 Task: Find connections with filter location Velika Kladuša with filter topic #lifecoach with filter profile language German with filter current company Bennett Coleman and Co. Ltd. (Times Group) with filter school Patna University with filter industry Distilleries with filter service category Search Engine Marketing (SEM) with filter keywords title Finance Manager
Action: Mouse moved to (685, 135)
Screenshot: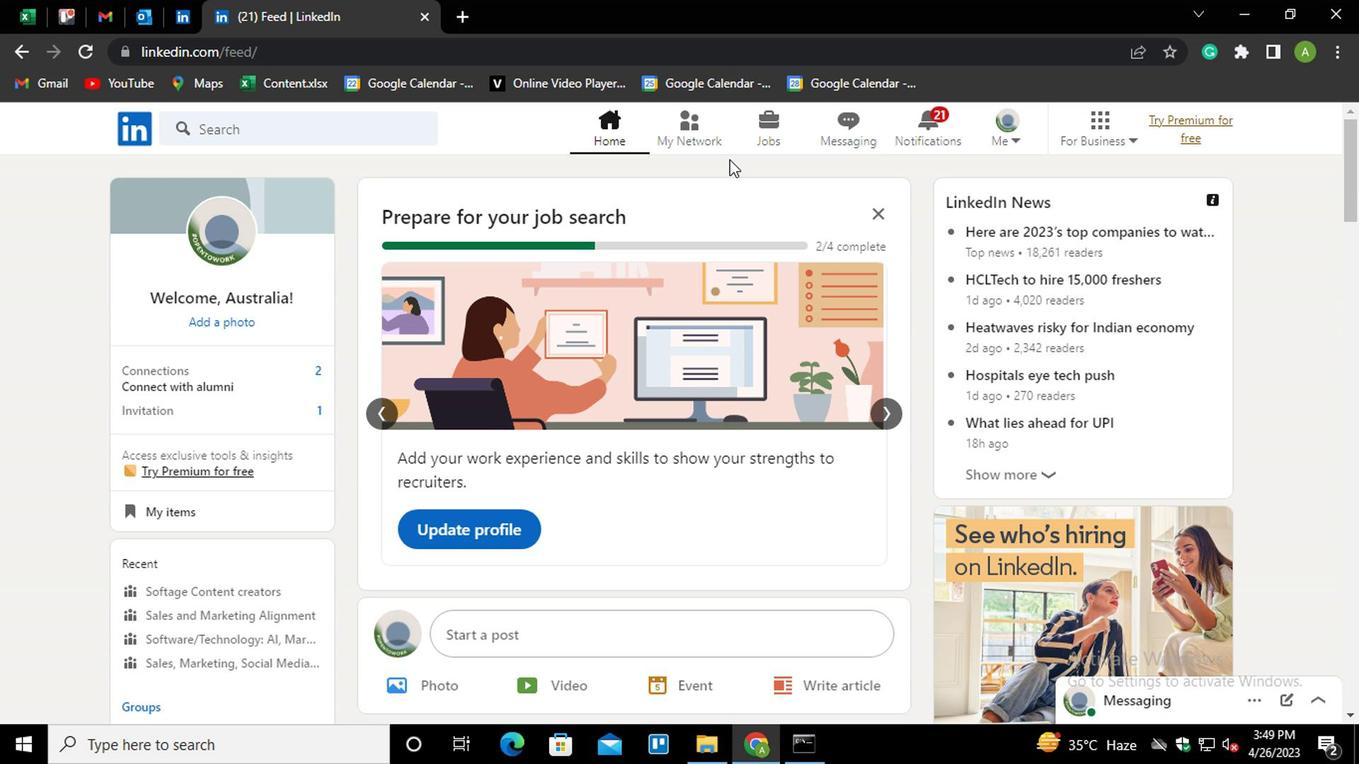 
Action: Mouse pressed left at (685, 135)
Screenshot: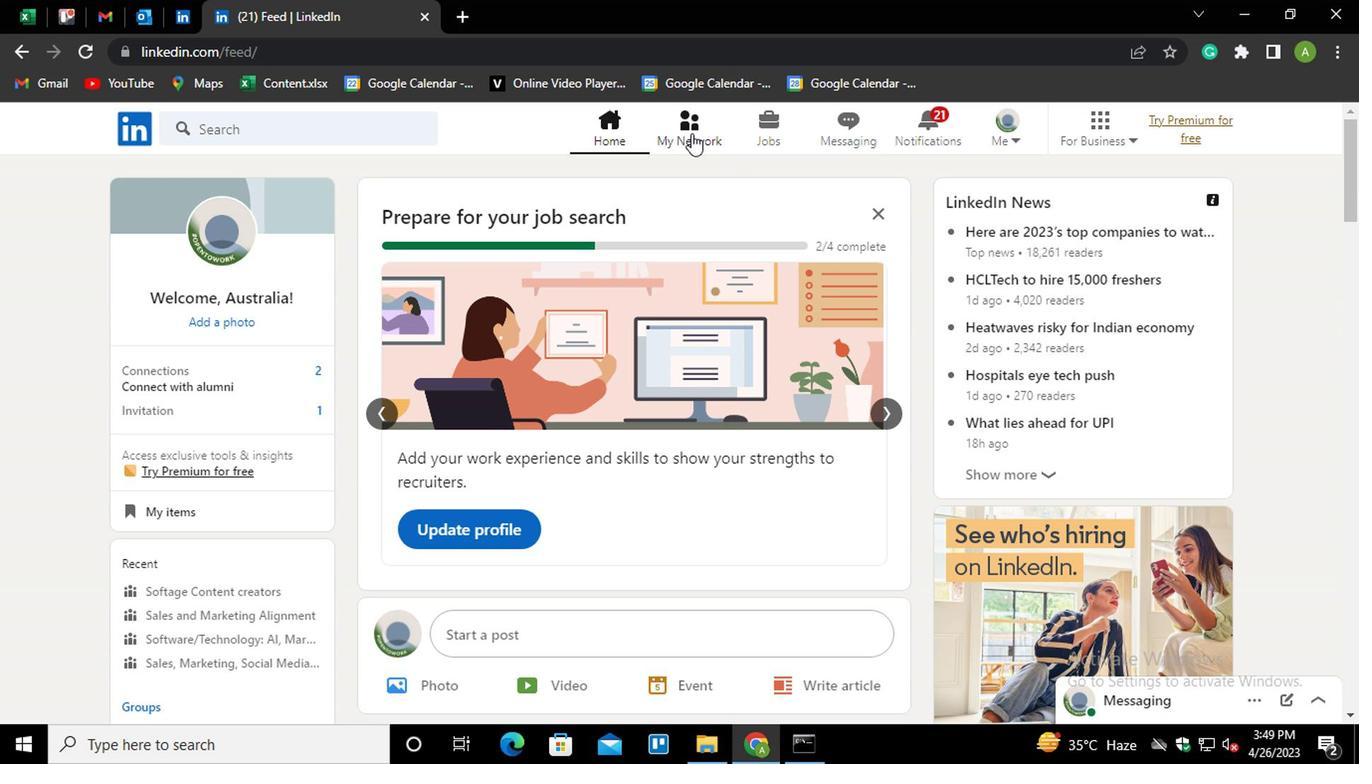 
Action: Mouse moved to (297, 239)
Screenshot: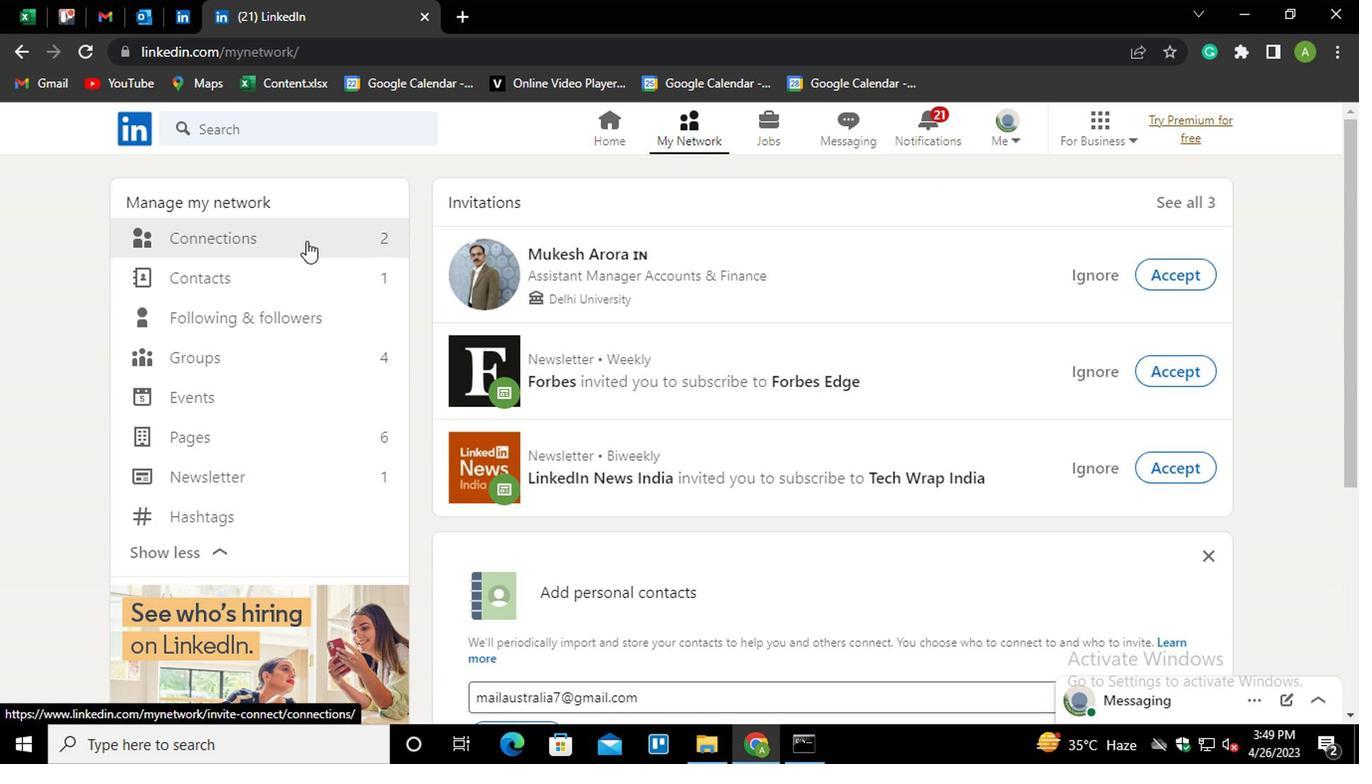 
Action: Mouse pressed left at (297, 239)
Screenshot: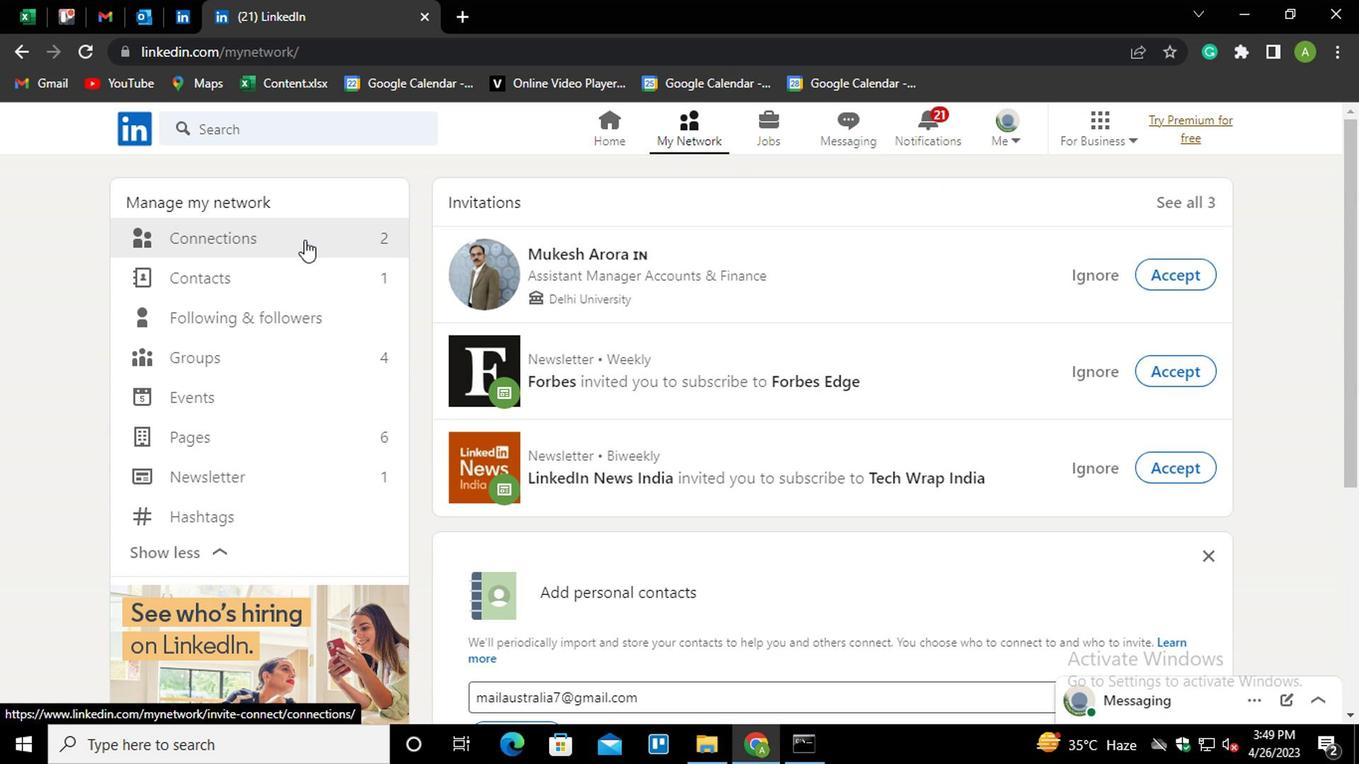 
Action: Mouse moved to (835, 231)
Screenshot: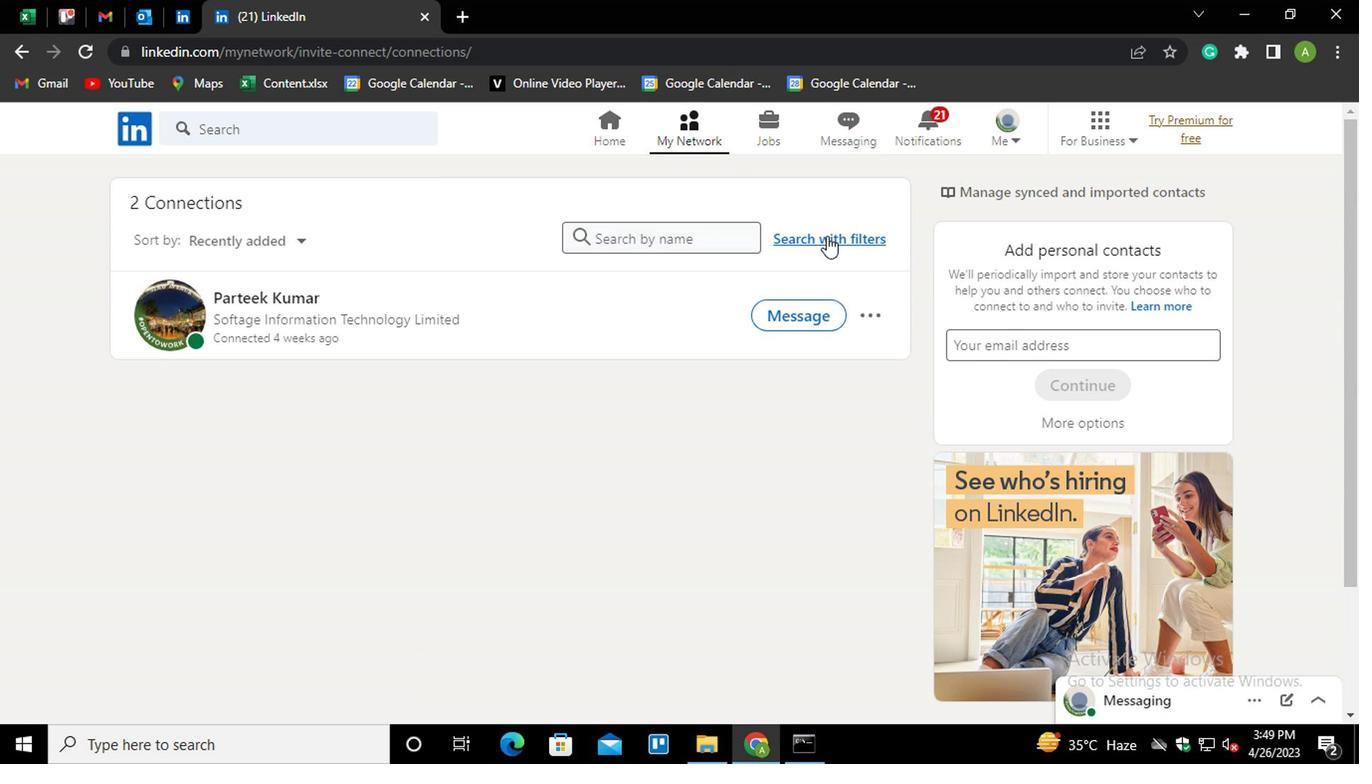 
Action: Mouse pressed left at (835, 231)
Screenshot: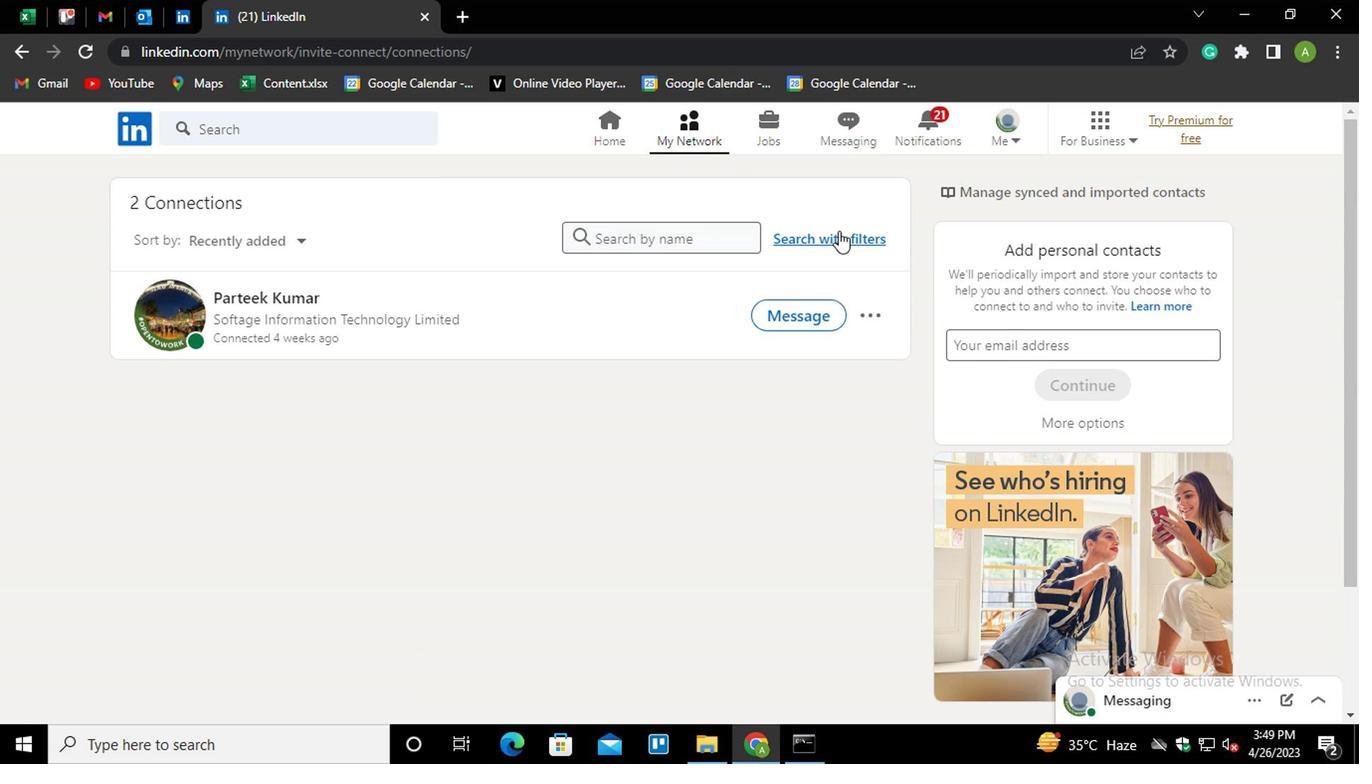 
Action: Mouse moved to (668, 184)
Screenshot: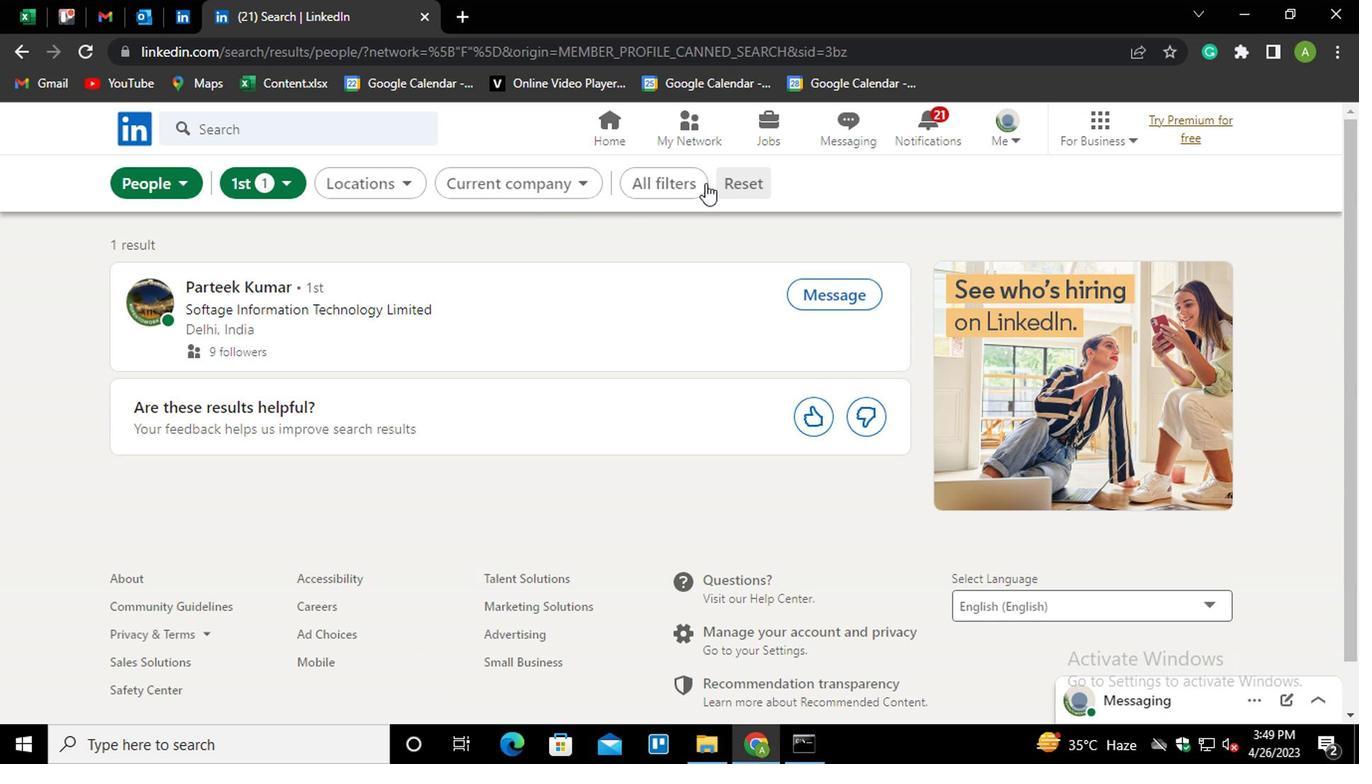 
Action: Mouse pressed left at (668, 184)
Screenshot: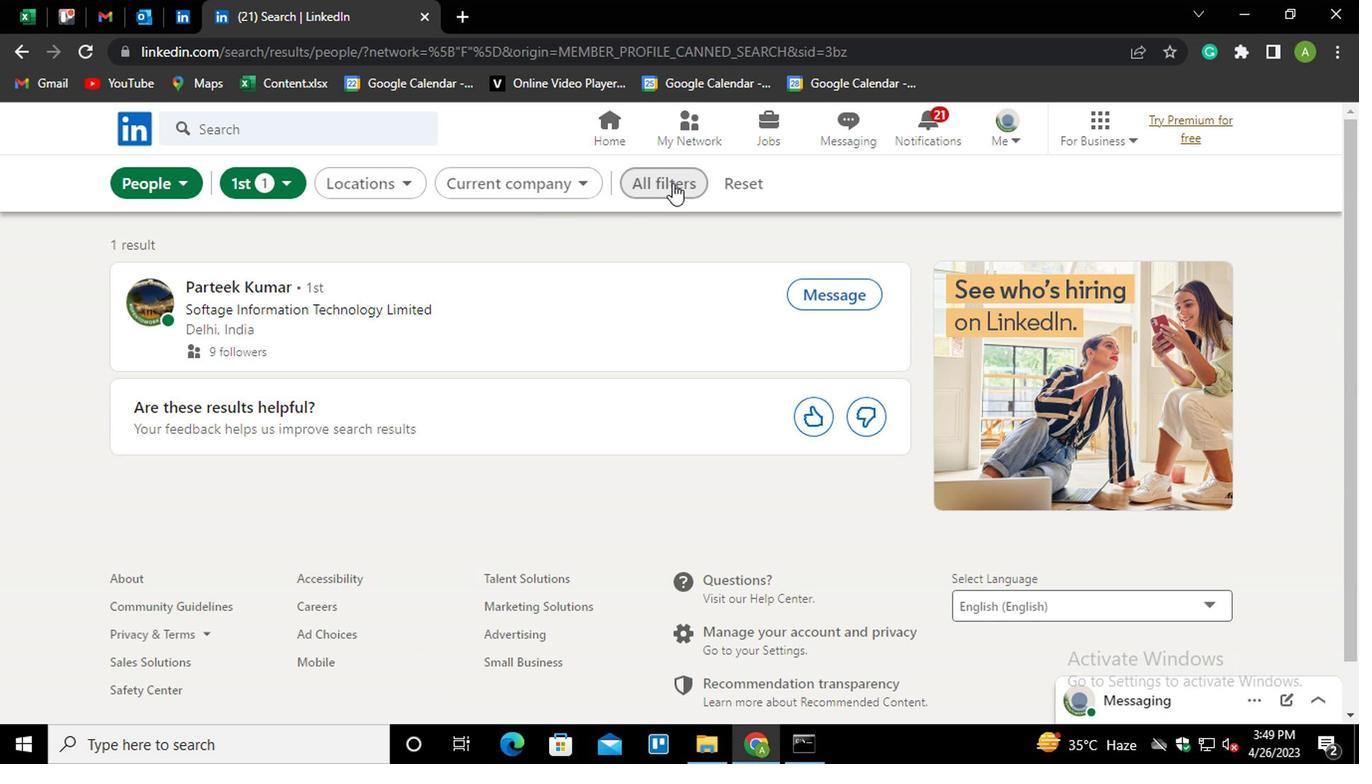 
Action: Mouse moved to (988, 388)
Screenshot: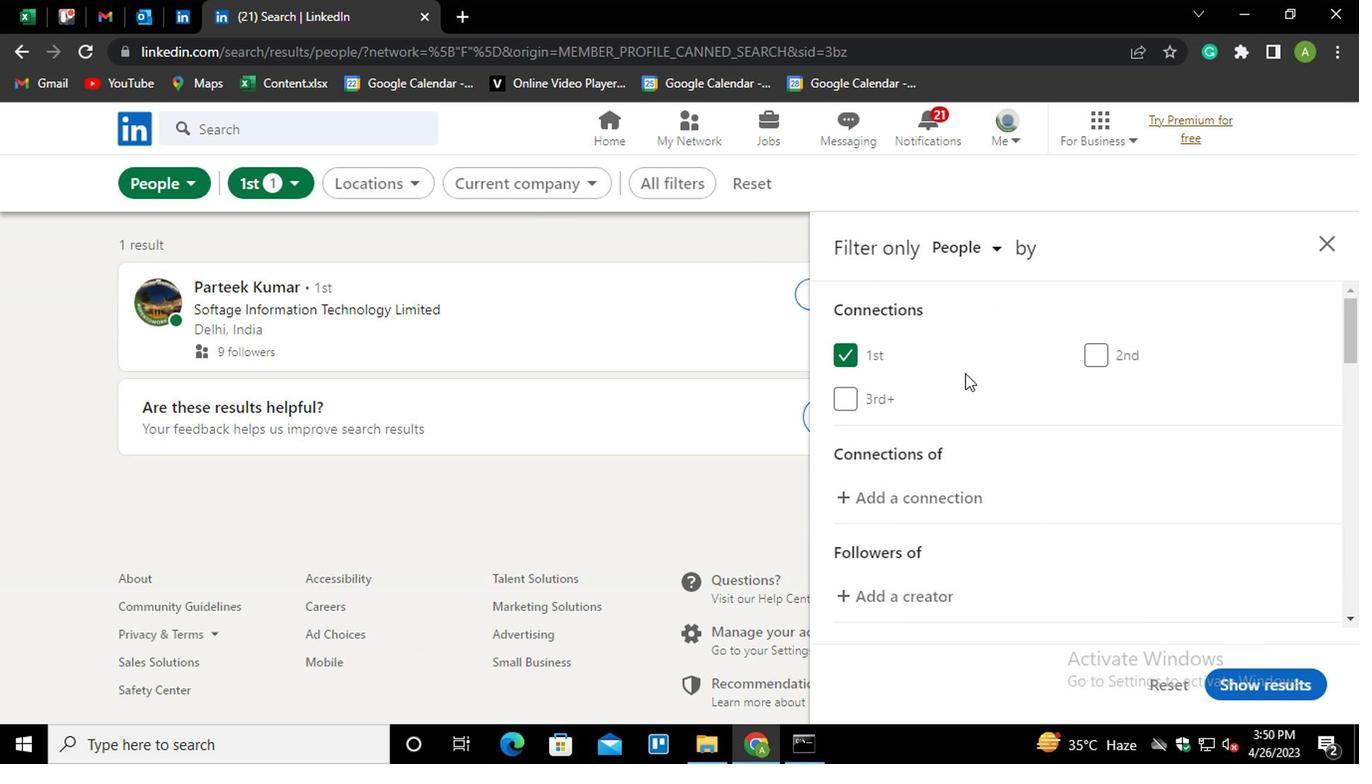 
Action: Mouse scrolled (988, 388) with delta (0, 0)
Screenshot: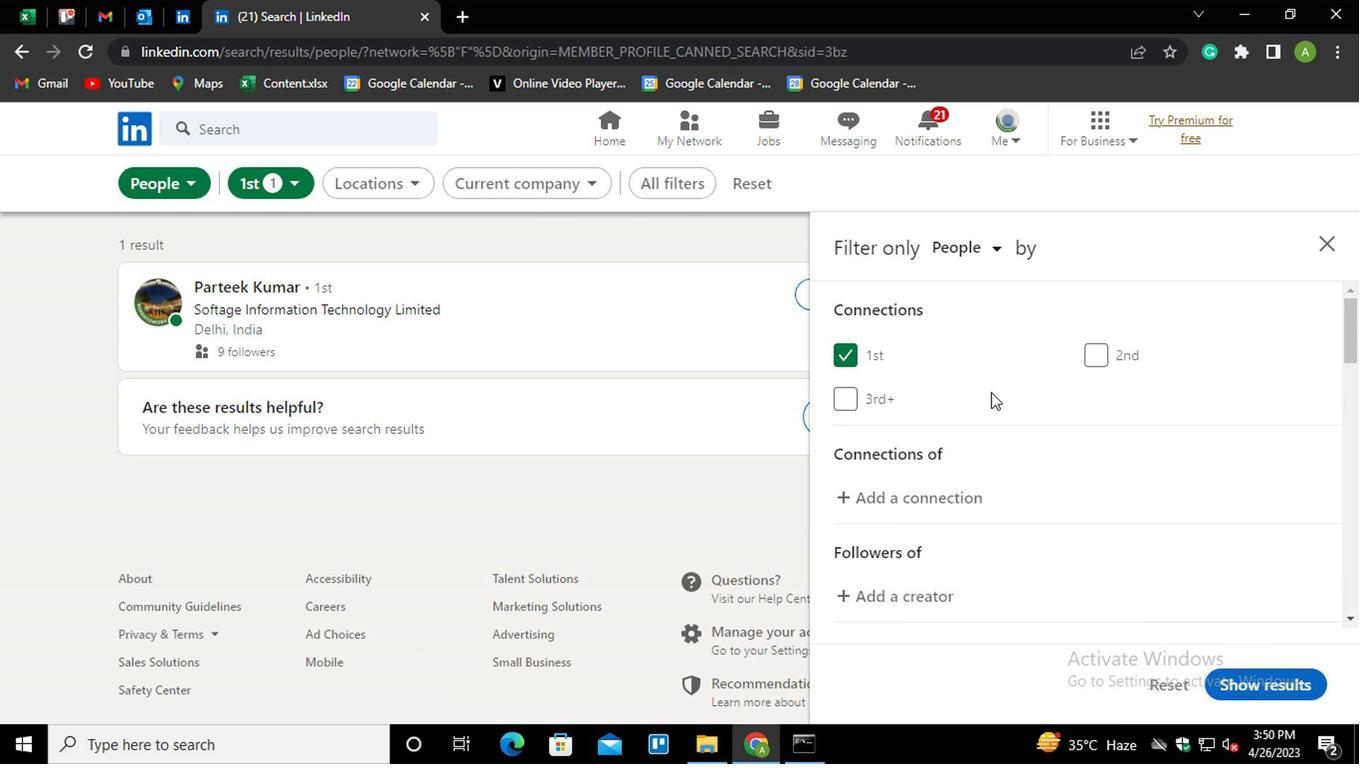 
Action: Mouse scrolled (988, 388) with delta (0, 0)
Screenshot: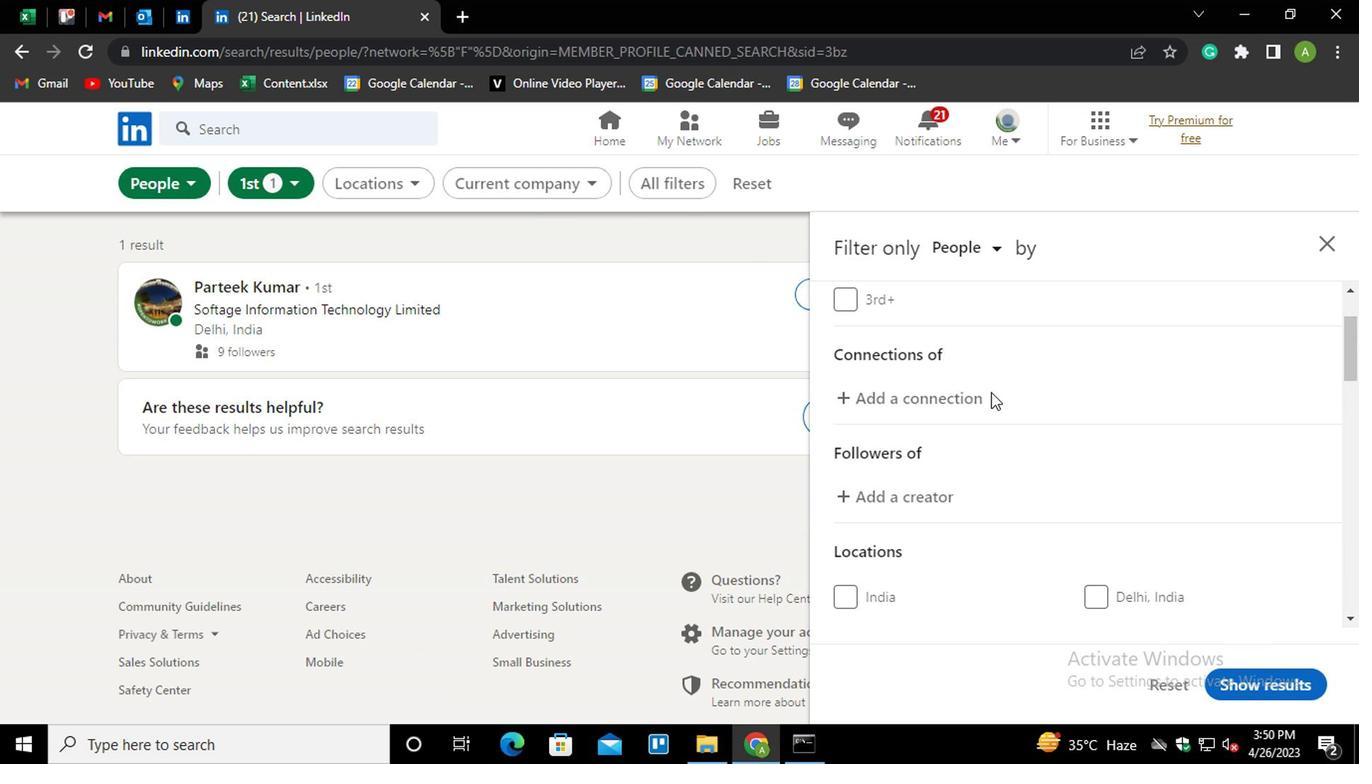 
Action: Mouse scrolled (988, 388) with delta (0, 0)
Screenshot: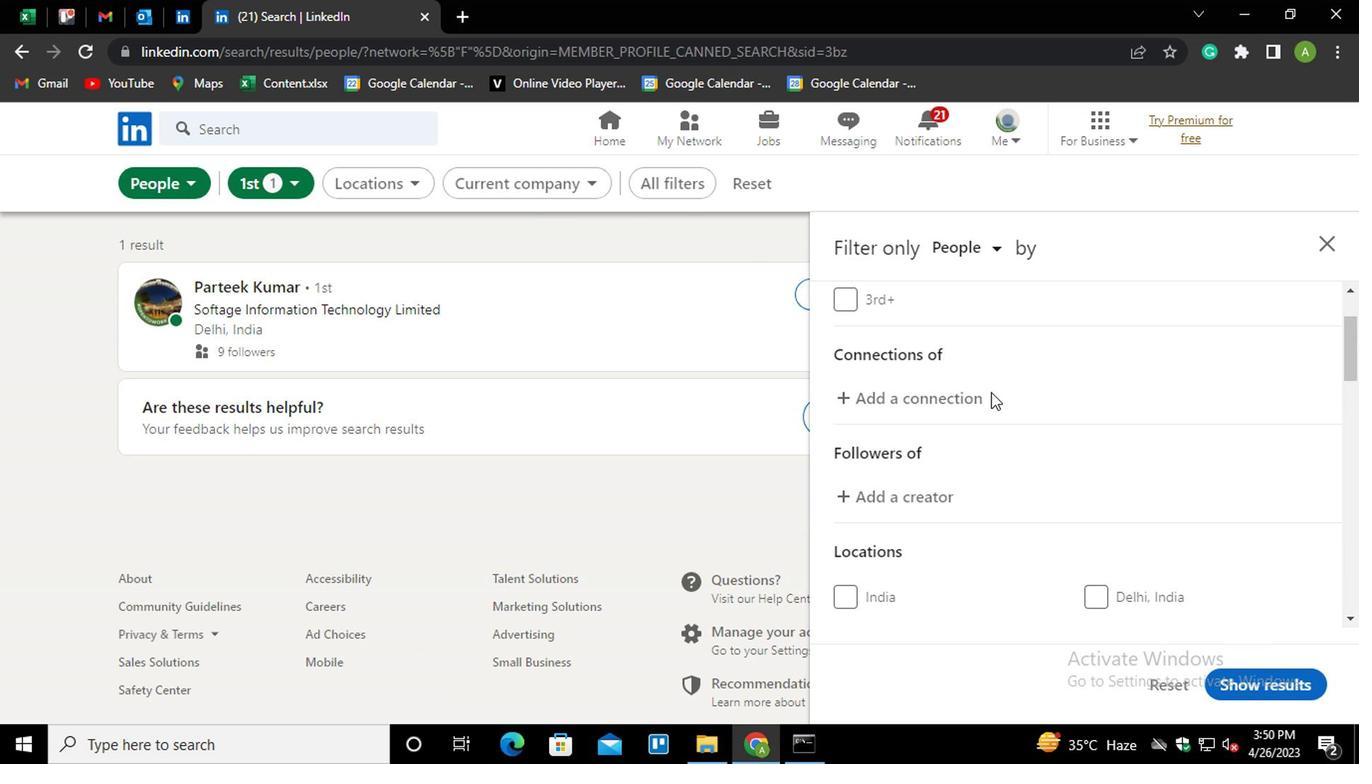 
Action: Mouse scrolled (988, 388) with delta (0, 0)
Screenshot: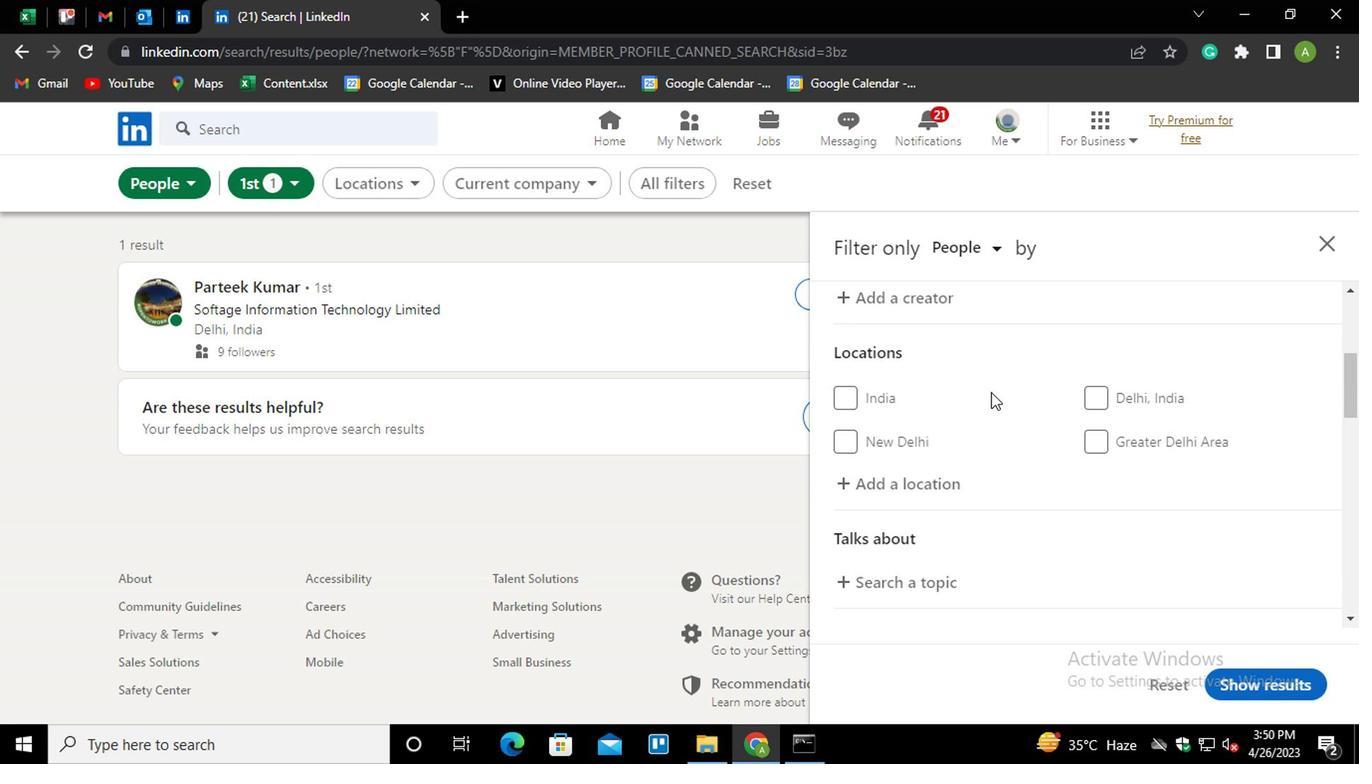
Action: Mouse moved to (896, 372)
Screenshot: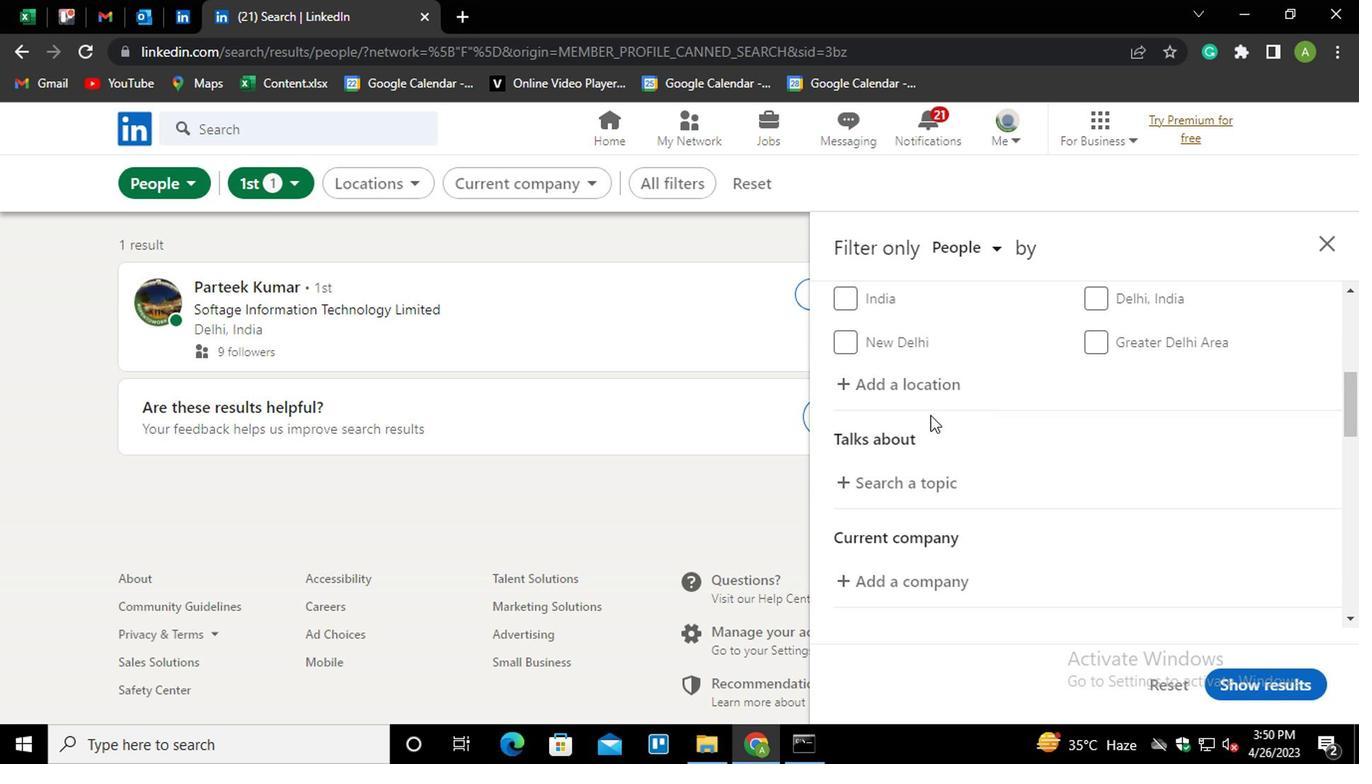 
Action: Mouse pressed left at (896, 372)
Screenshot: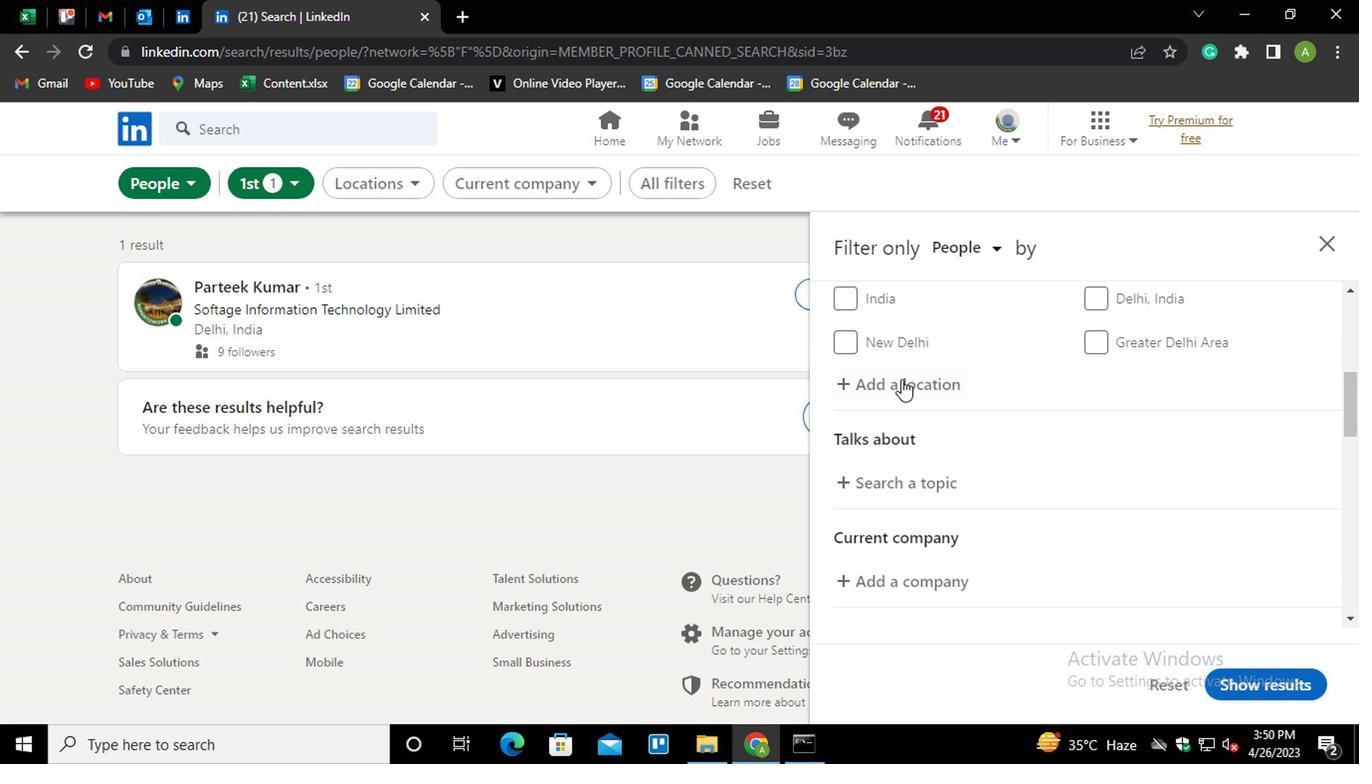 
Action: Mouse moved to (903, 385)
Screenshot: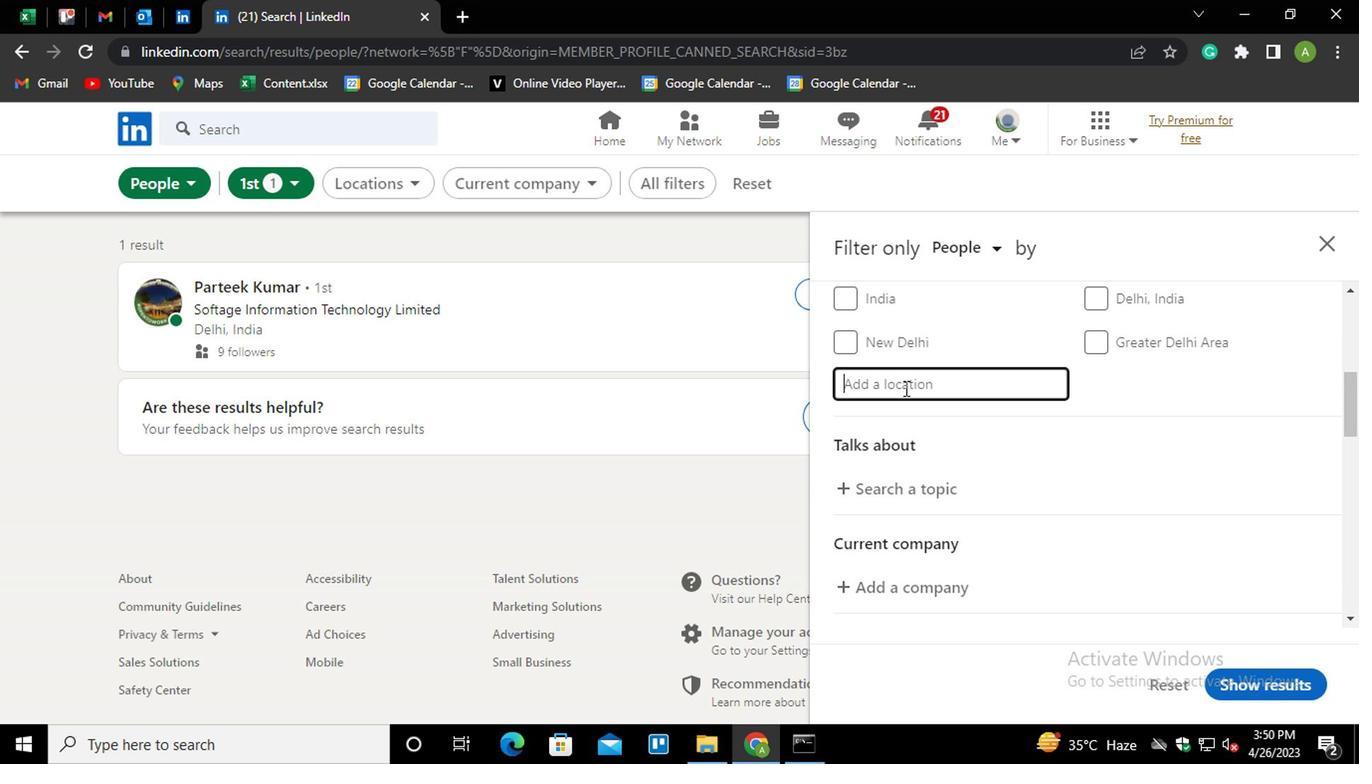 
Action: Mouse pressed left at (903, 385)
Screenshot: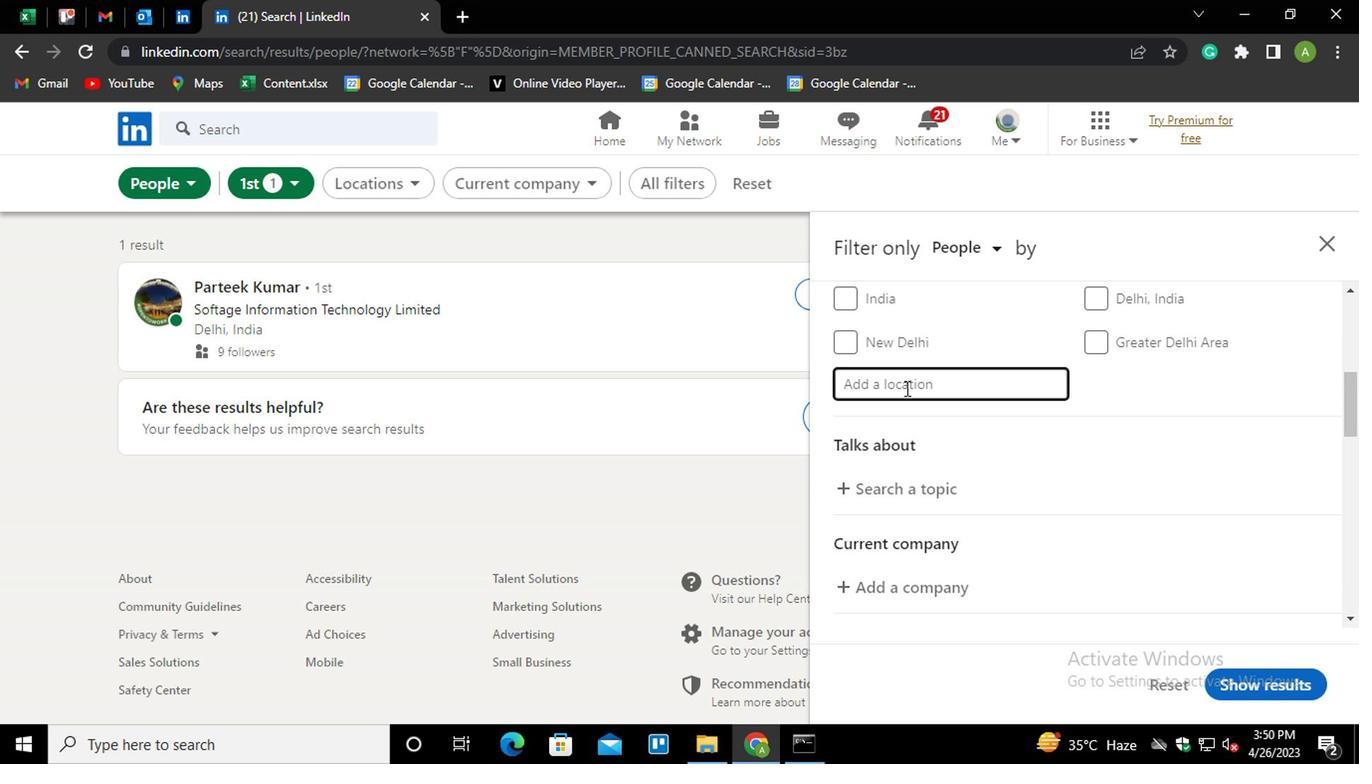 
Action: Mouse moved to (923, 368)
Screenshot: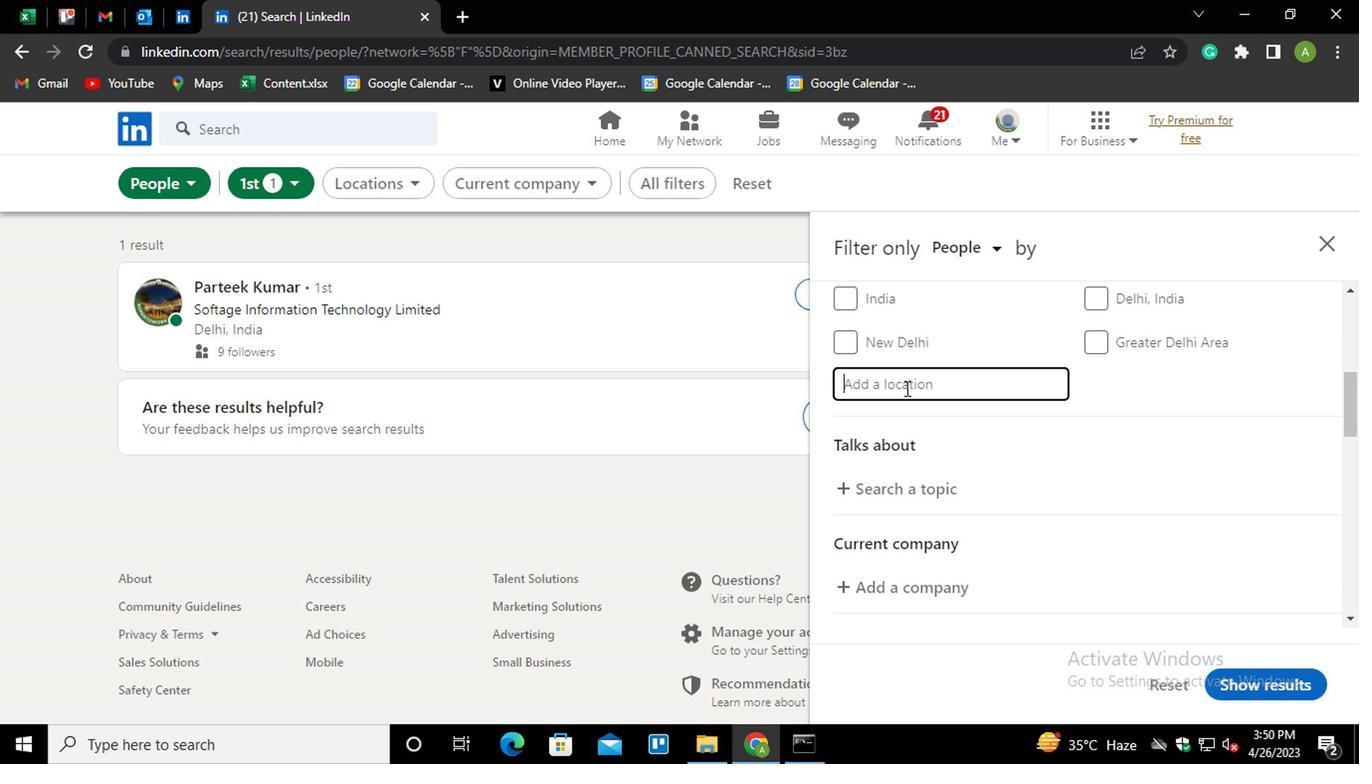 
Action: Key pressed <Key.shift>VELIKA<Key.space><Key.shift_r>KLADUSA<Key.down><Key.enter>
Screenshot: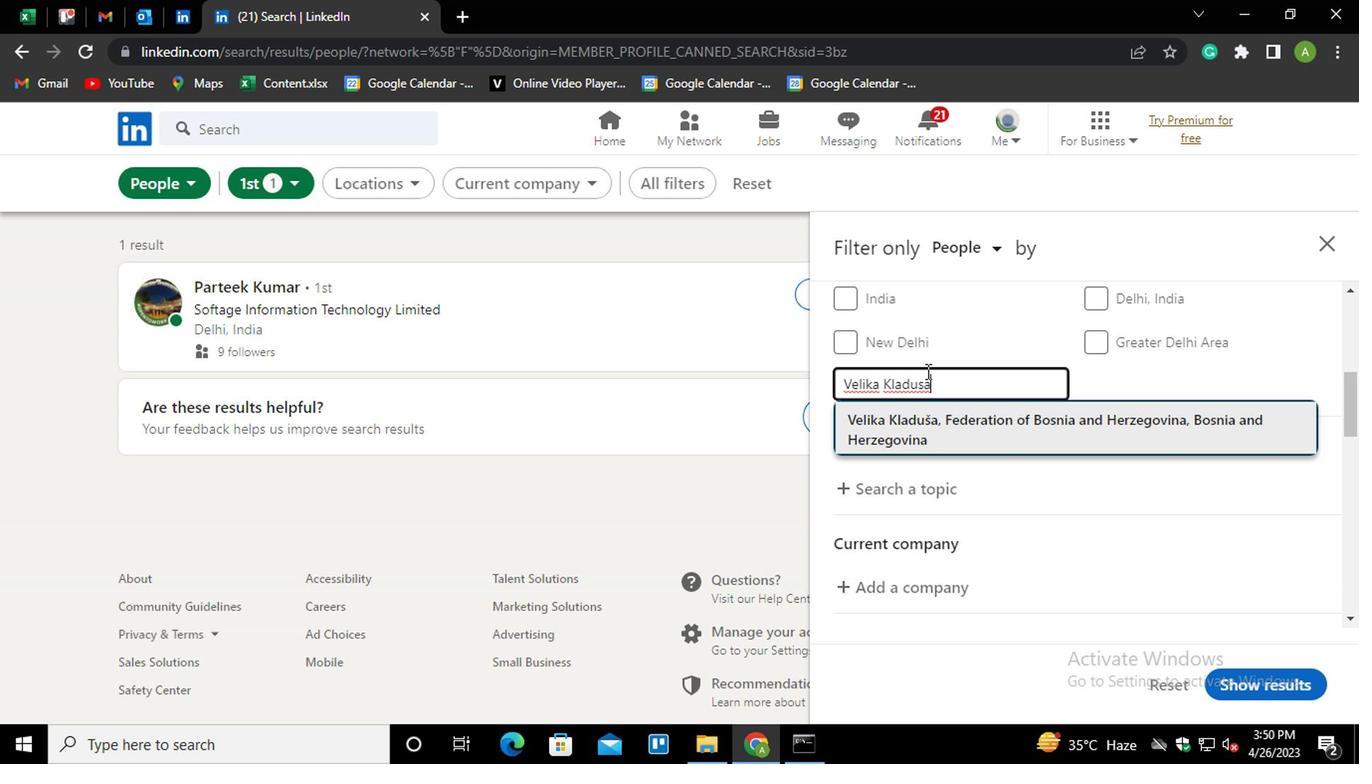 
Action: Mouse moved to (1012, 437)
Screenshot: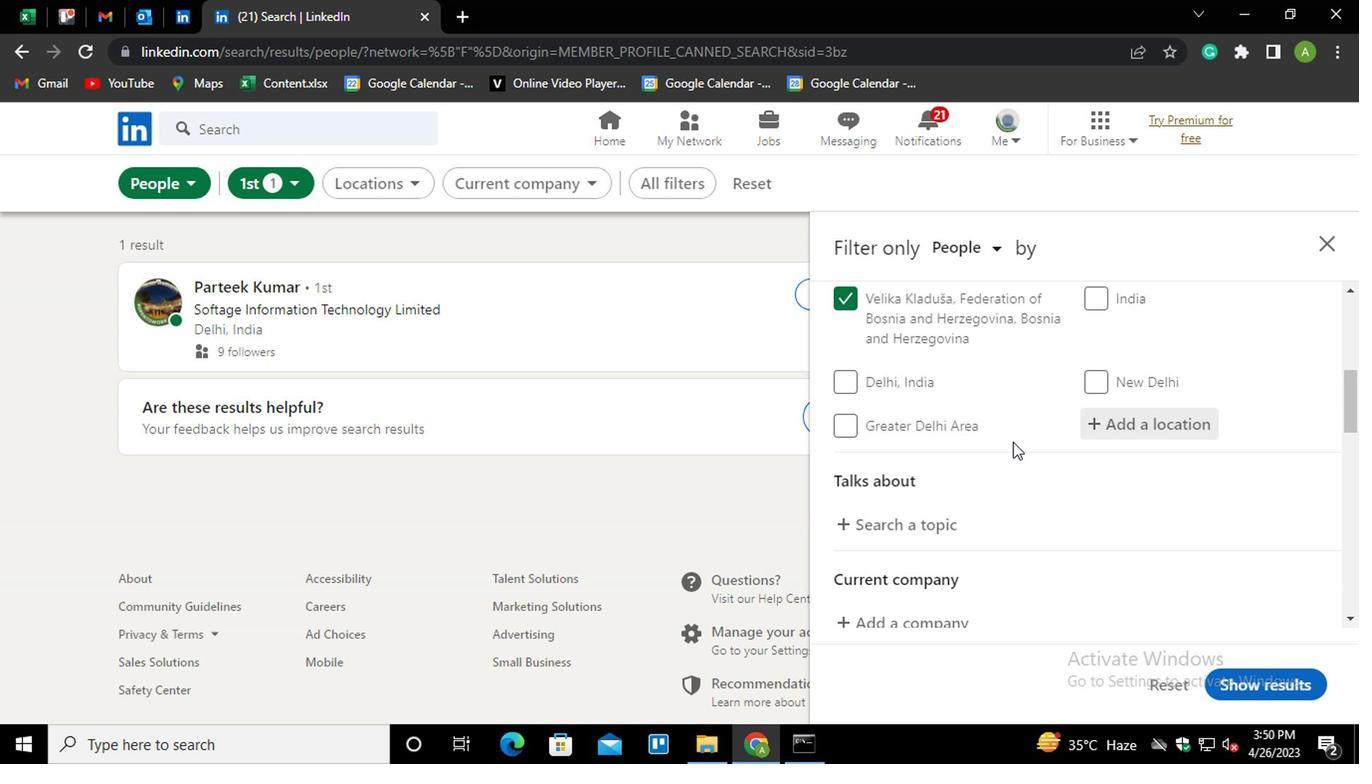 
Action: Mouse scrolled (1012, 436) with delta (0, -1)
Screenshot: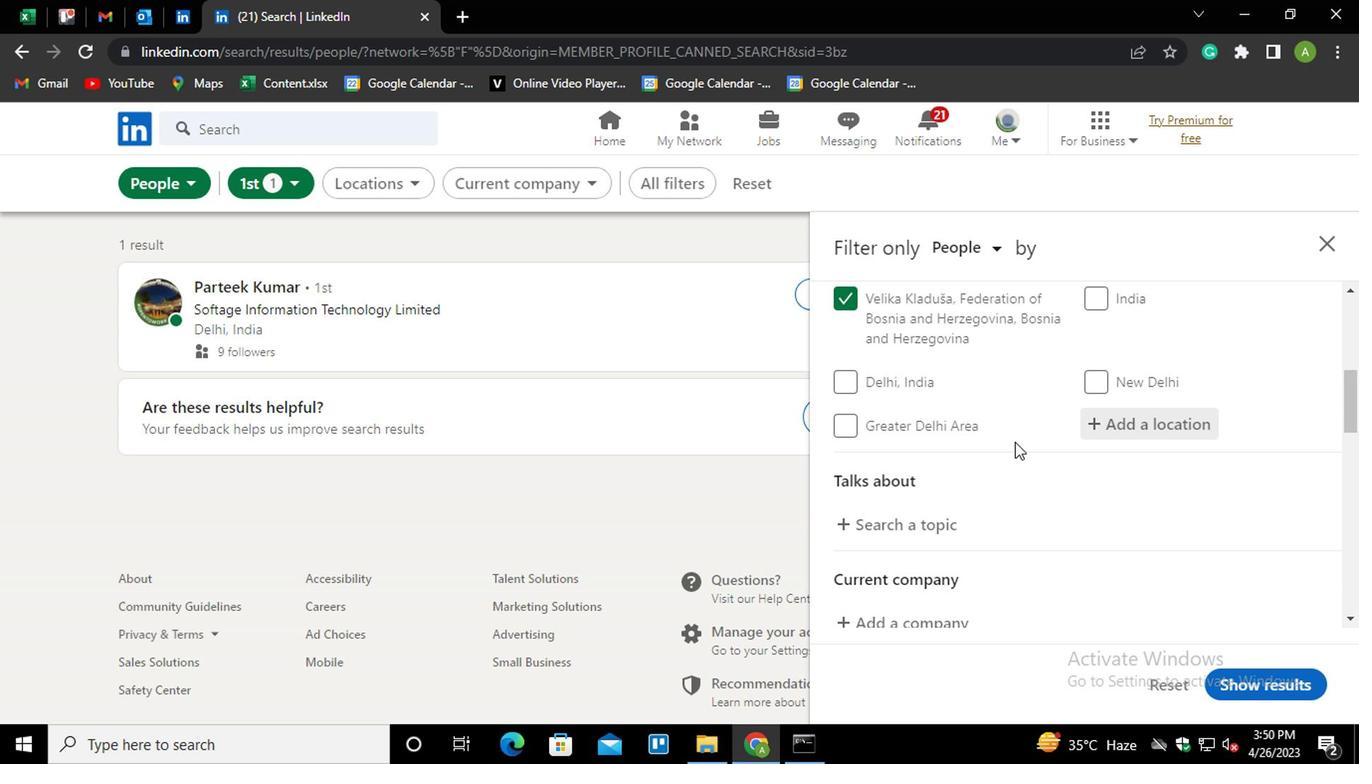 
Action: Mouse moved to (949, 423)
Screenshot: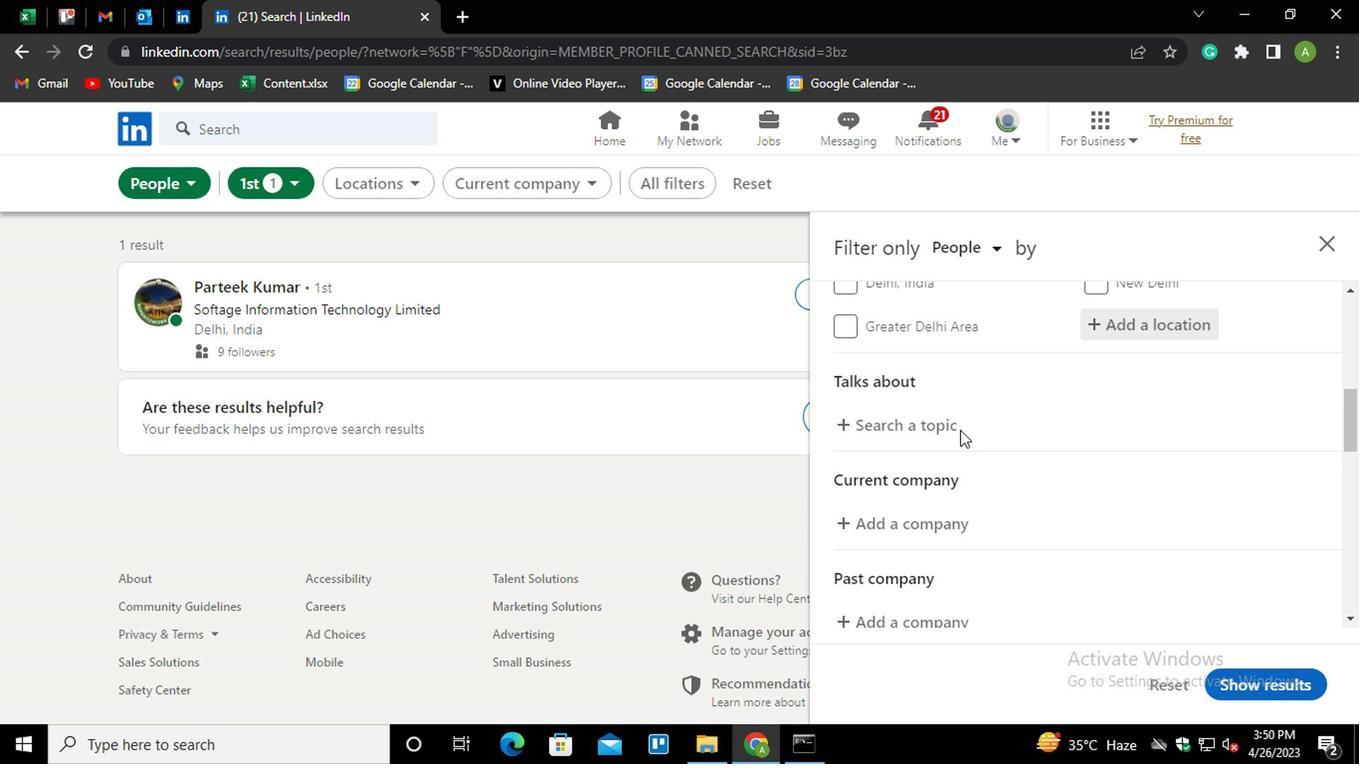 
Action: Mouse pressed left at (949, 423)
Screenshot: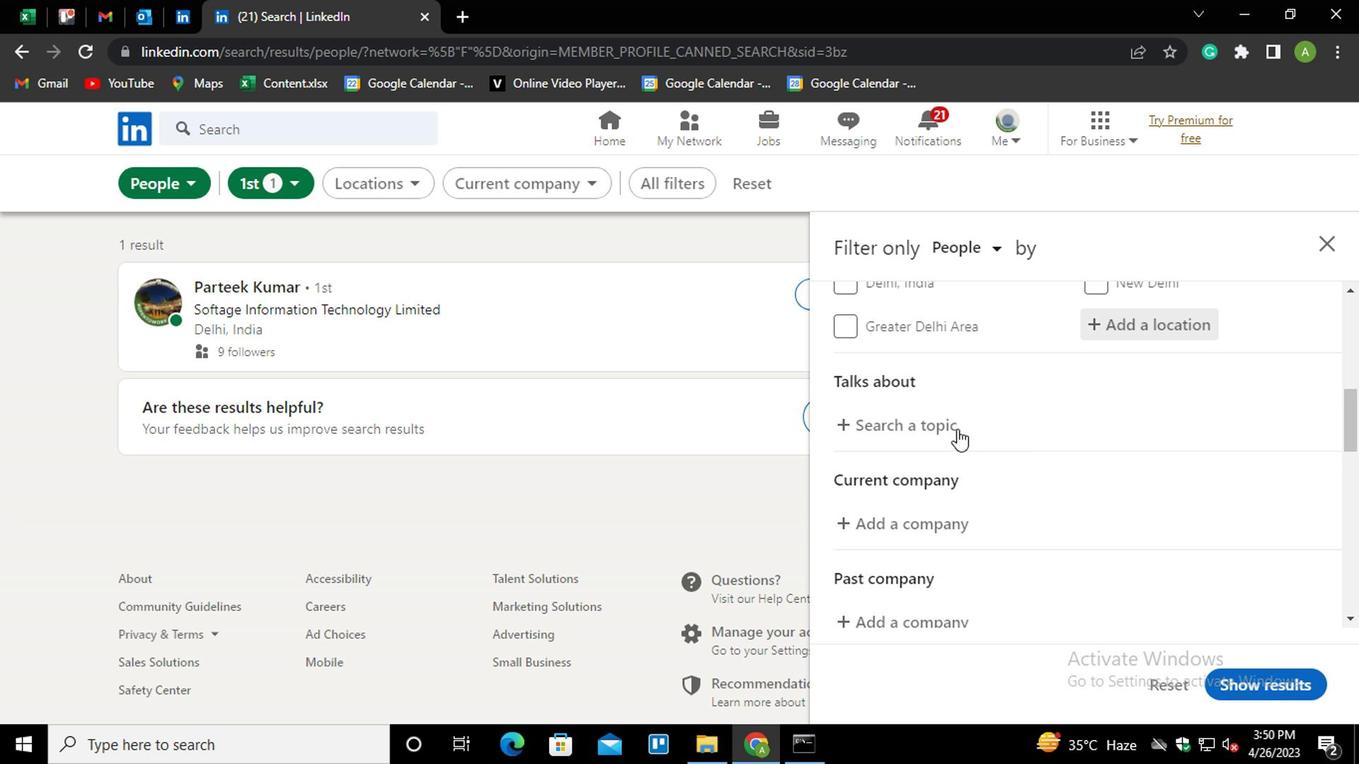 
Action: Key pressed <Key.shift>#LIFECOACH
Screenshot: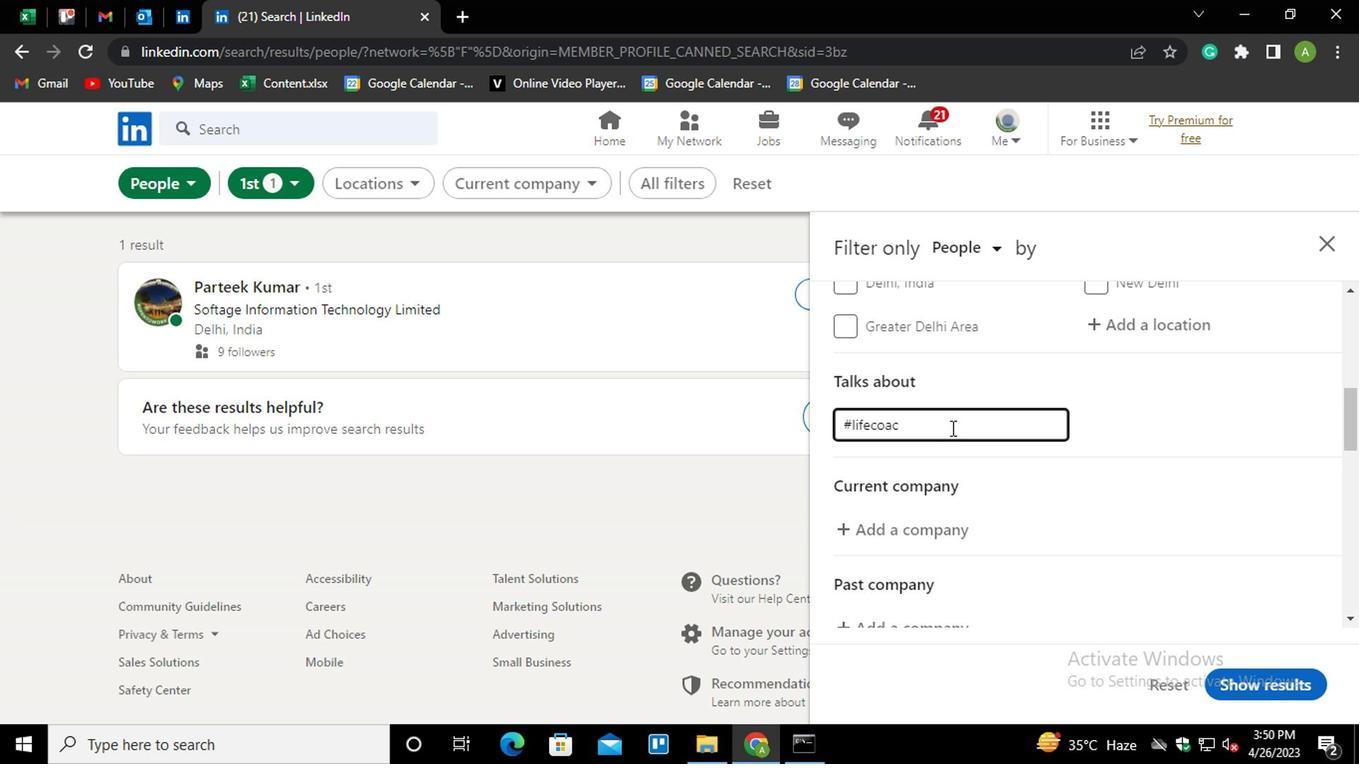 
Action: Mouse moved to (1126, 425)
Screenshot: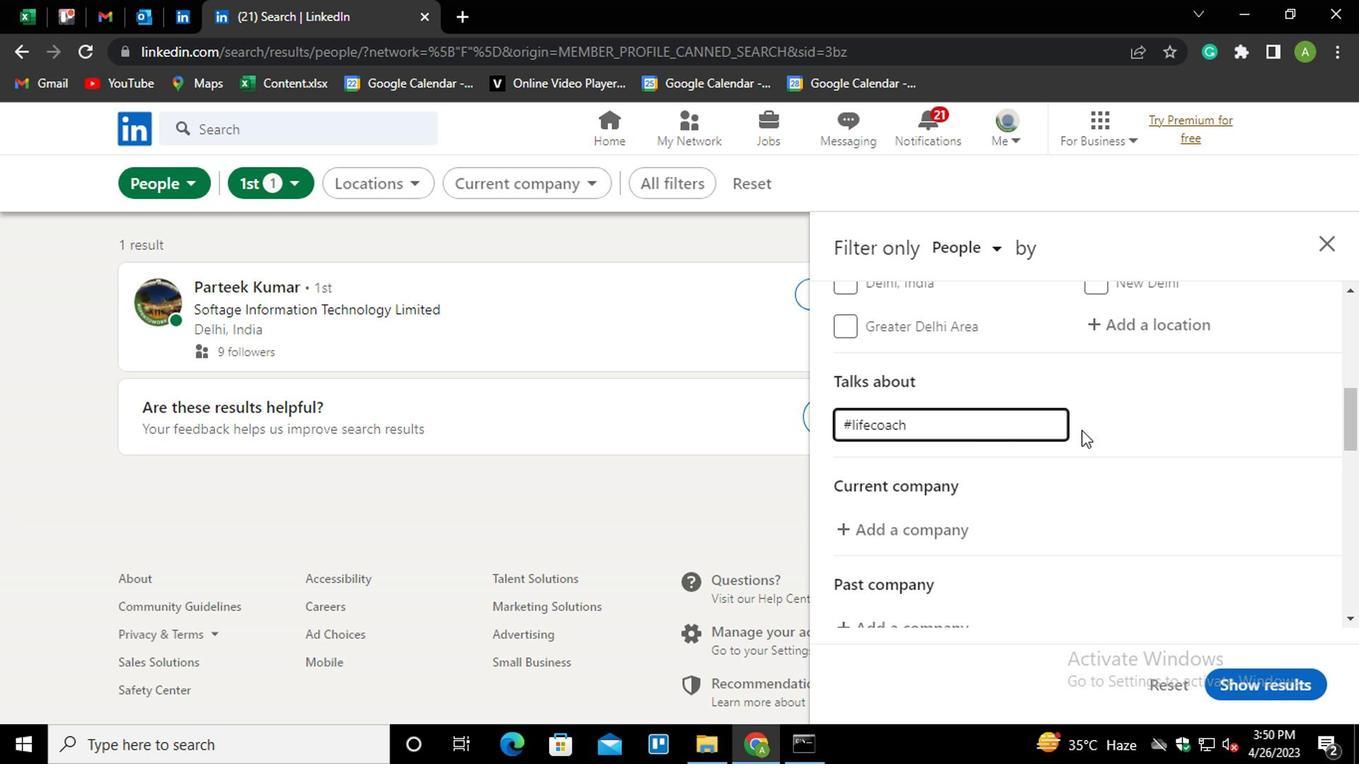 
Action: Mouse pressed left at (1126, 425)
Screenshot: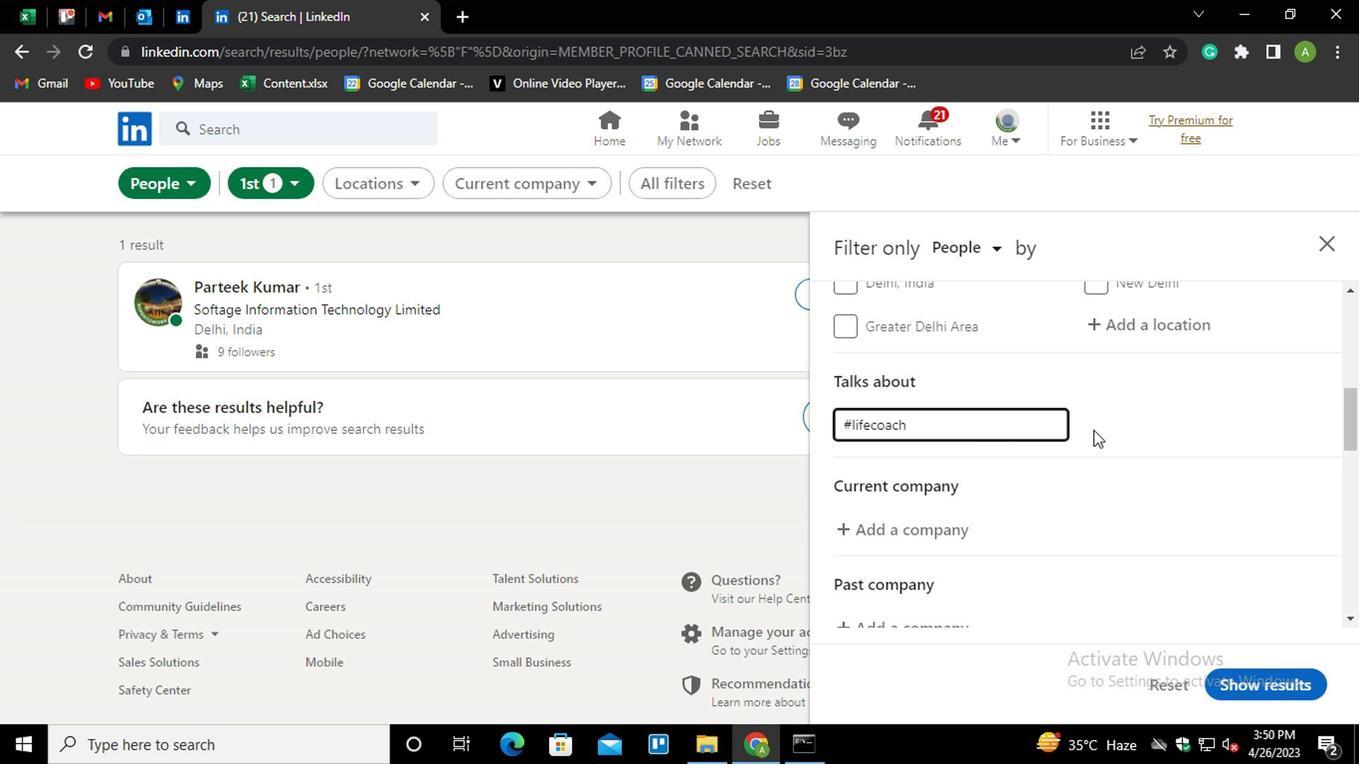 
Action: Mouse moved to (1139, 424)
Screenshot: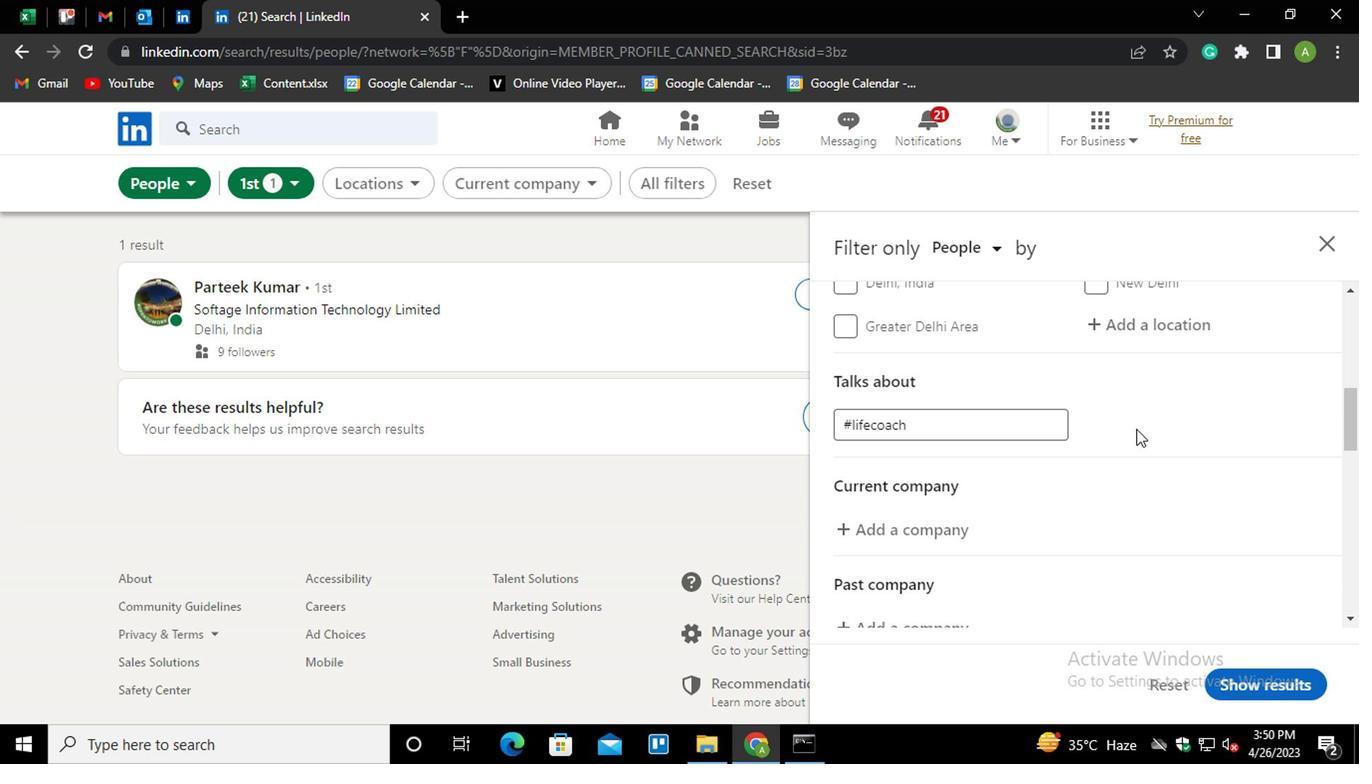 
Action: Mouse scrolled (1139, 423) with delta (0, -1)
Screenshot: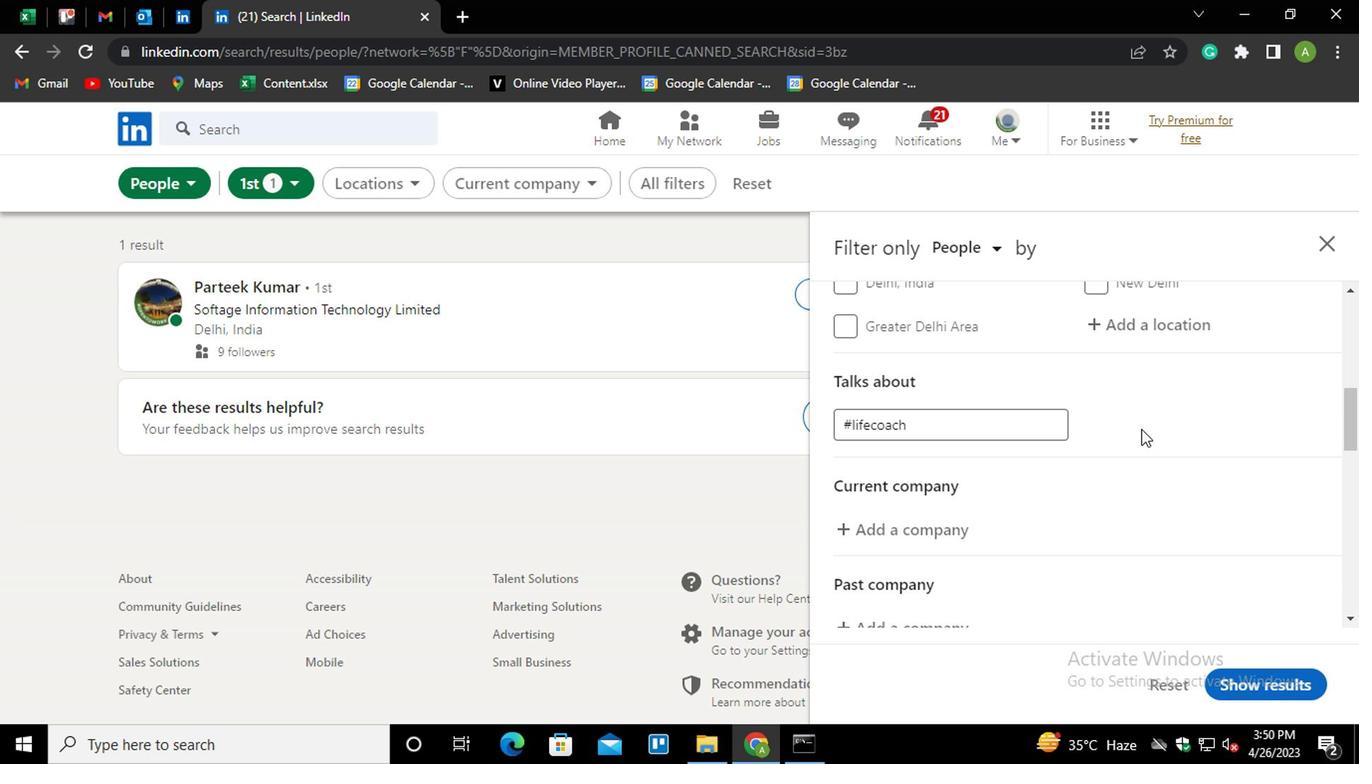 
Action: Mouse moved to (932, 432)
Screenshot: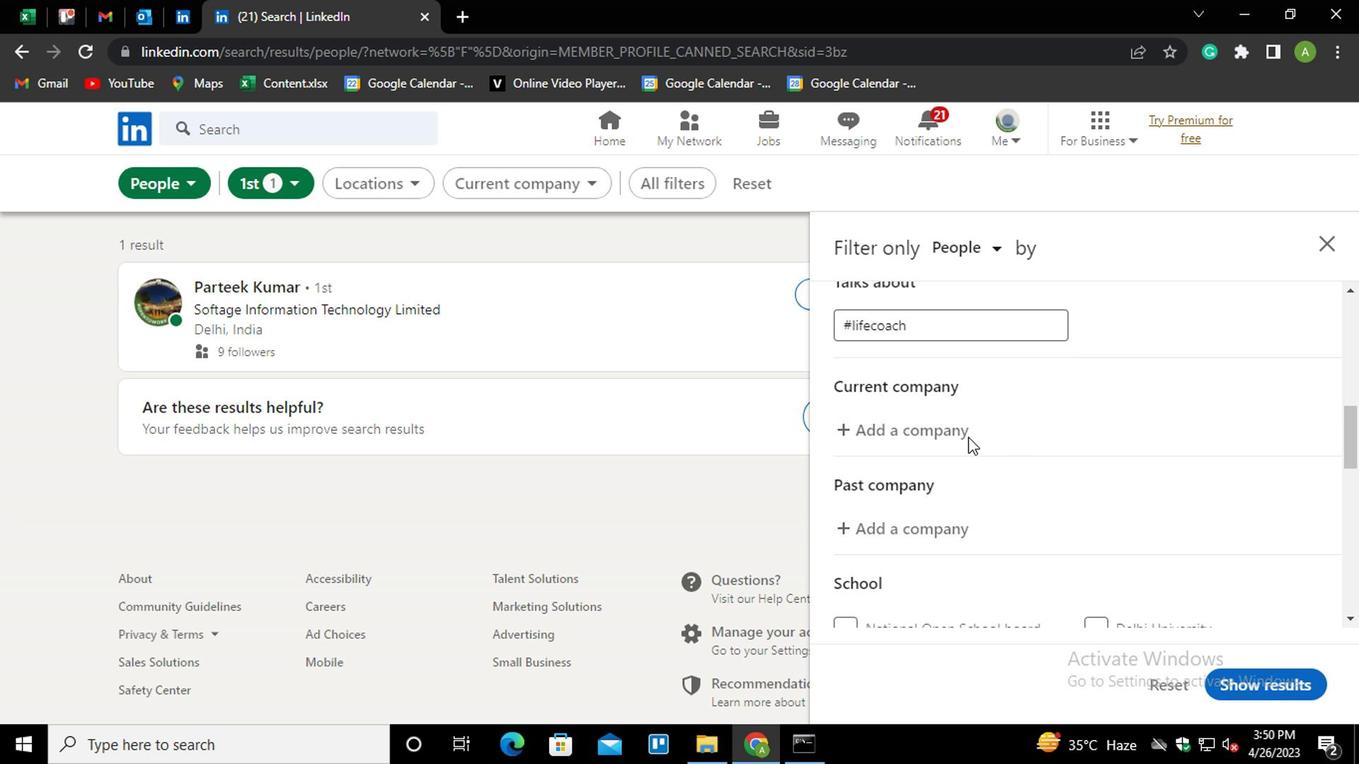 
Action: Mouse pressed left at (932, 432)
Screenshot: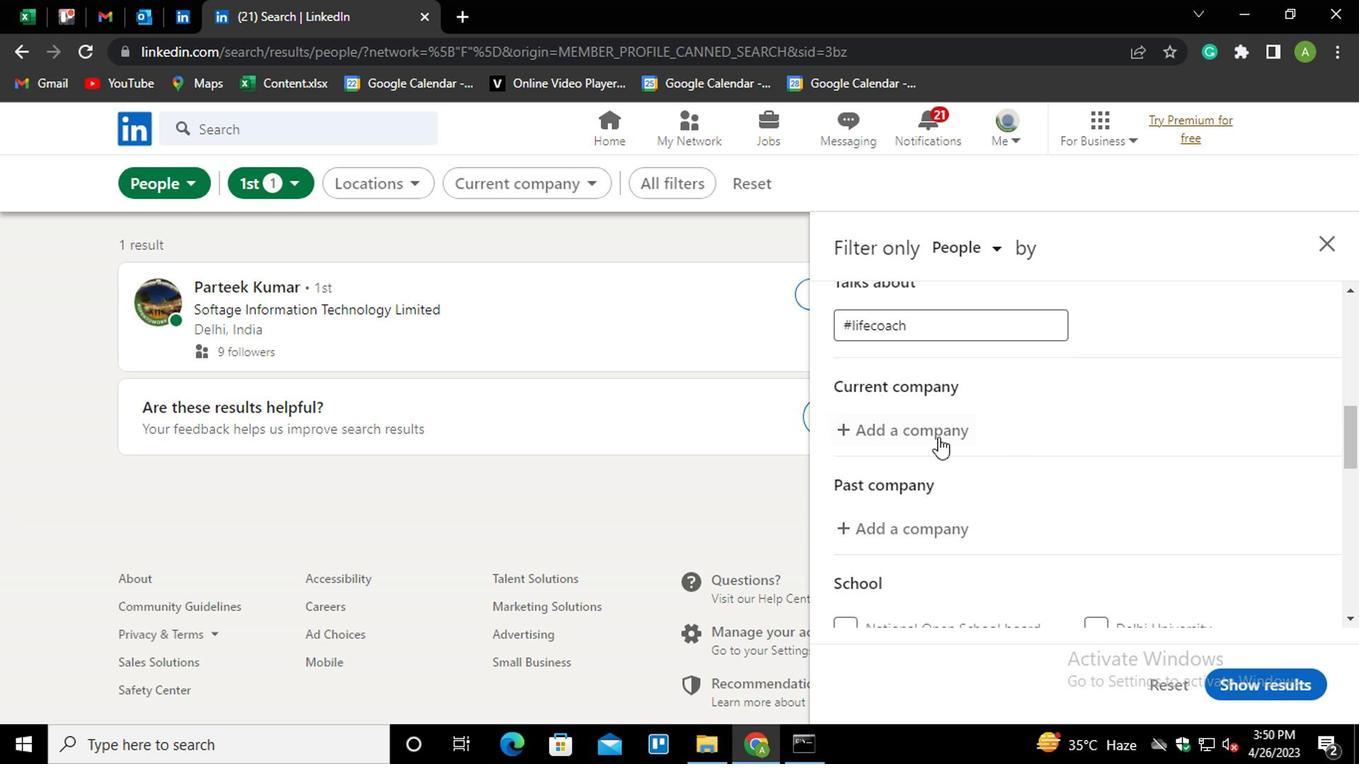 
Action: Mouse moved to (940, 430)
Screenshot: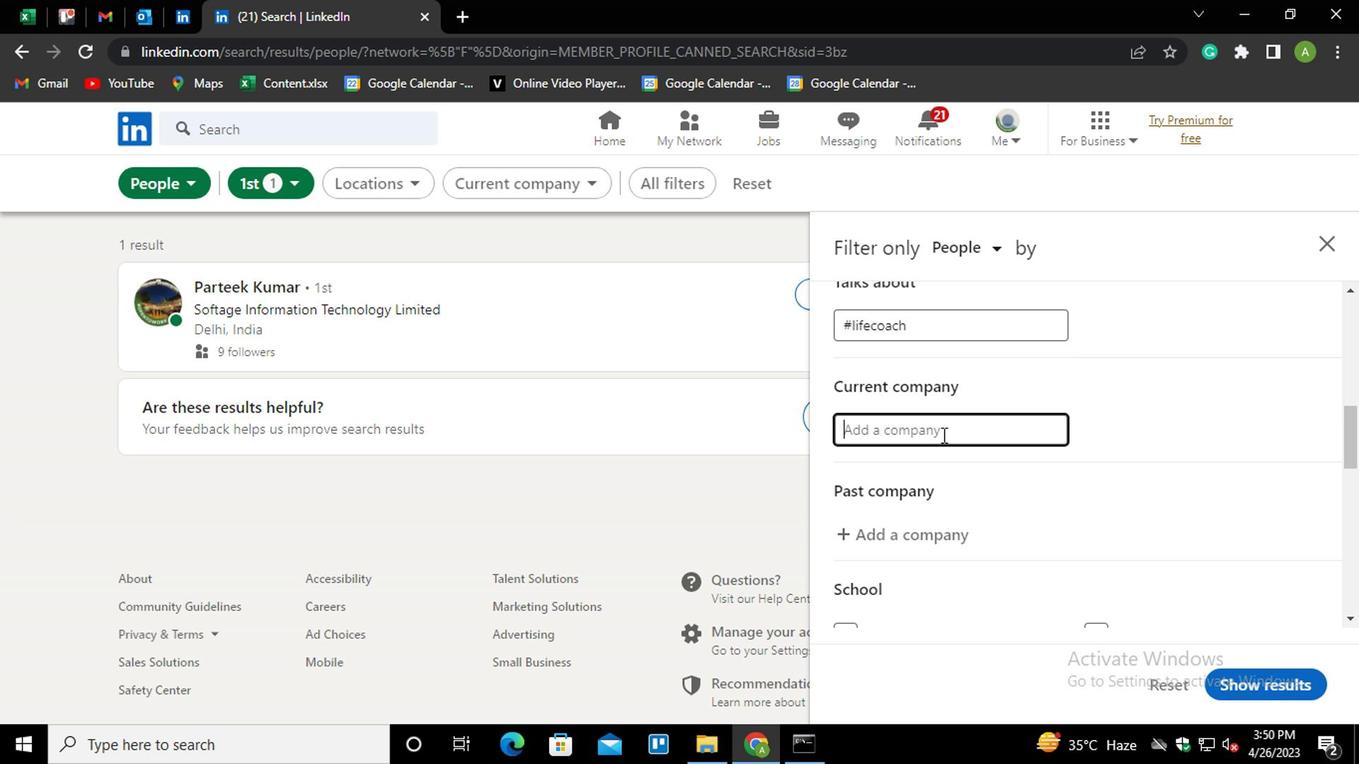 
Action: Mouse pressed left at (940, 430)
Screenshot: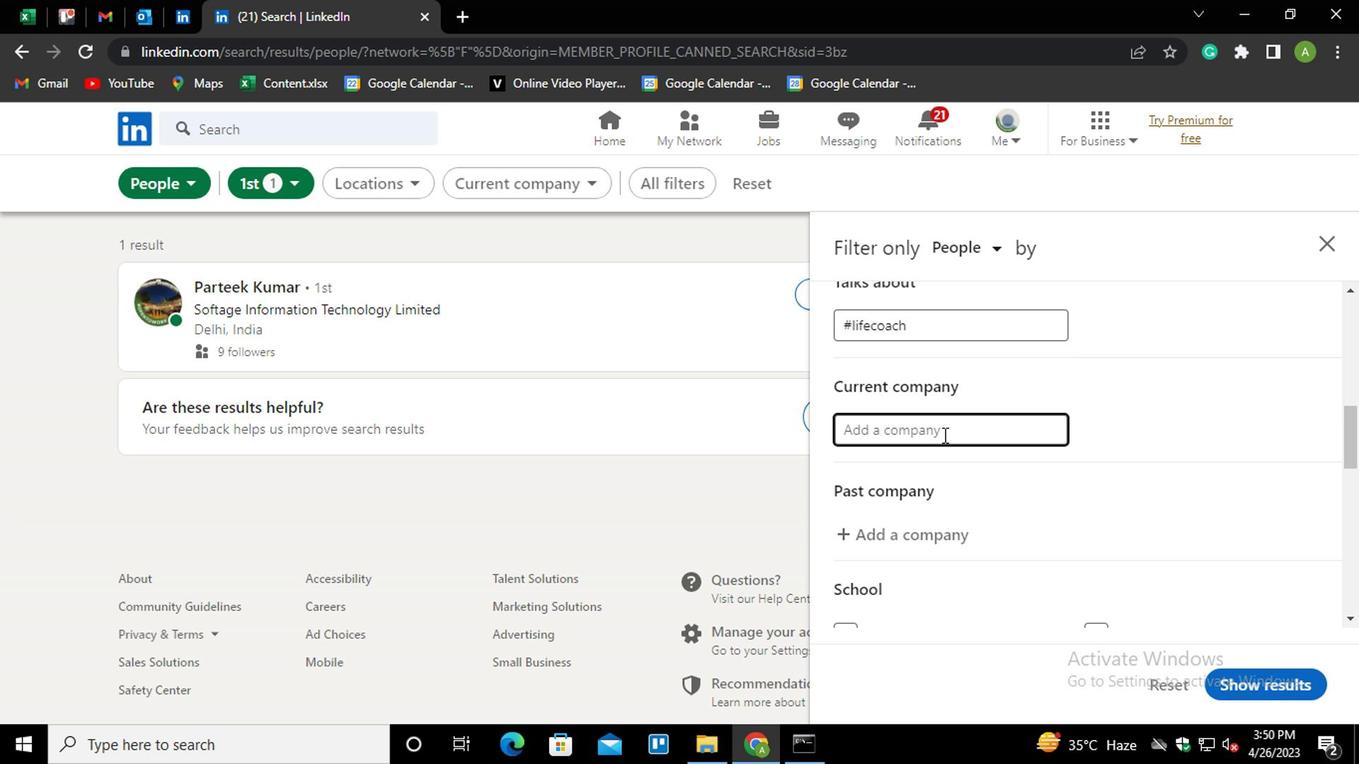 
Action: Key pressed <Key.shift>BENNETT<Key.down><Key.down><Key.down><Key.enter>
Screenshot: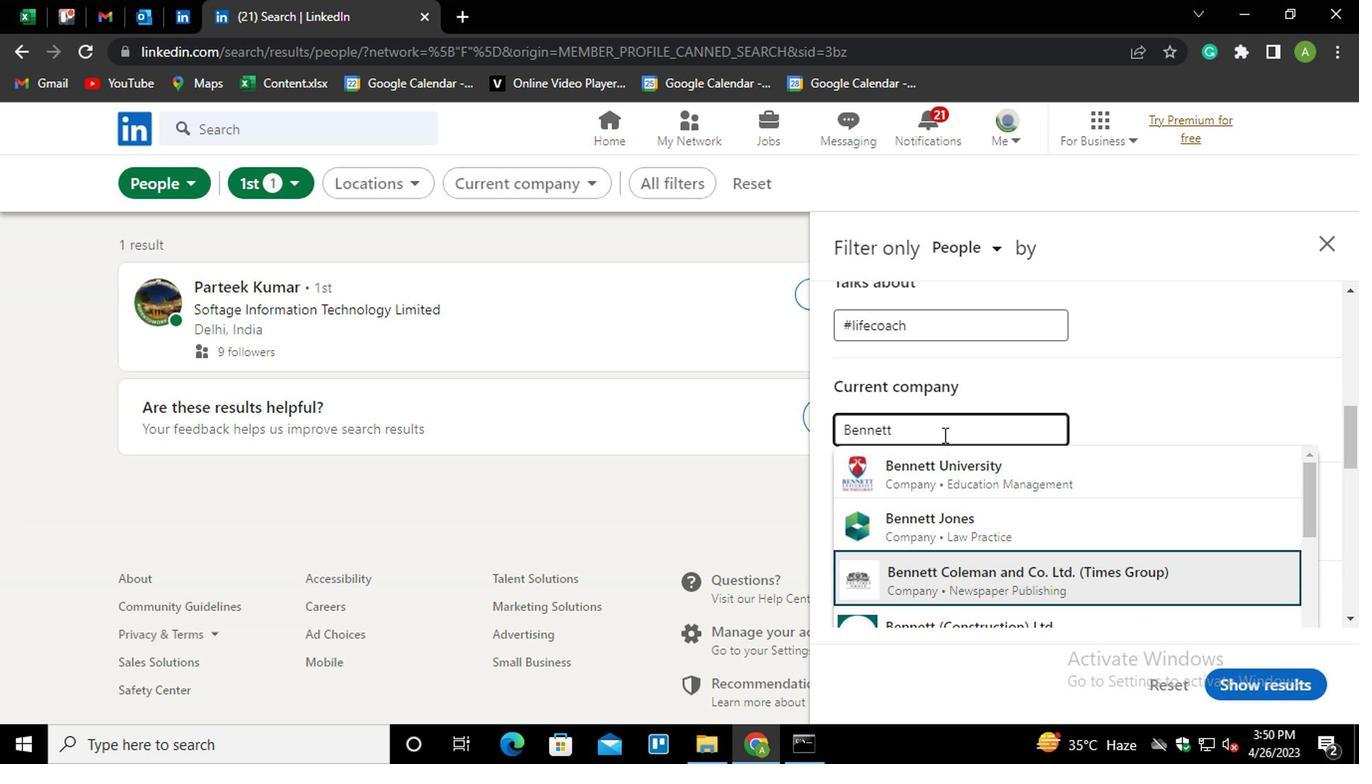 
Action: Mouse moved to (1098, 440)
Screenshot: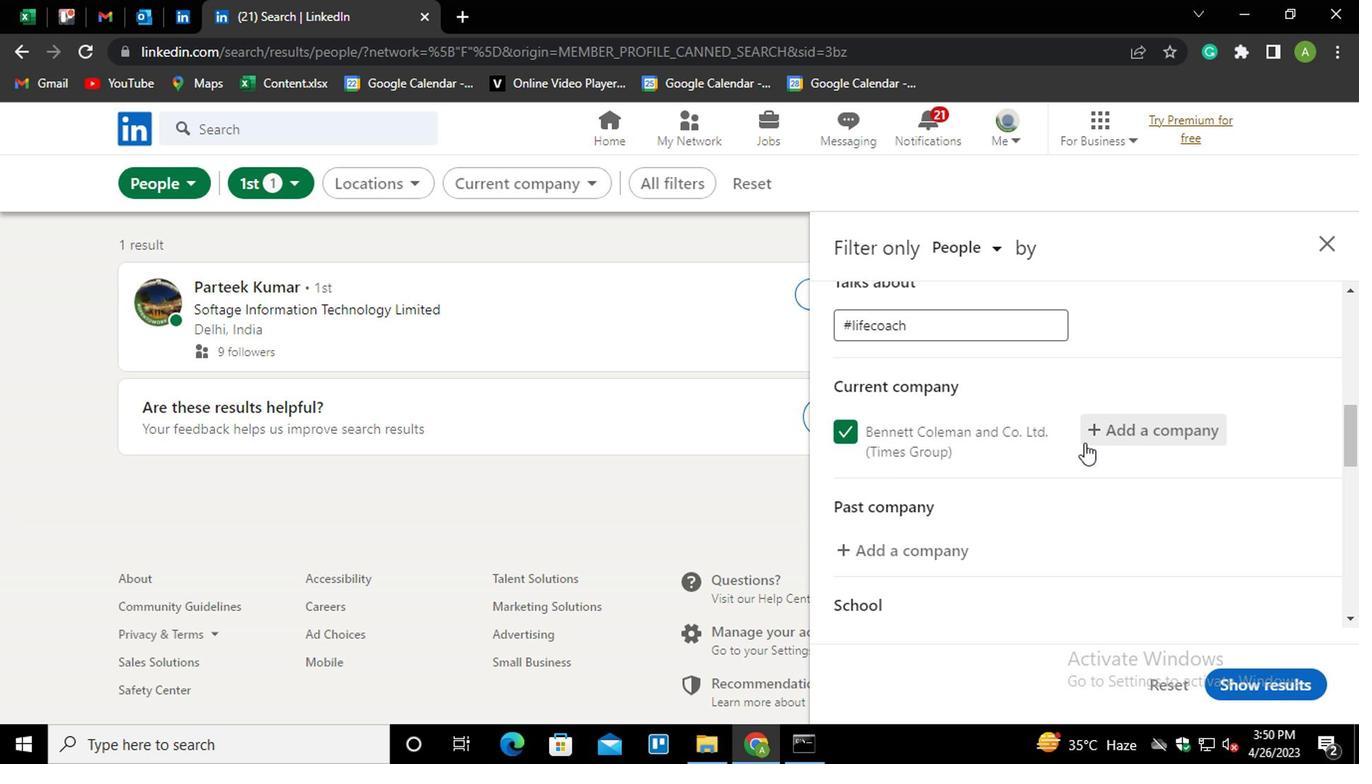 
Action: Mouse scrolled (1098, 439) with delta (0, -1)
Screenshot: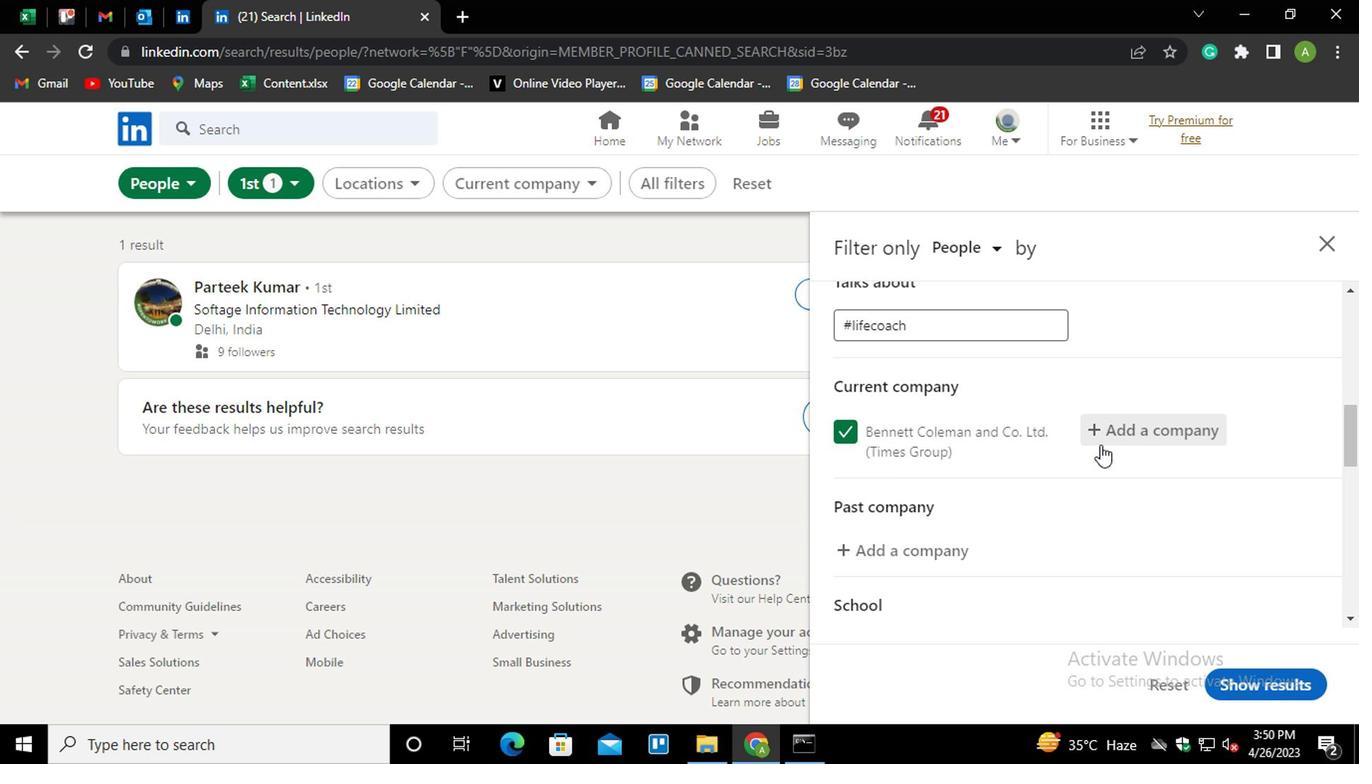 
Action: Mouse moved to (1081, 440)
Screenshot: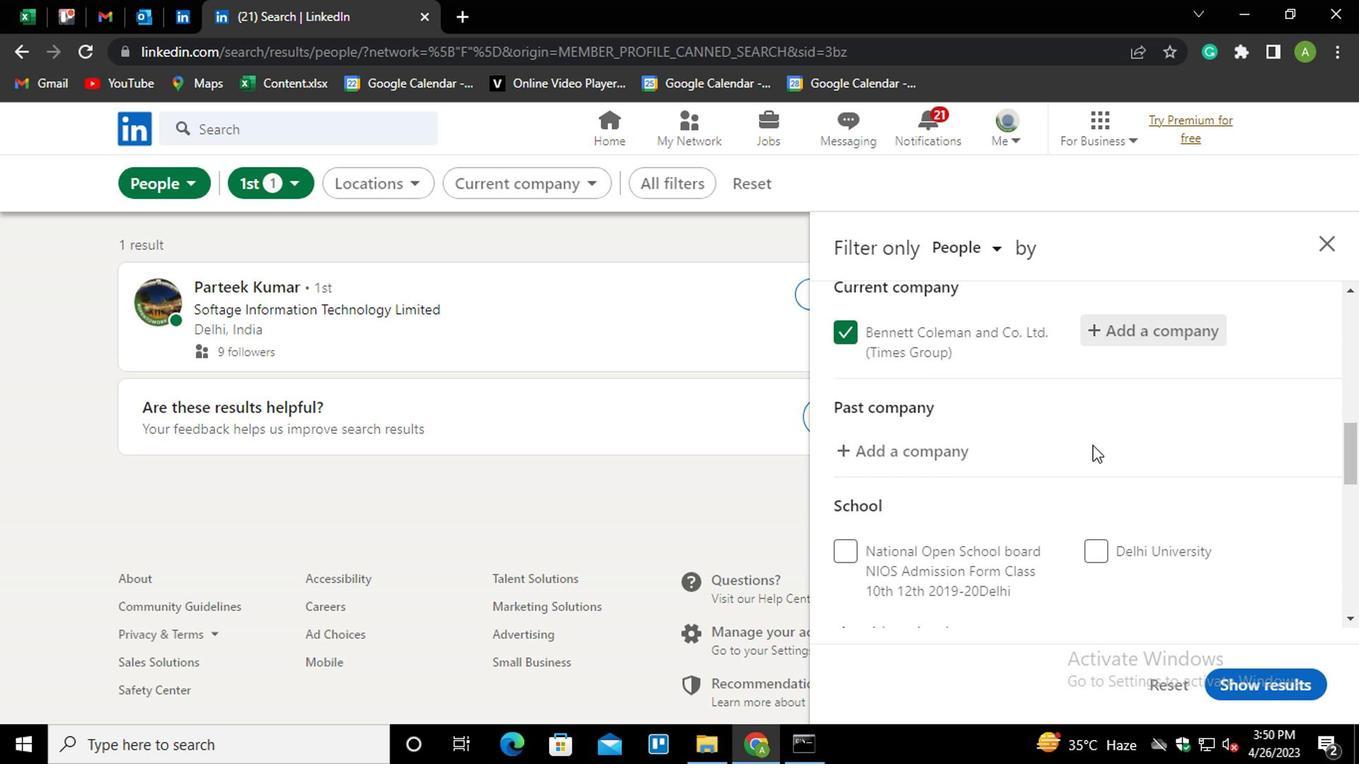 
Action: Mouse scrolled (1081, 439) with delta (0, -1)
Screenshot: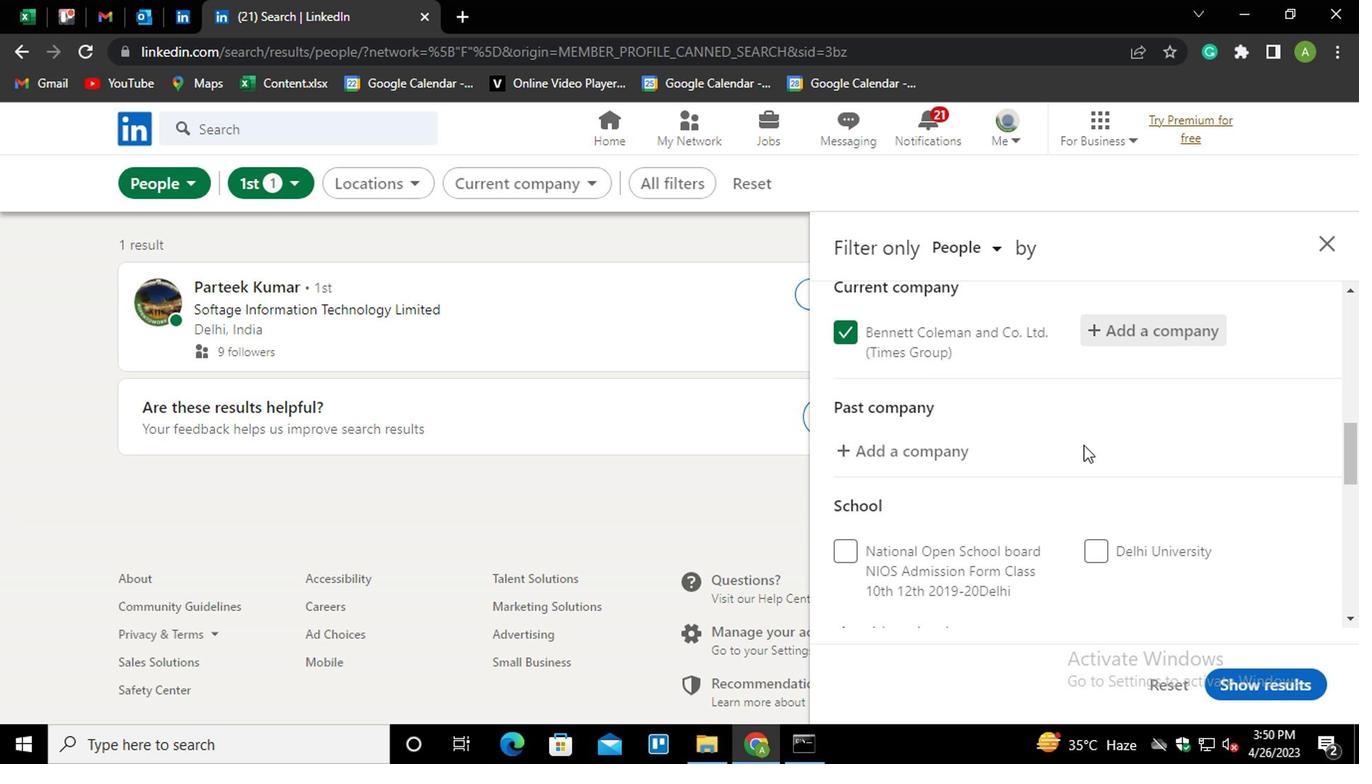 
Action: Mouse moved to (1037, 441)
Screenshot: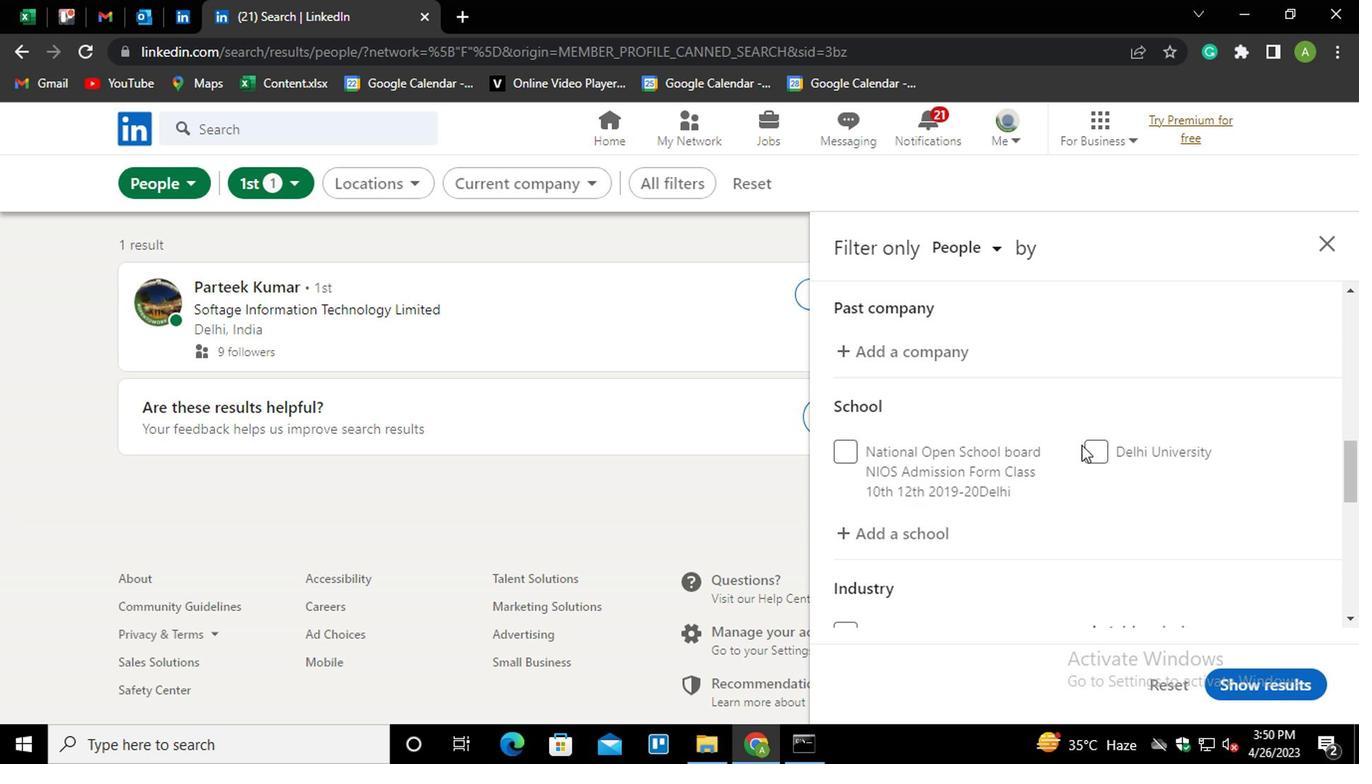 
Action: Mouse scrolled (1037, 440) with delta (0, 0)
Screenshot: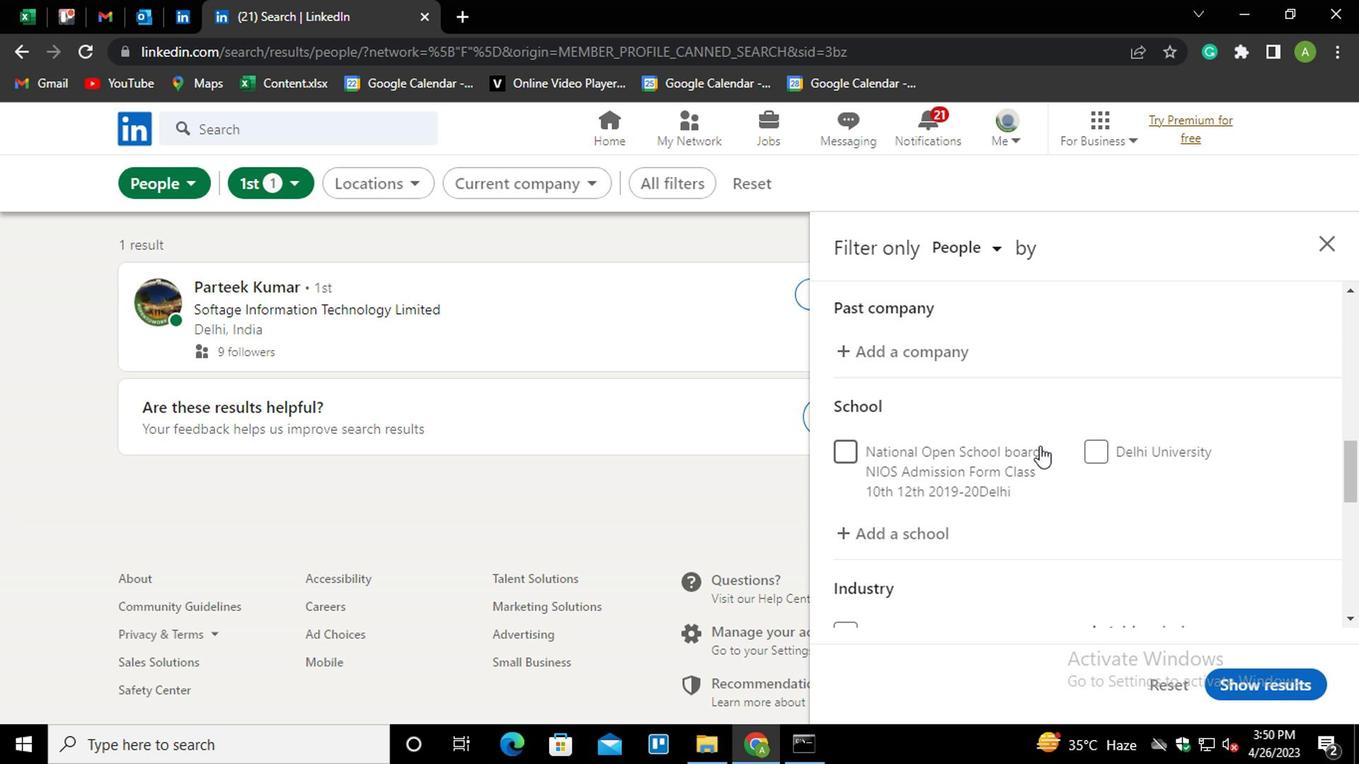 
Action: Mouse moved to (892, 436)
Screenshot: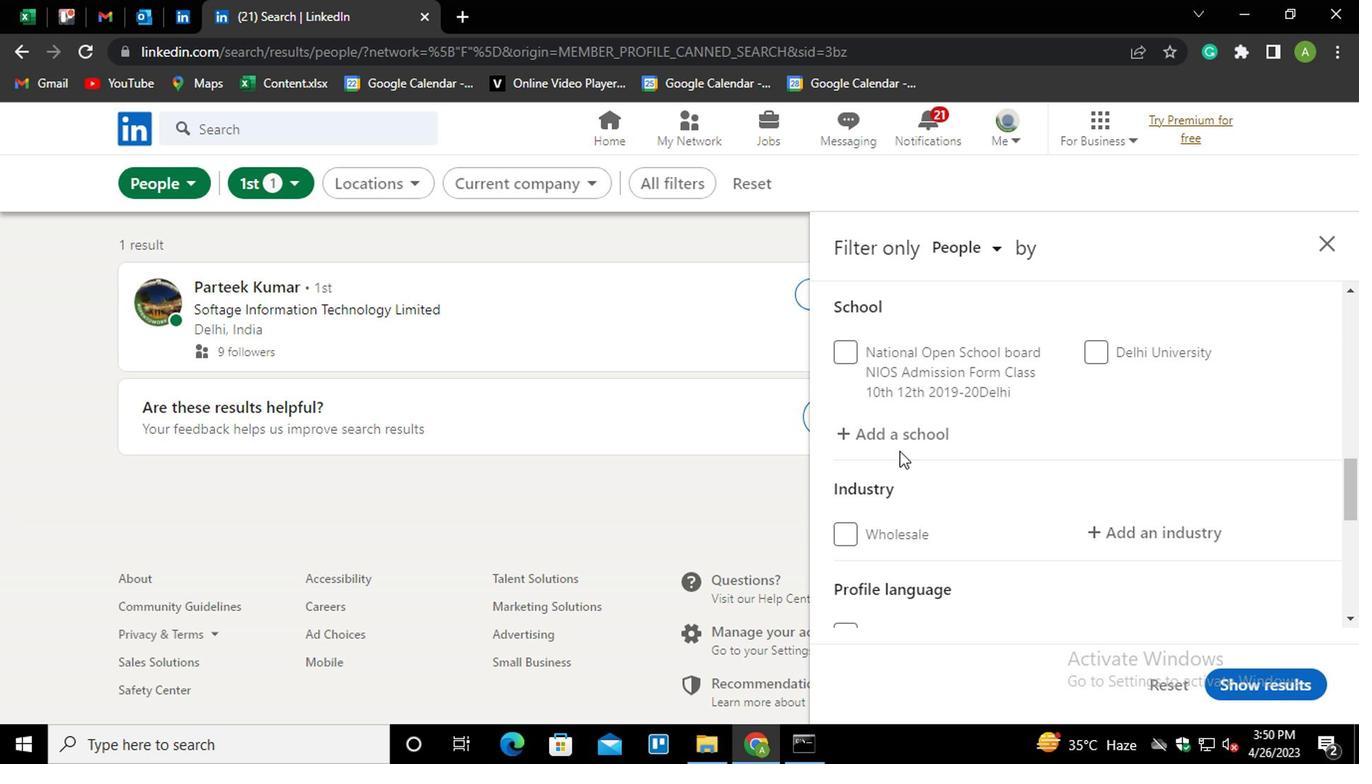 
Action: Mouse pressed left at (892, 436)
Screenshot: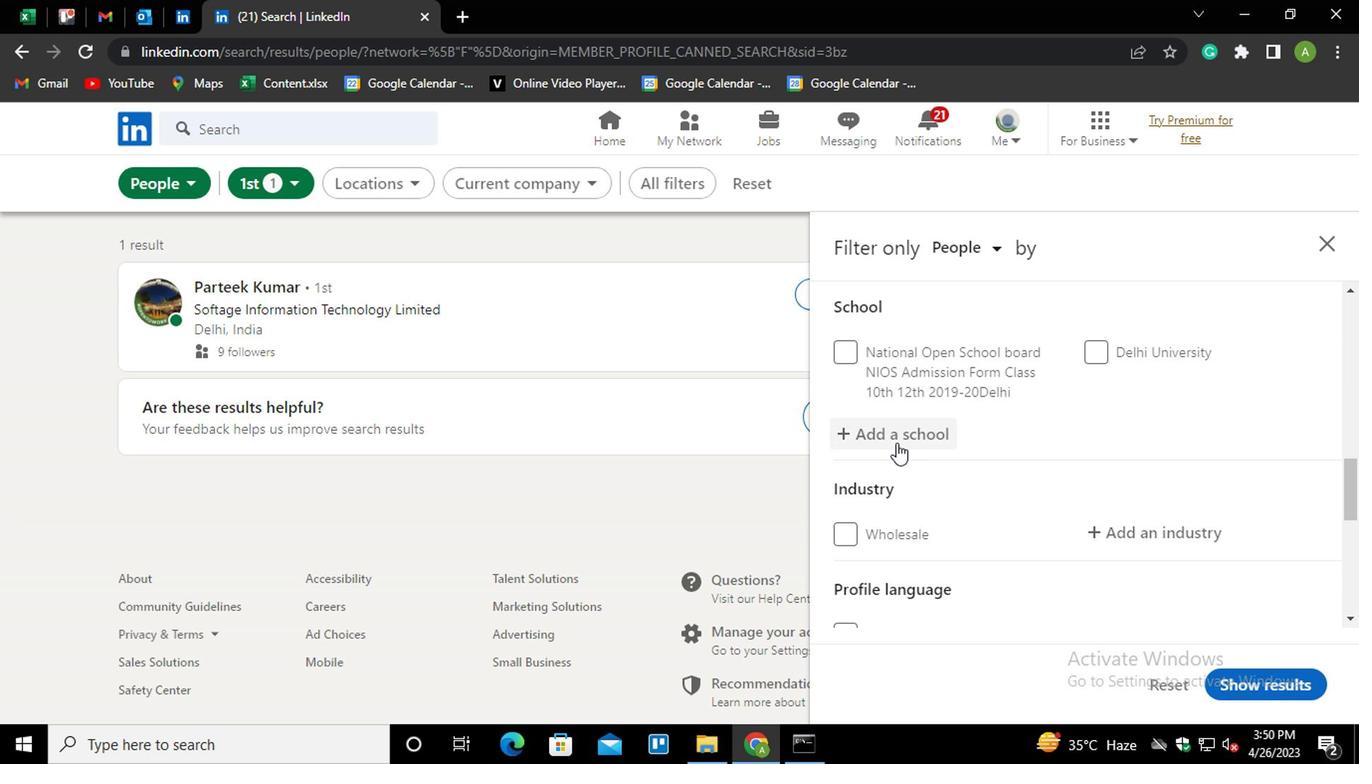 
Action: Mouse moved to (913, 434)
Screenshot: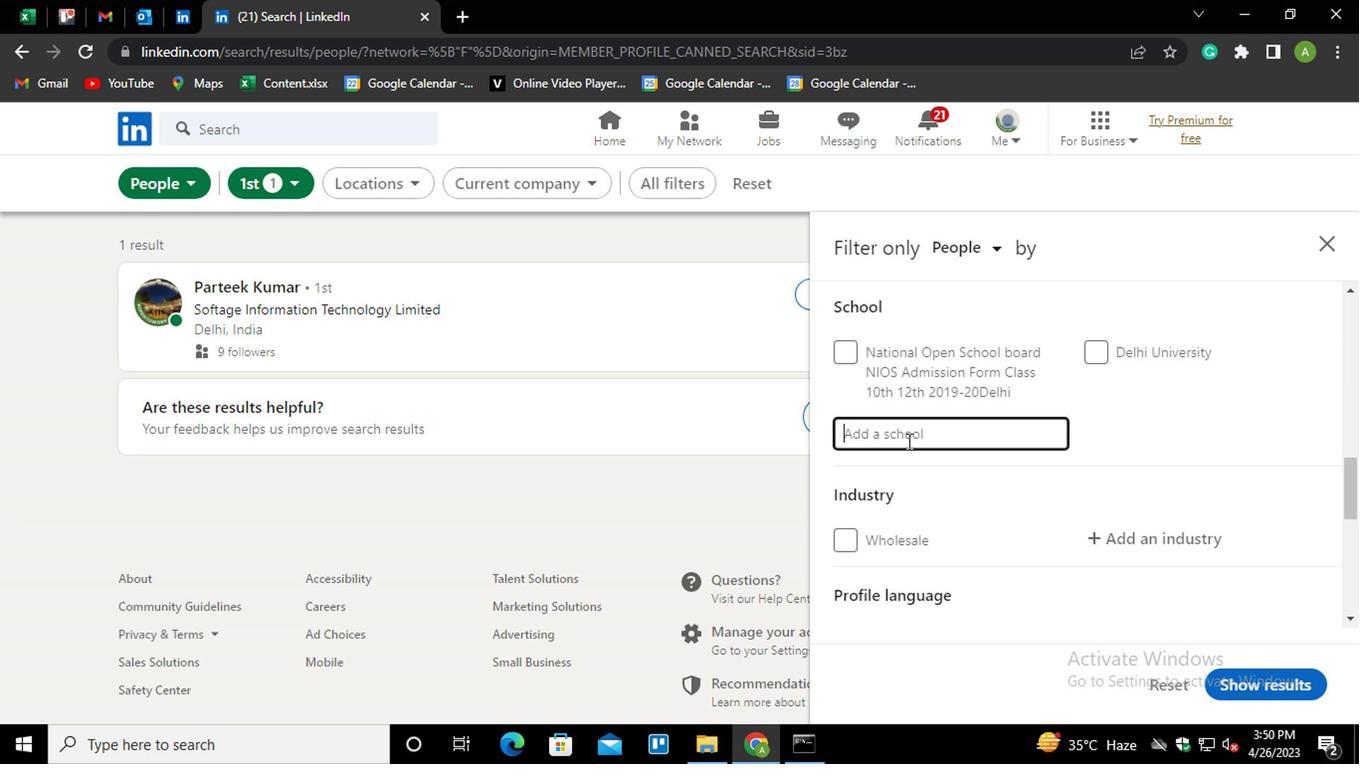 
Action: Mouse pressed left at (913, 434)
Screenshot: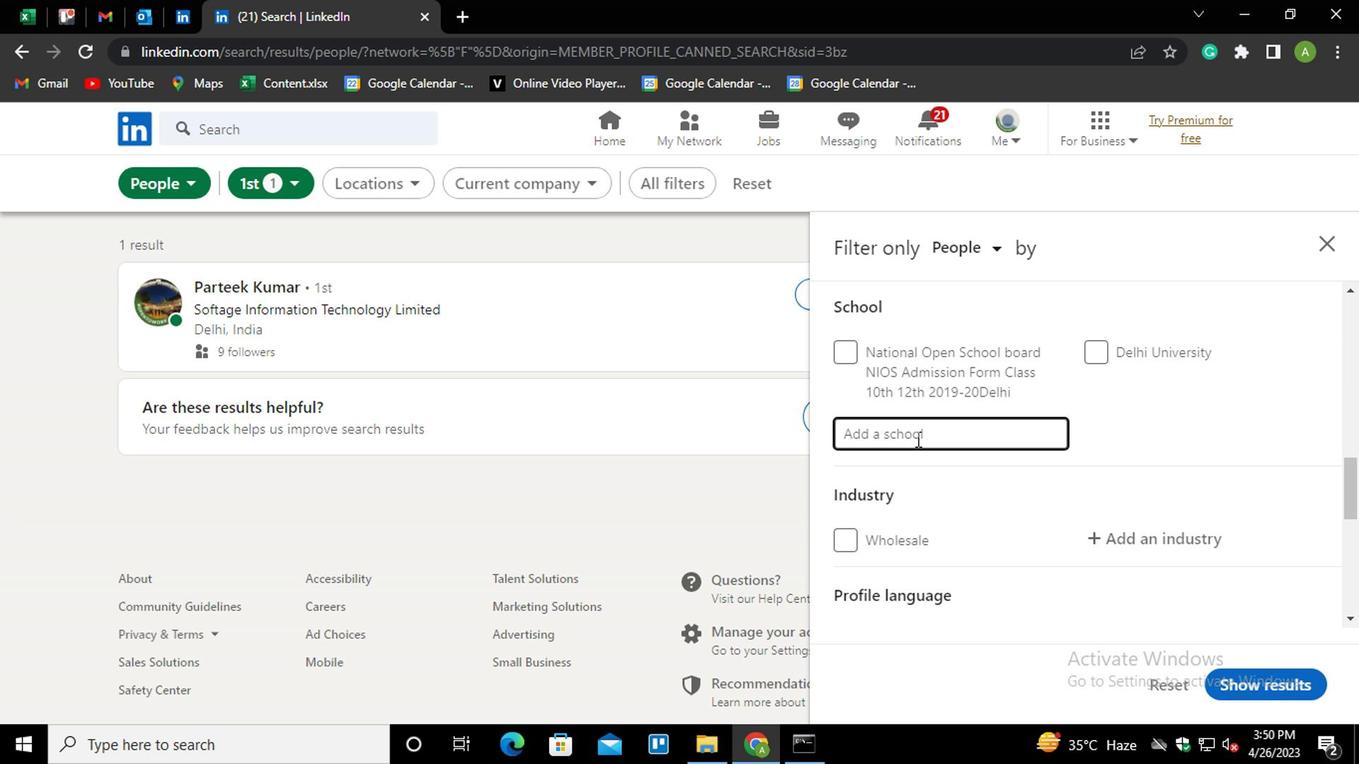 
Action: Key pressed <Key.shift_r>PATNA<Key.space><Key.down><Key.enter>
Screenshot: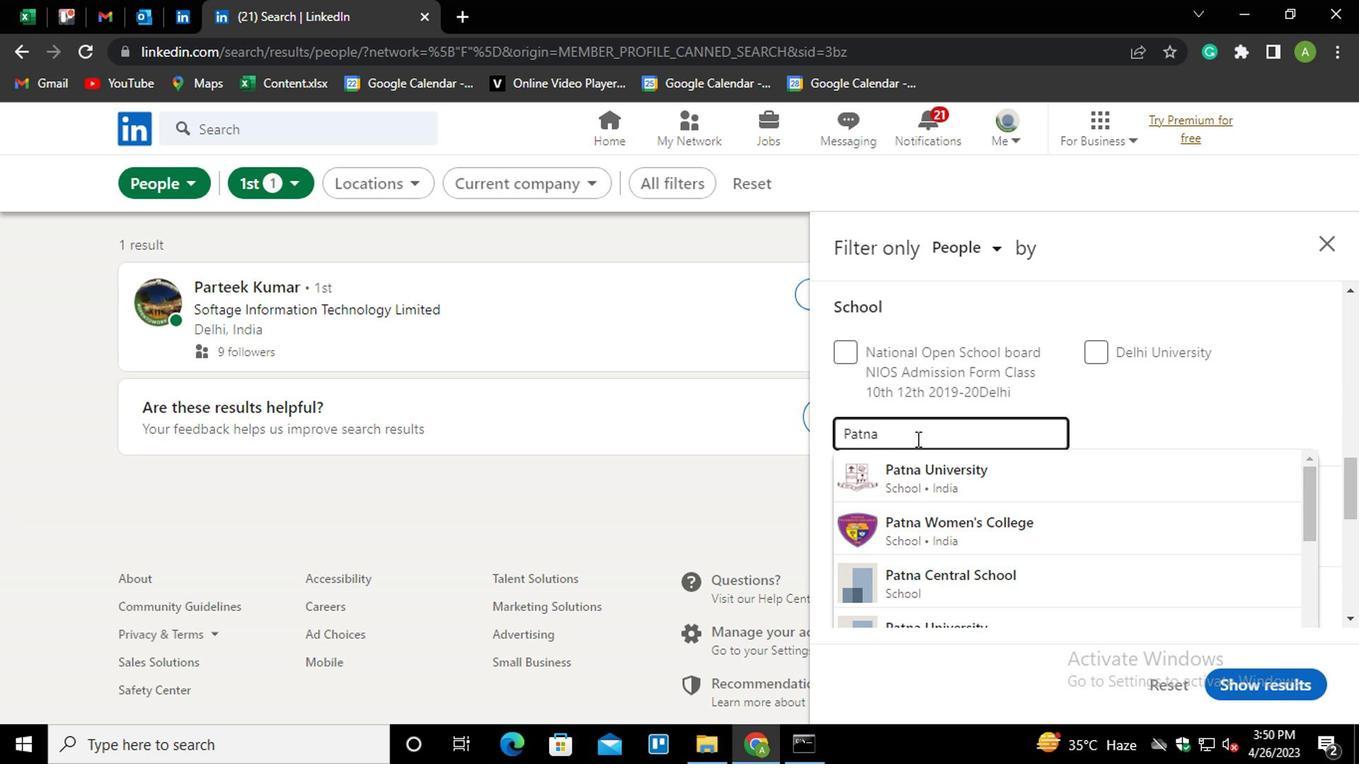 
Action: Mouse moved to (951, 465)
Screenshot: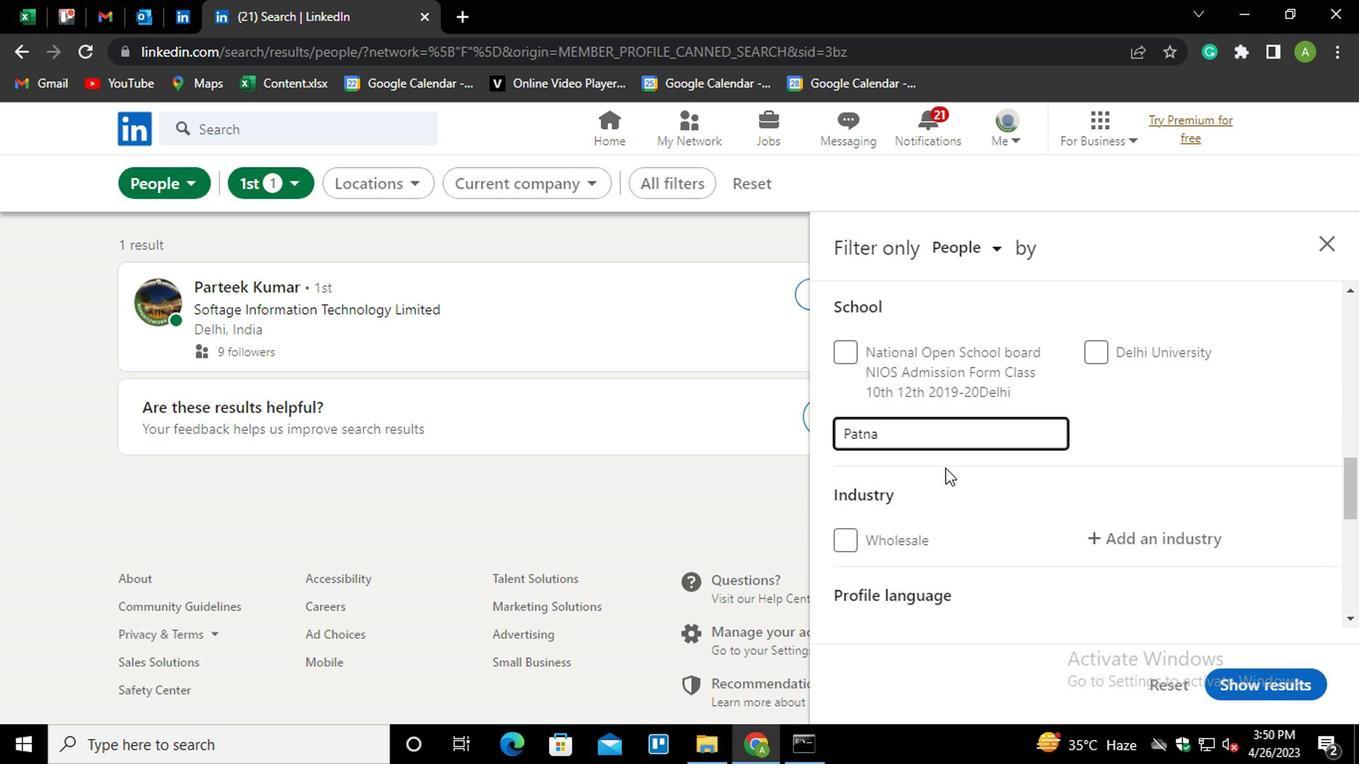 
Action: Mouse scrolled (951, 464) with delta (0, 0)
Screenshot: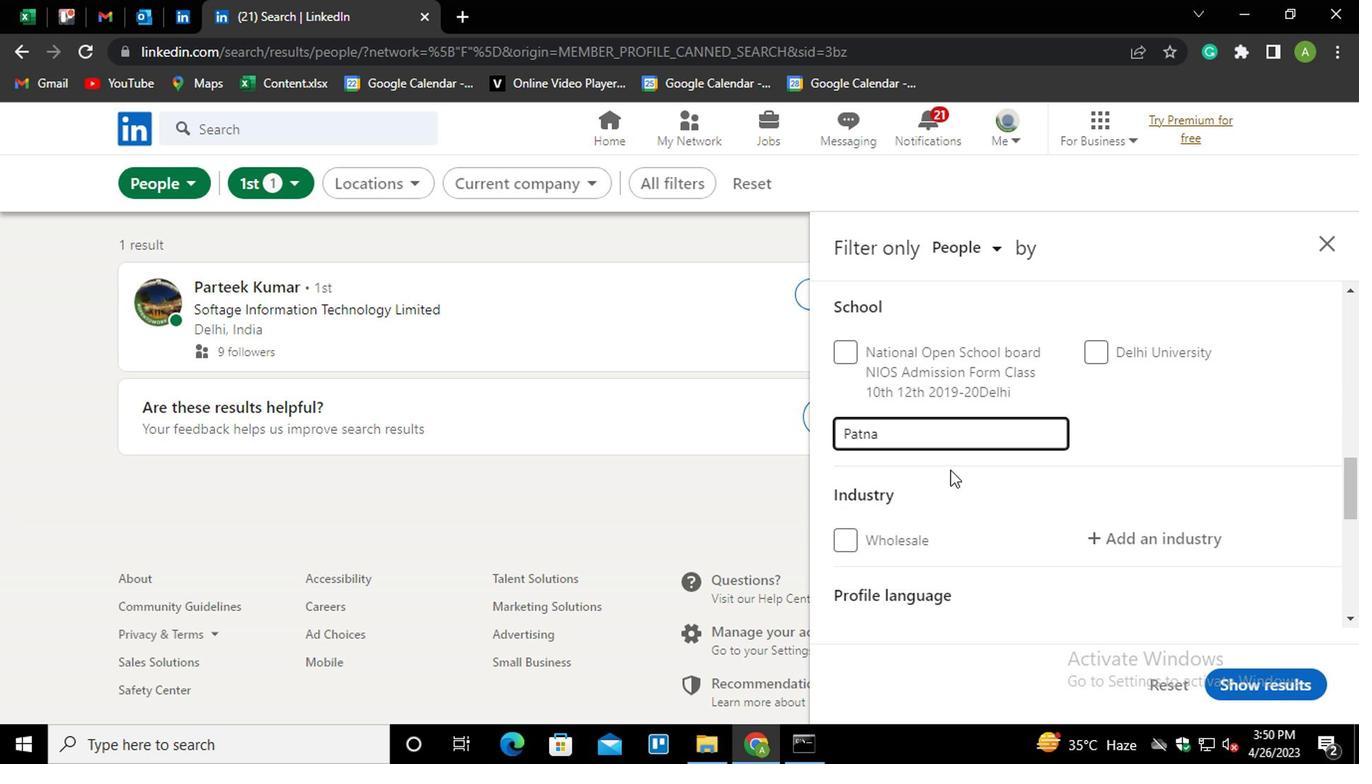 
Action: Mouse moved to (1107, 429)
Screenshot: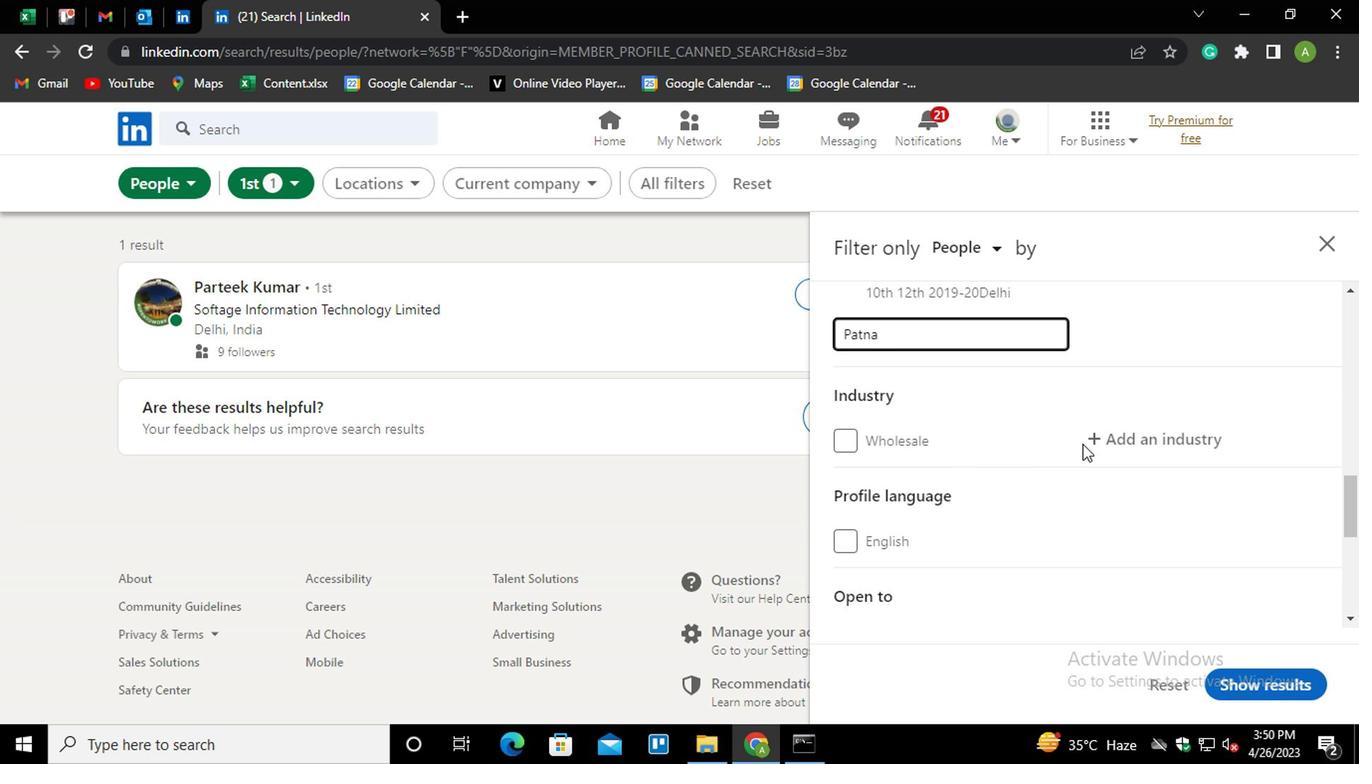 
Action: Mouse pressed left at (1107, 429)
Screenshot: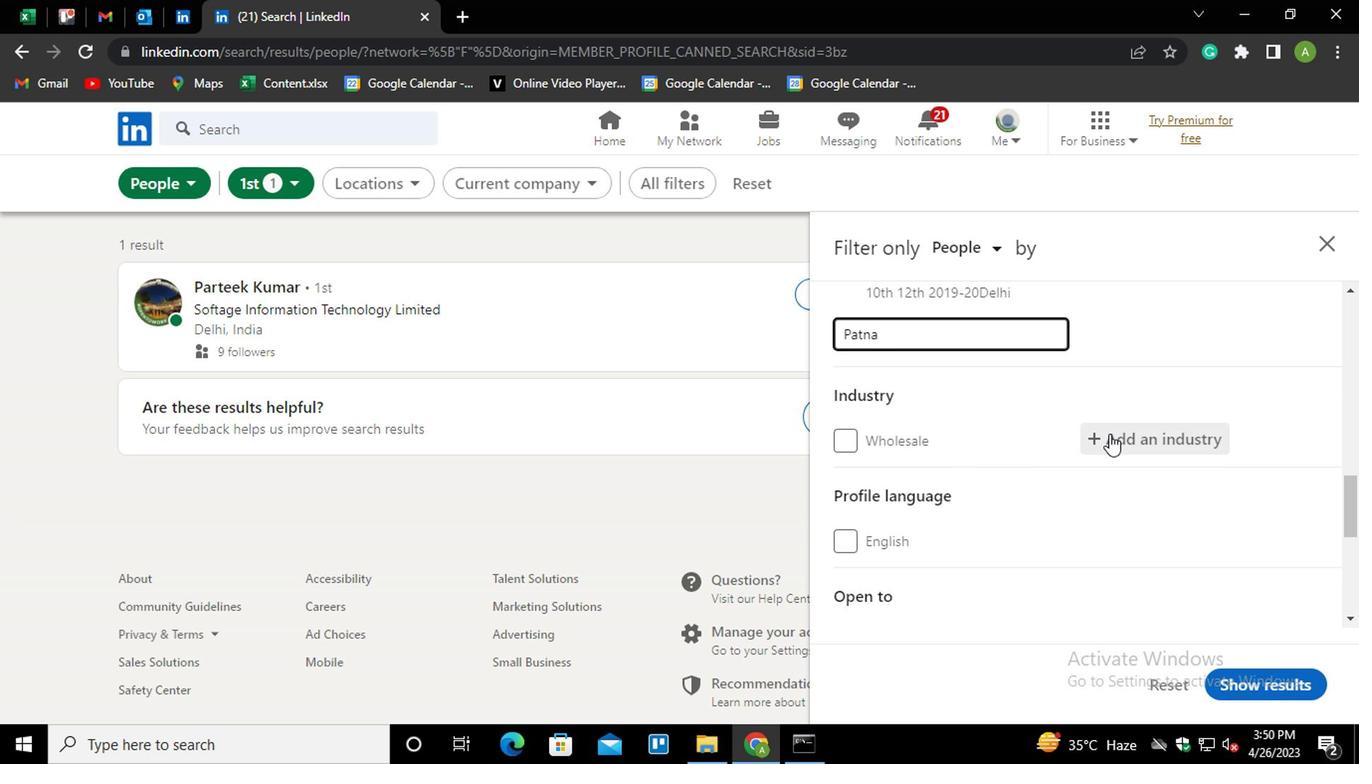 
Action: Mouse moved to (1109, 434)
Screenshot: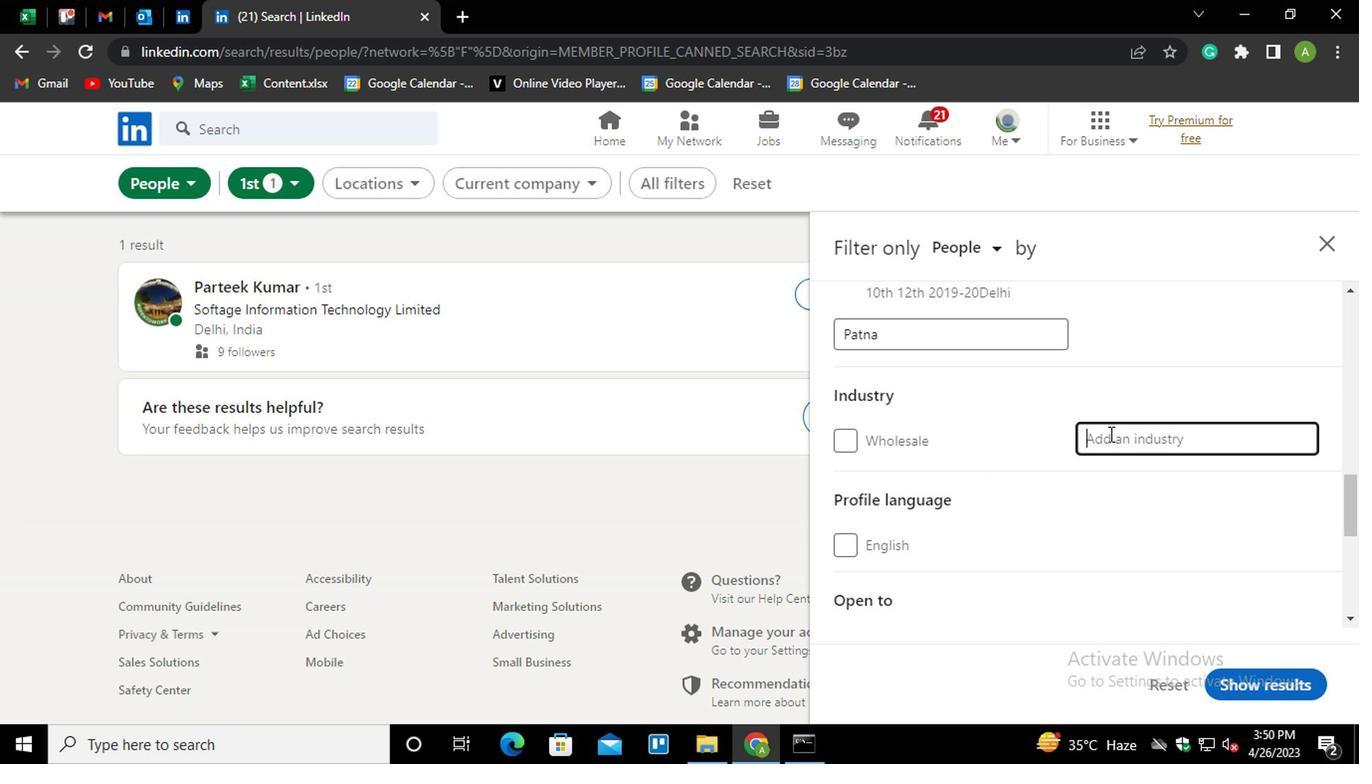 
Action: Mouse pressed left at (1109, 434)
Screenshot: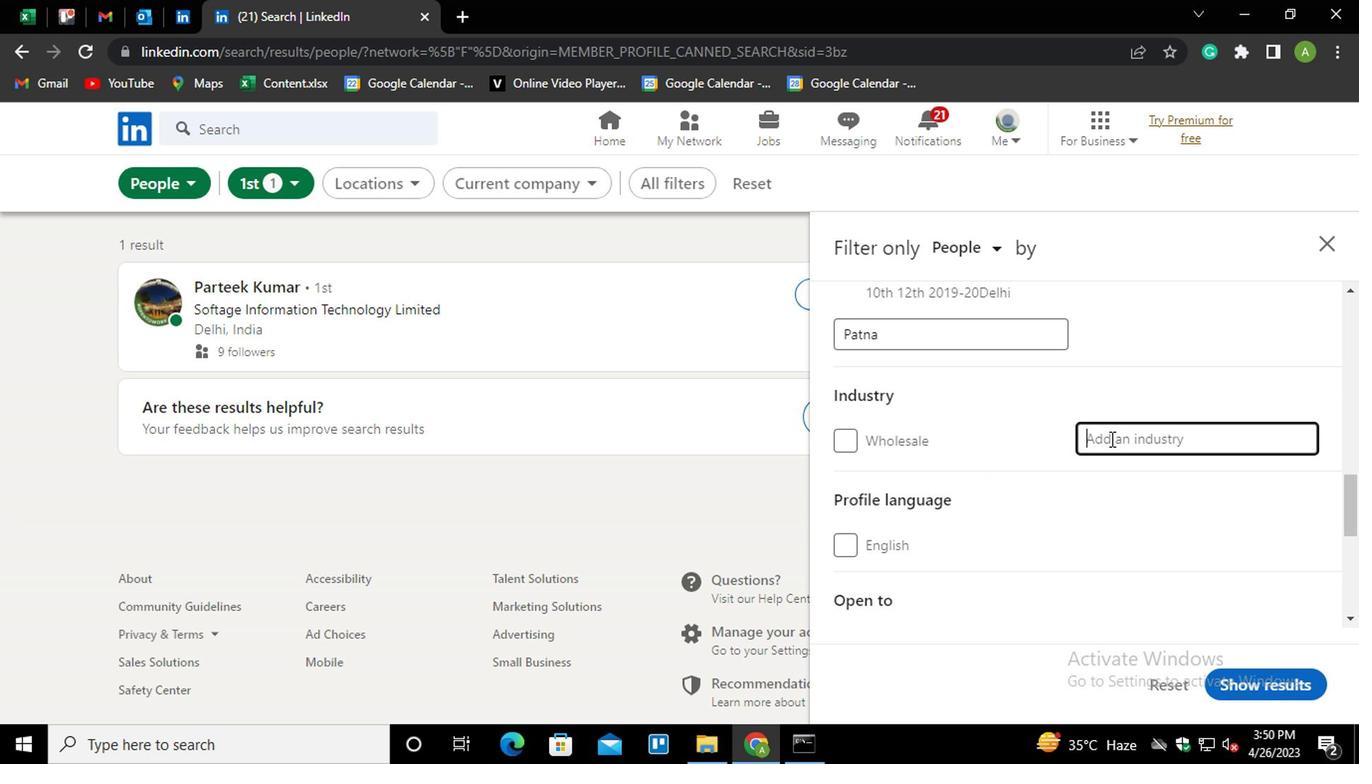 
Action: Mouse moved to (1158, 352)
Screenshot: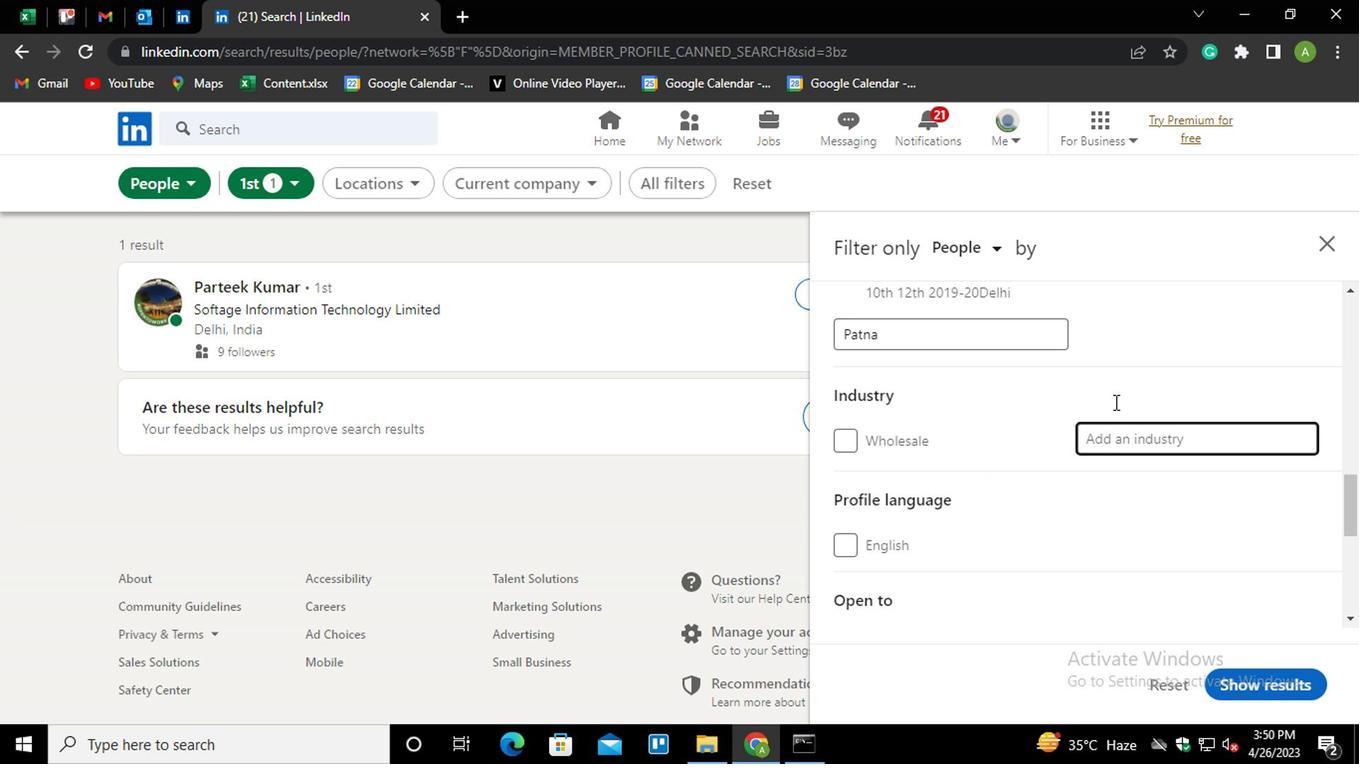 
Action: Key pressed <Key.shift>DIST<Key.down><Key.down><Key.enter>
Screenshot: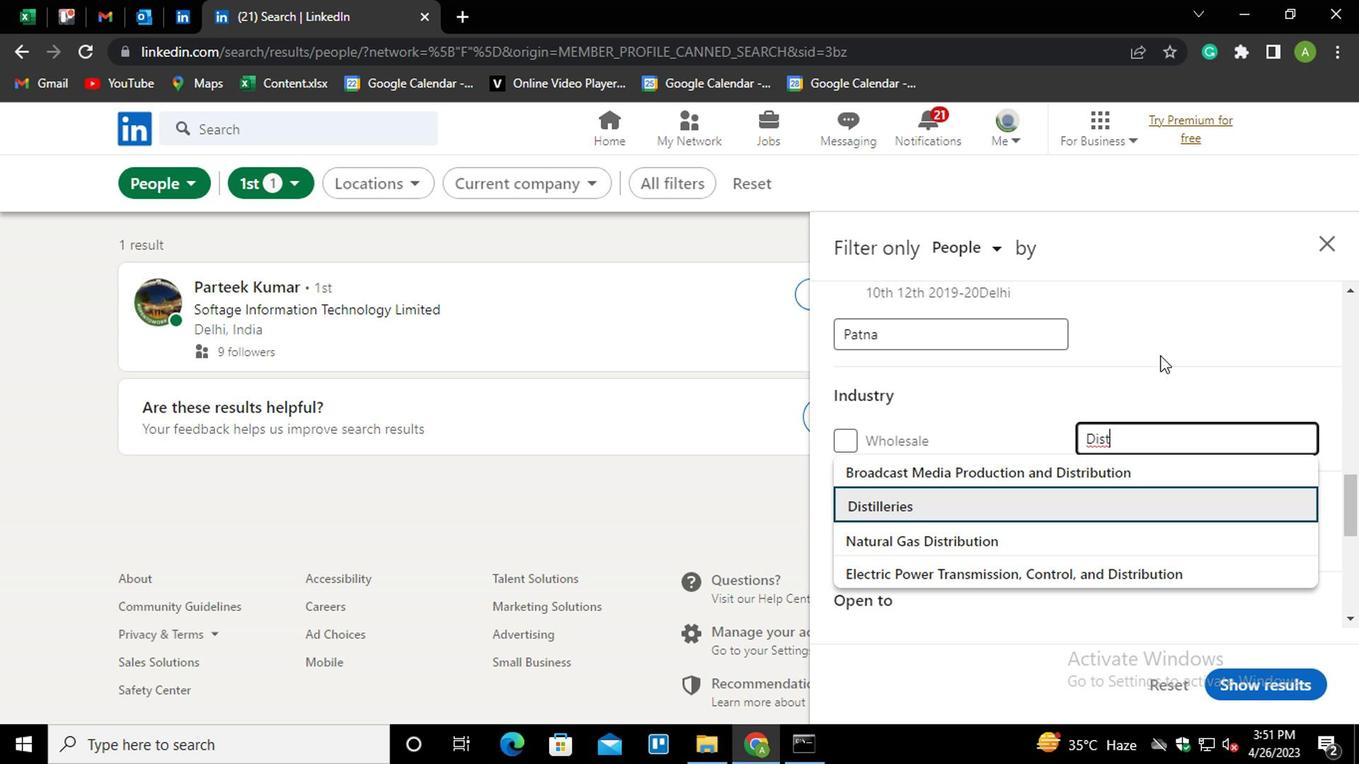 
Action: Mouse moved to (1131, 512)
Screenshot: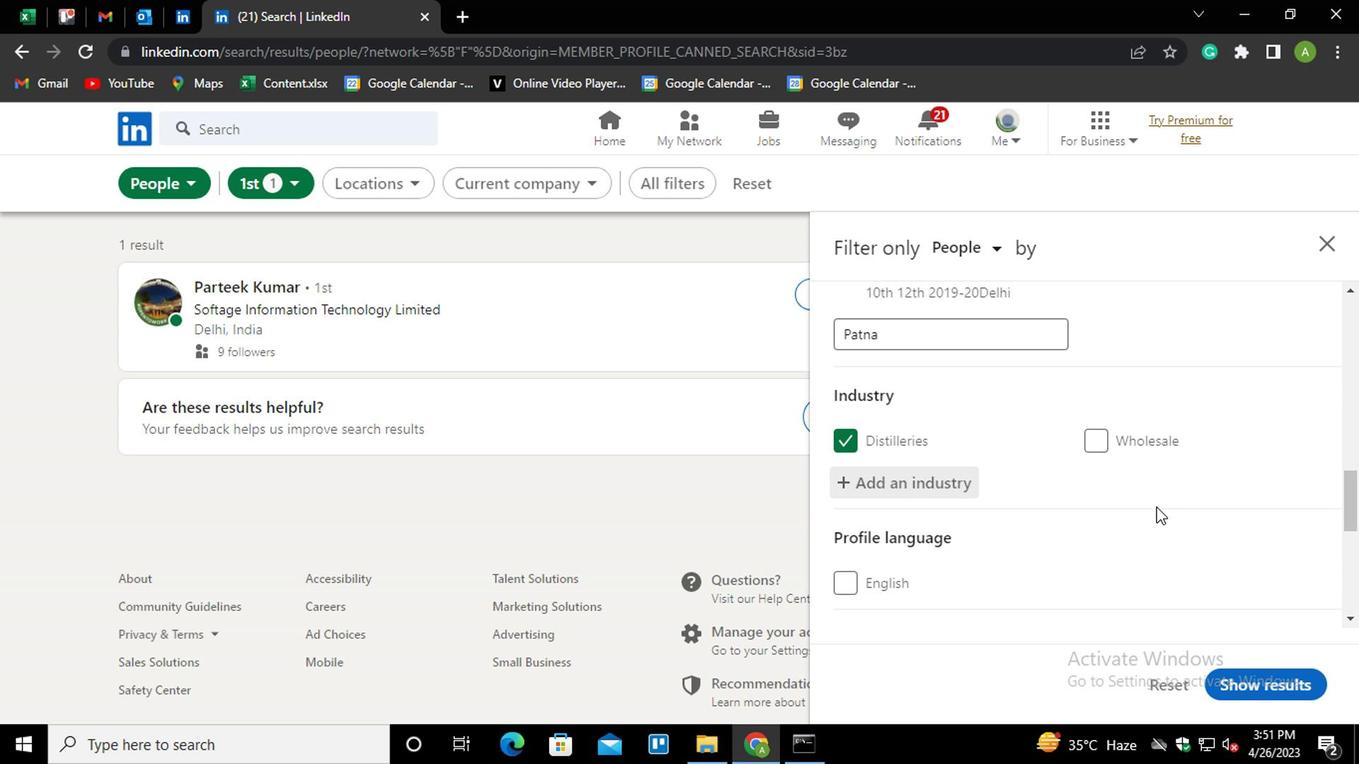 
Action: Mouse scrolled (1131, 511) with delta (0, 0)
Screenshot: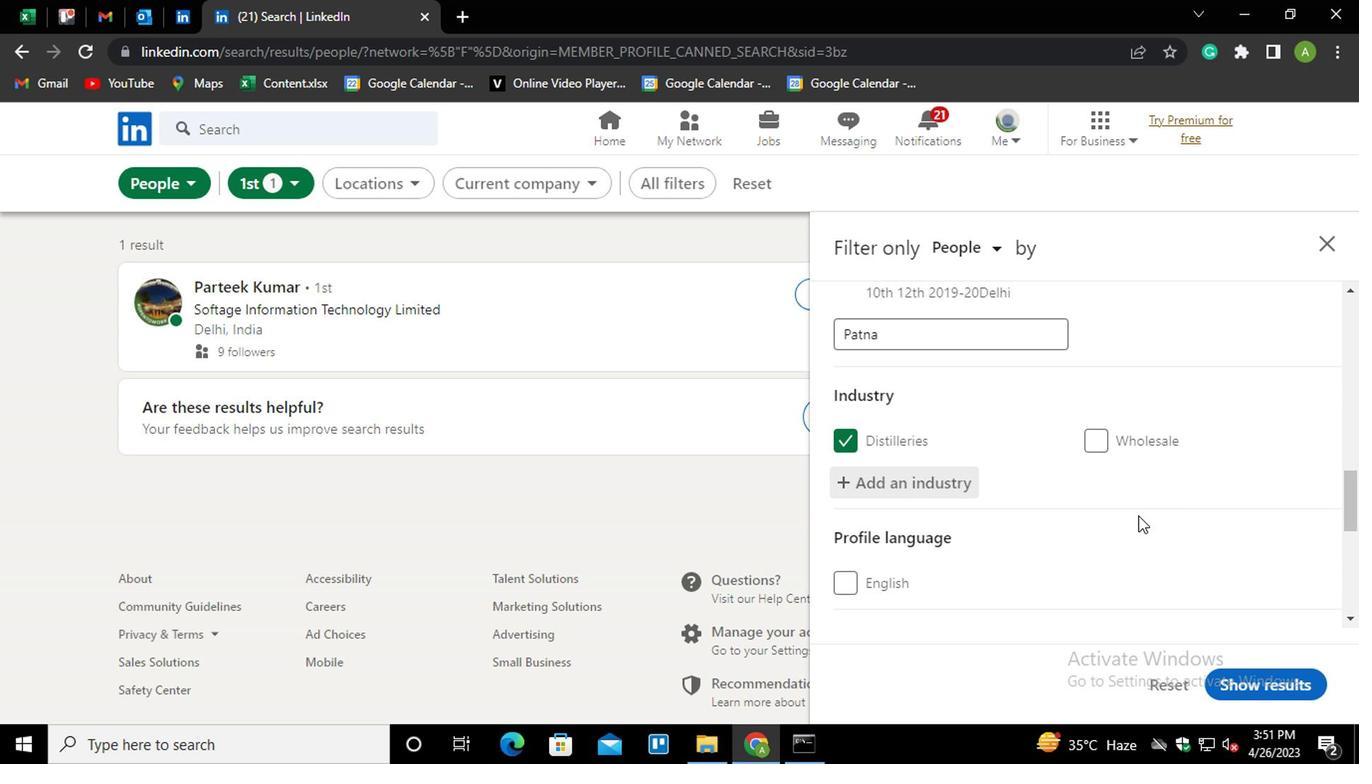
Action: Mouse scrolled (1131, 511) with delta (0, 0)
Screenshot: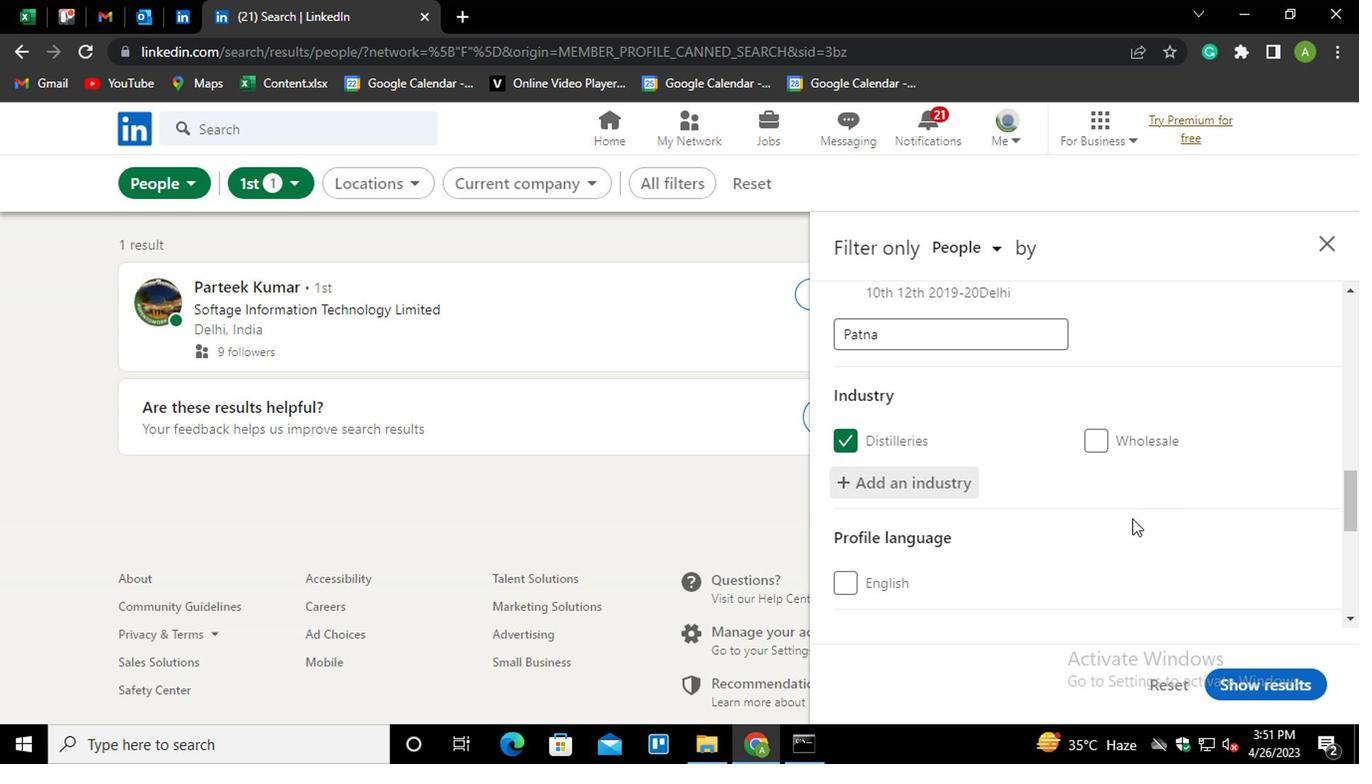
Action: Mouse moved to (1122, 511)
Screenshot: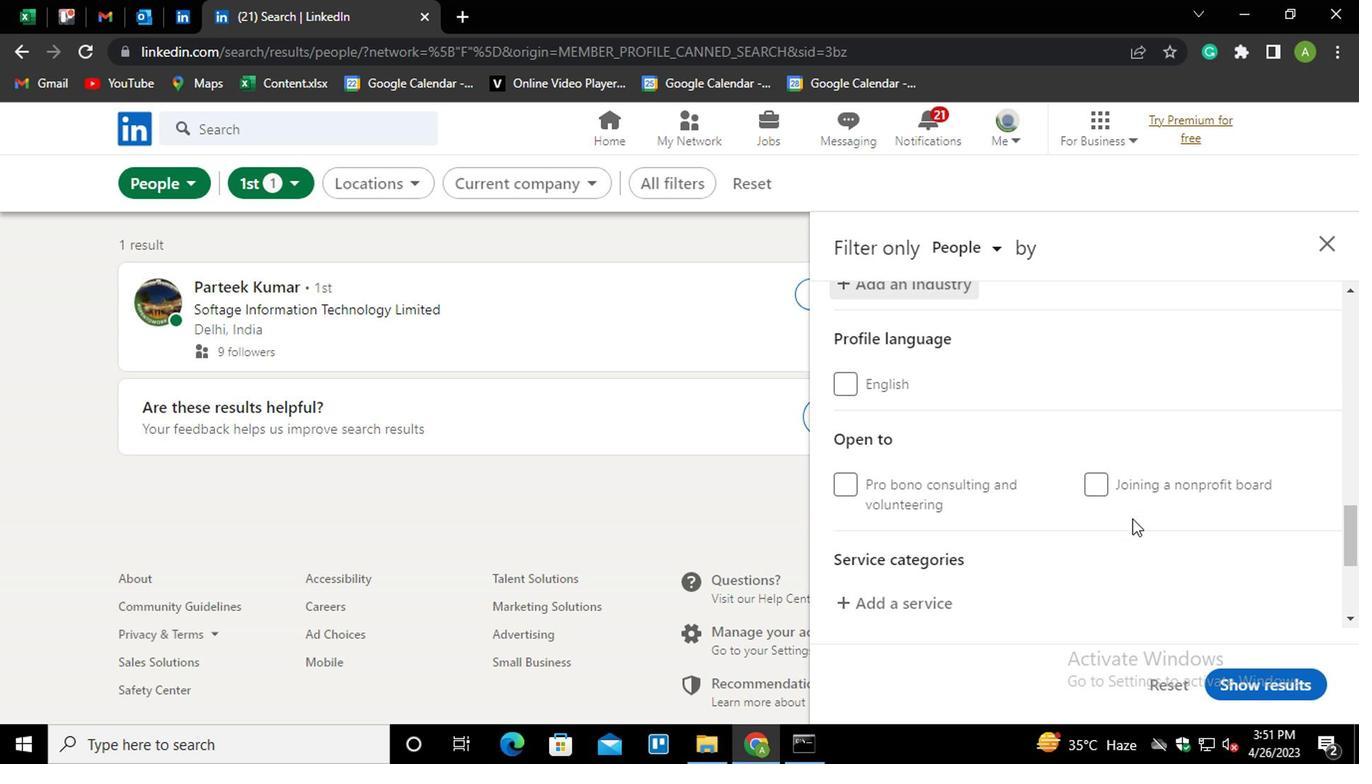 
Action: Mouse scrolled (1122, 509) with delta (0, -1)
Screenshot: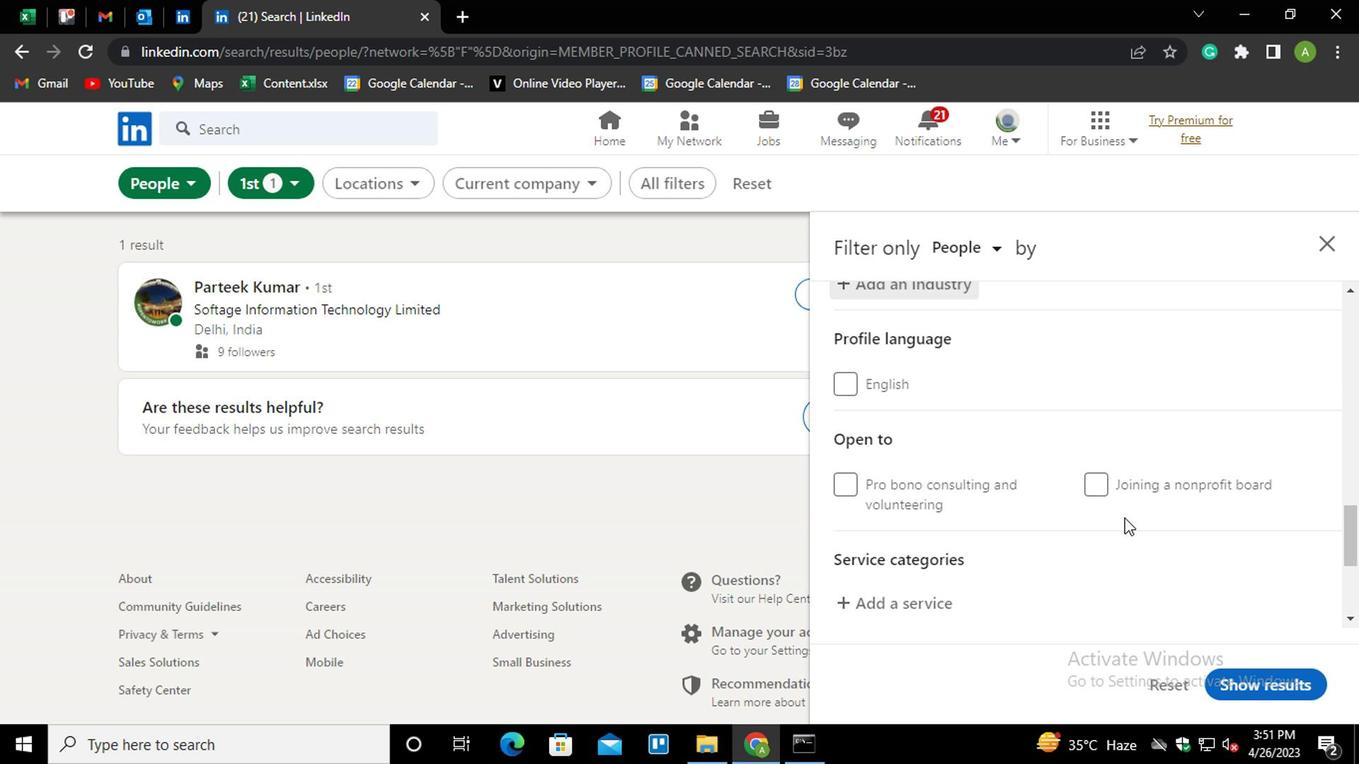 
Action: Mouse moved to (1121, 511)
Screenshot: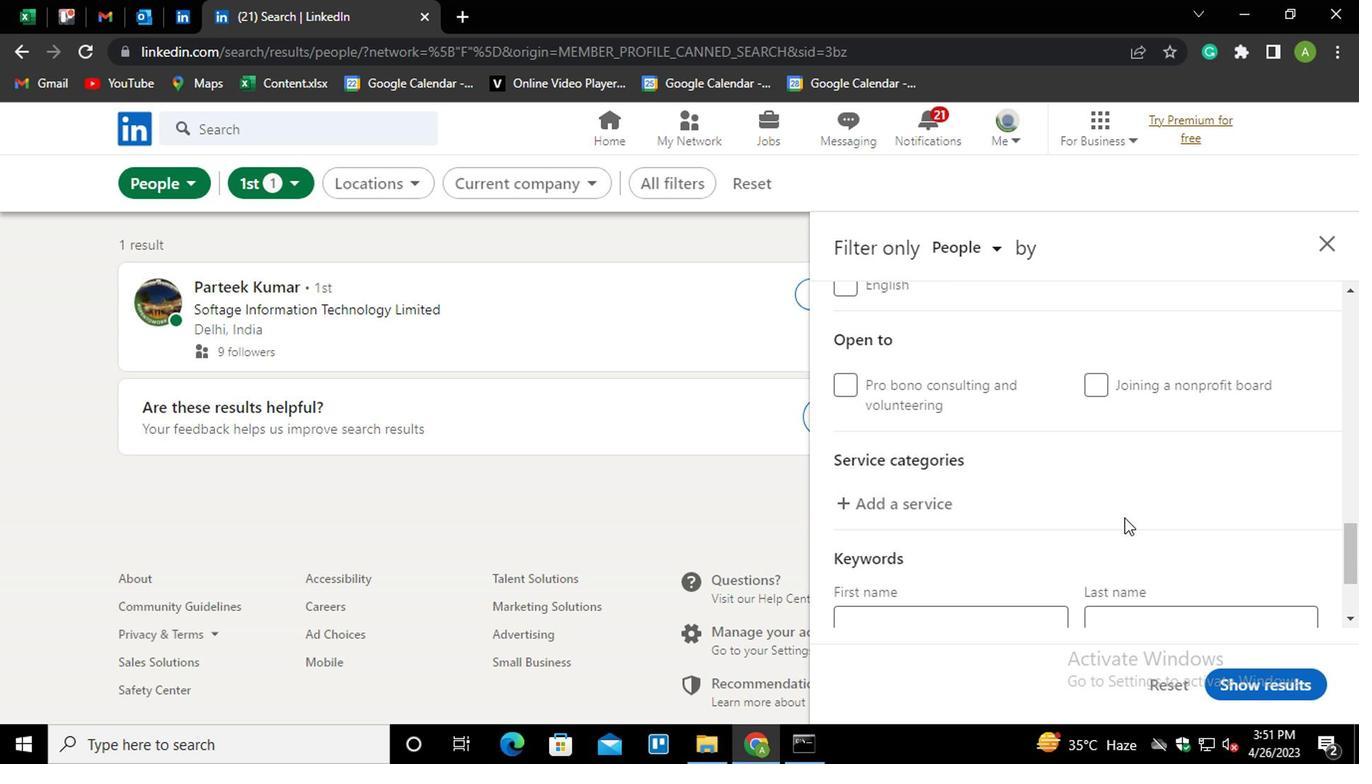 
Action: Mouse scrolled (1121, 509) with delta (0, -1)
Screenshot: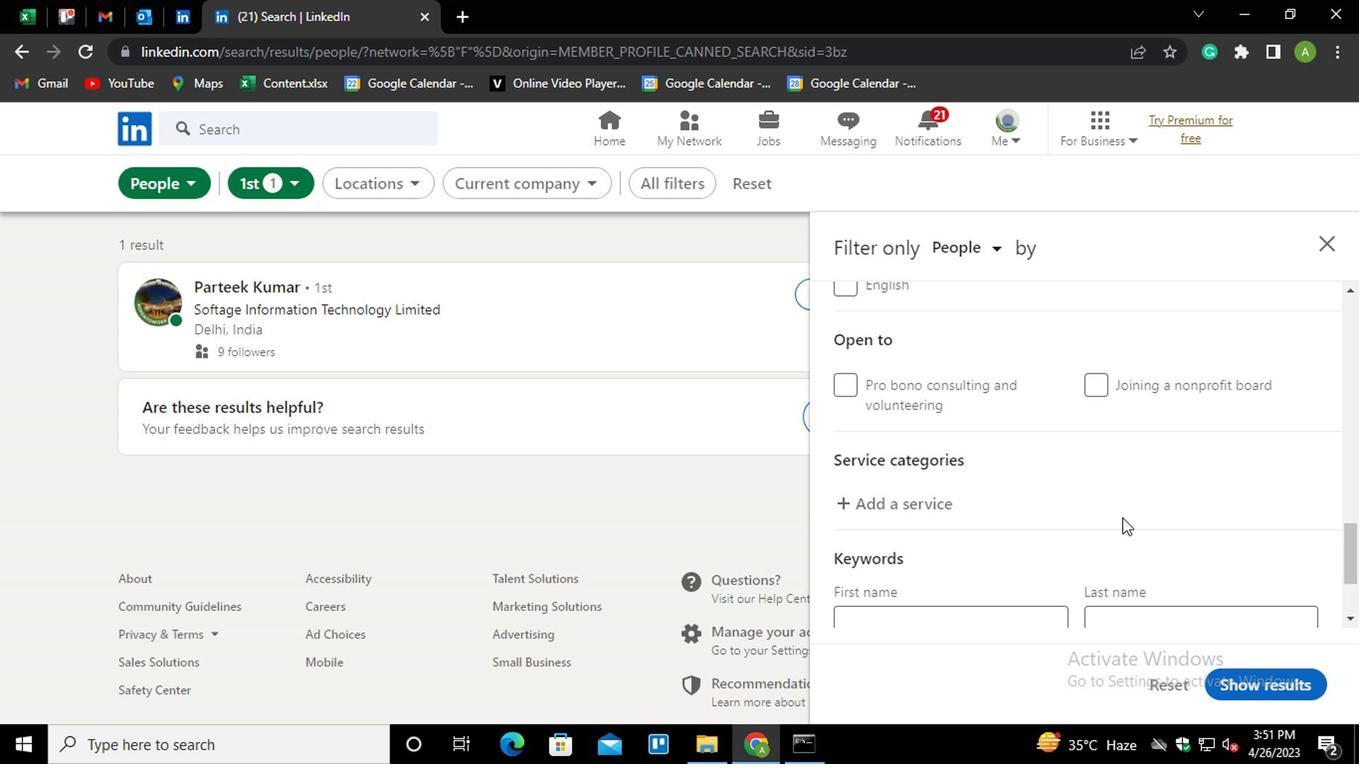 
Action: Mouse moved to (875, 401)
Screenshot: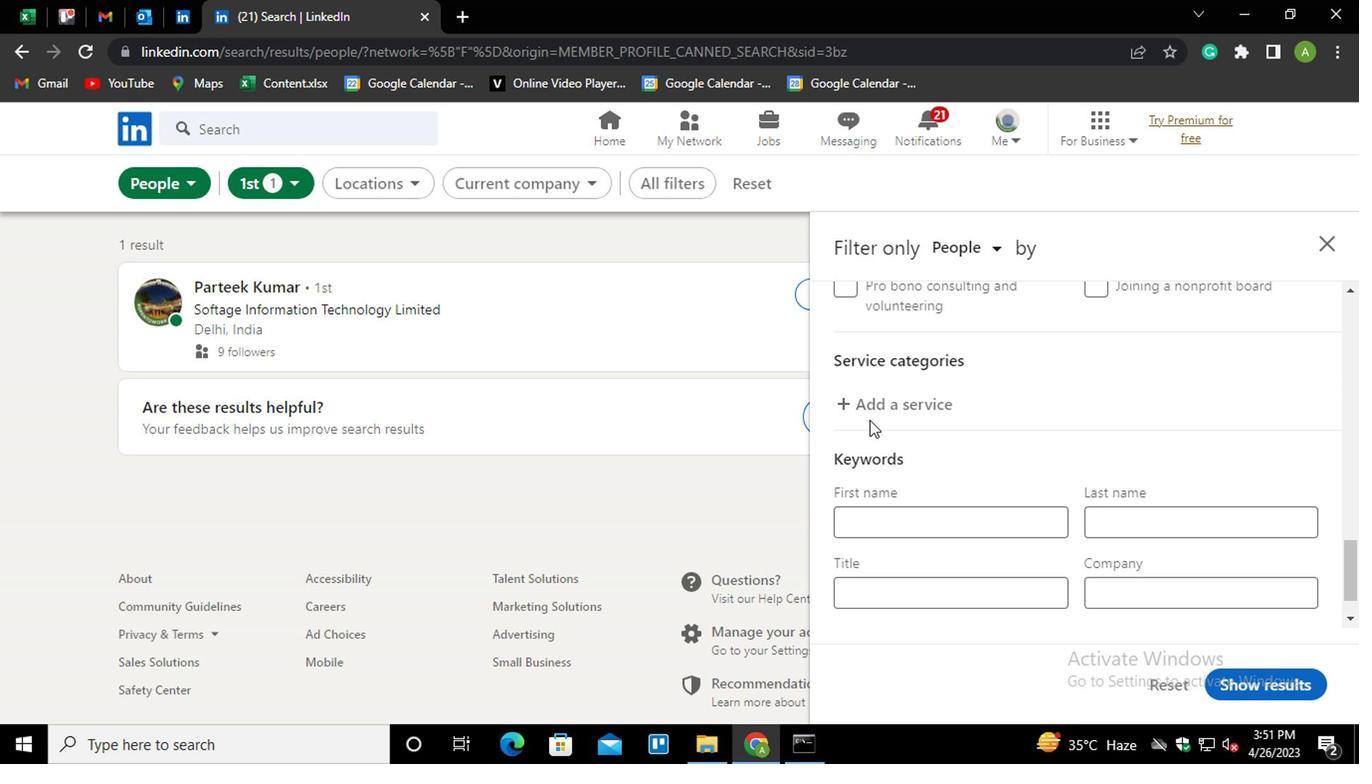 
Action: Mouse pressed left at (875, 401)
Screenshot: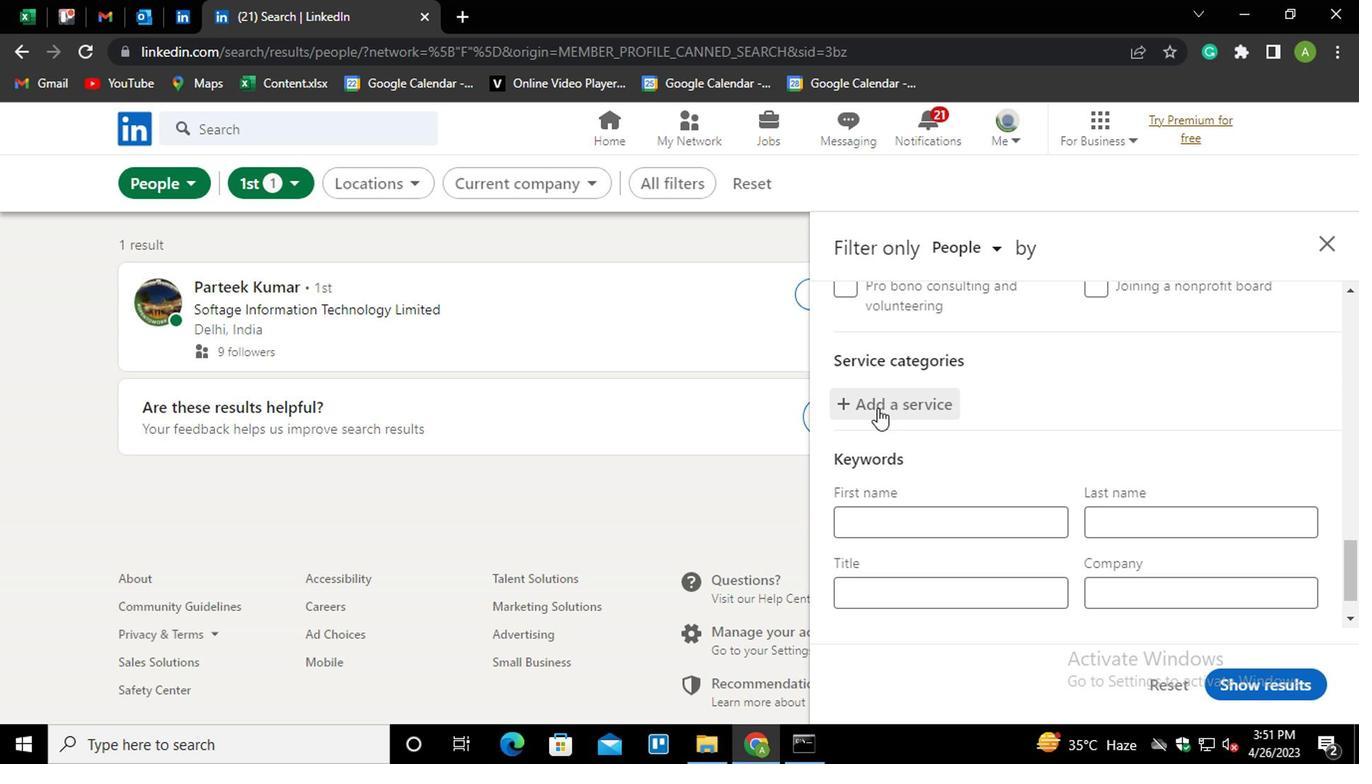 
Action: Key pressed <Key.shift>SEARCH<Key.down><Key.down><Key.enter>
Screenshot: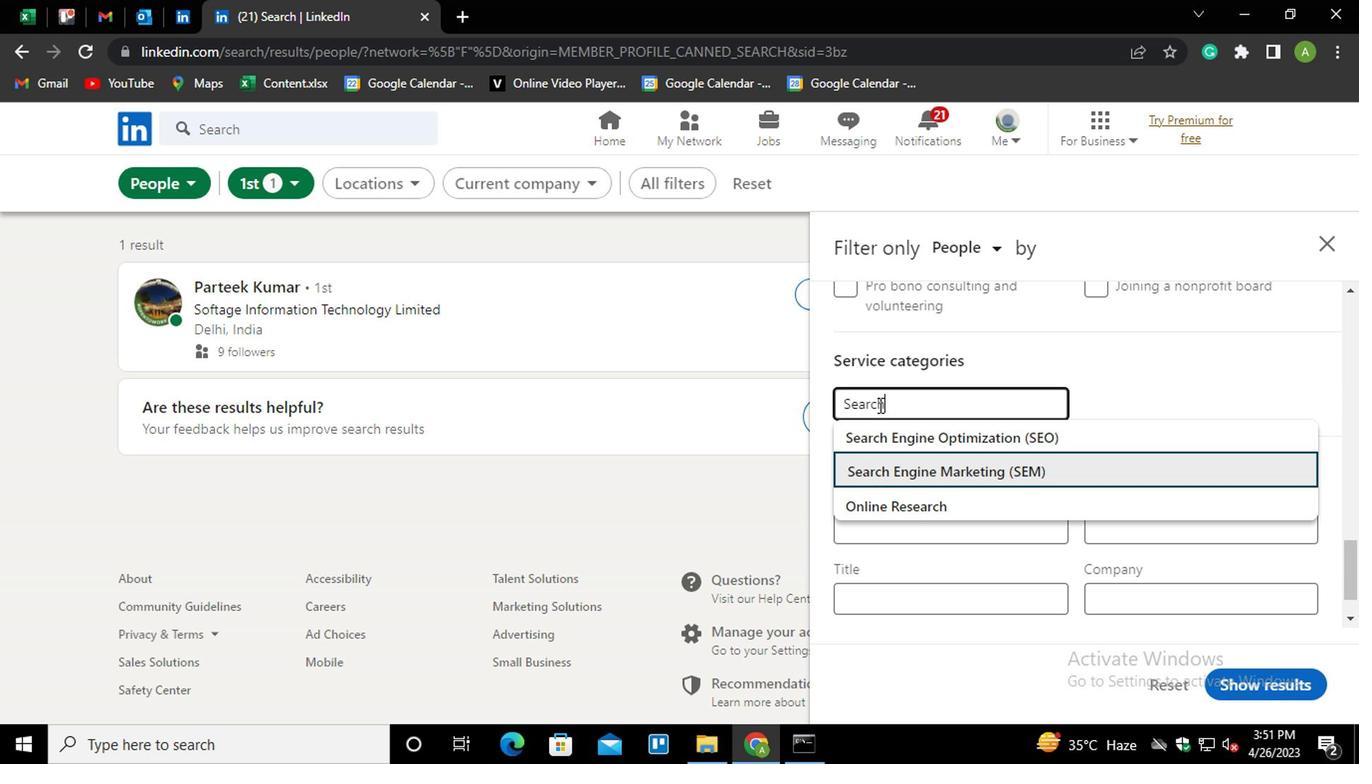 
Action: Mouse moved to (879, 397)
Screenshot: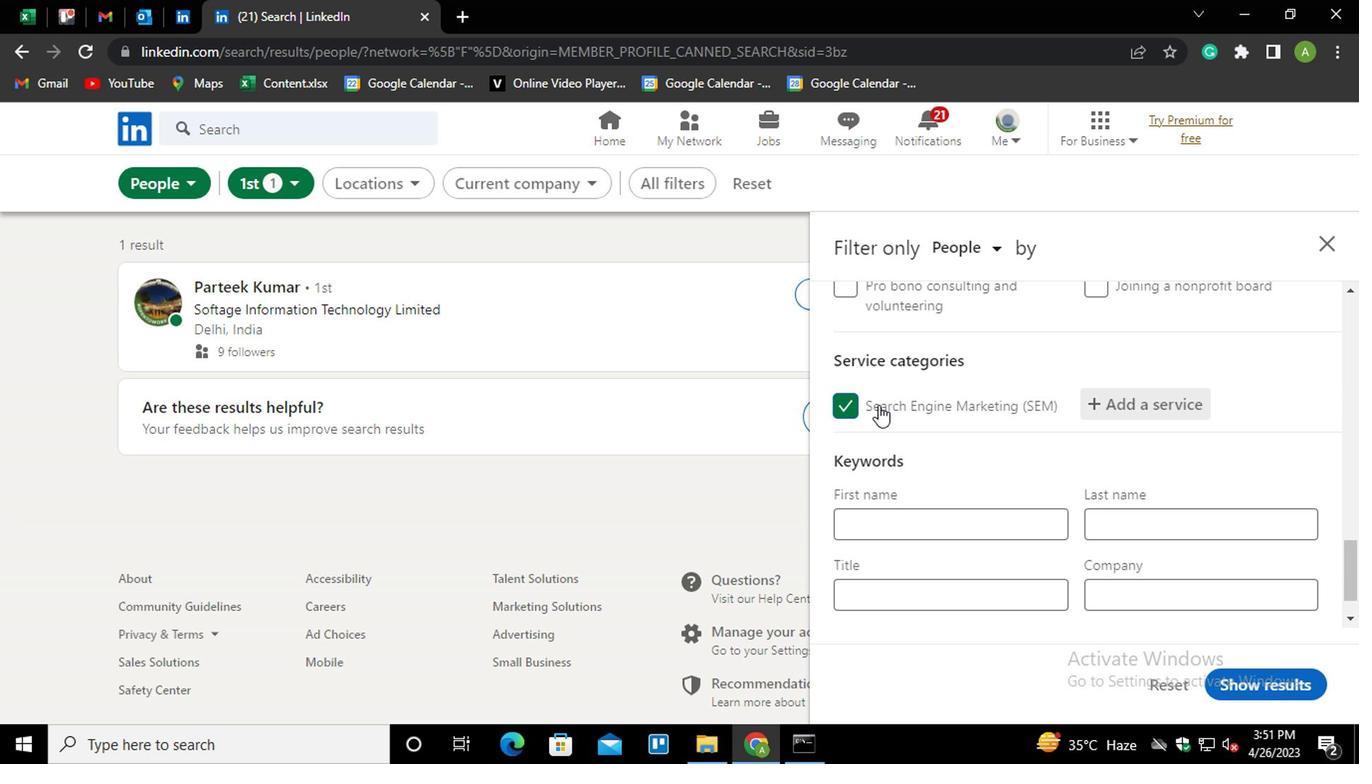 
Action: Mouse scrolled (879, 396) with delta (0, 0)
Screenshot: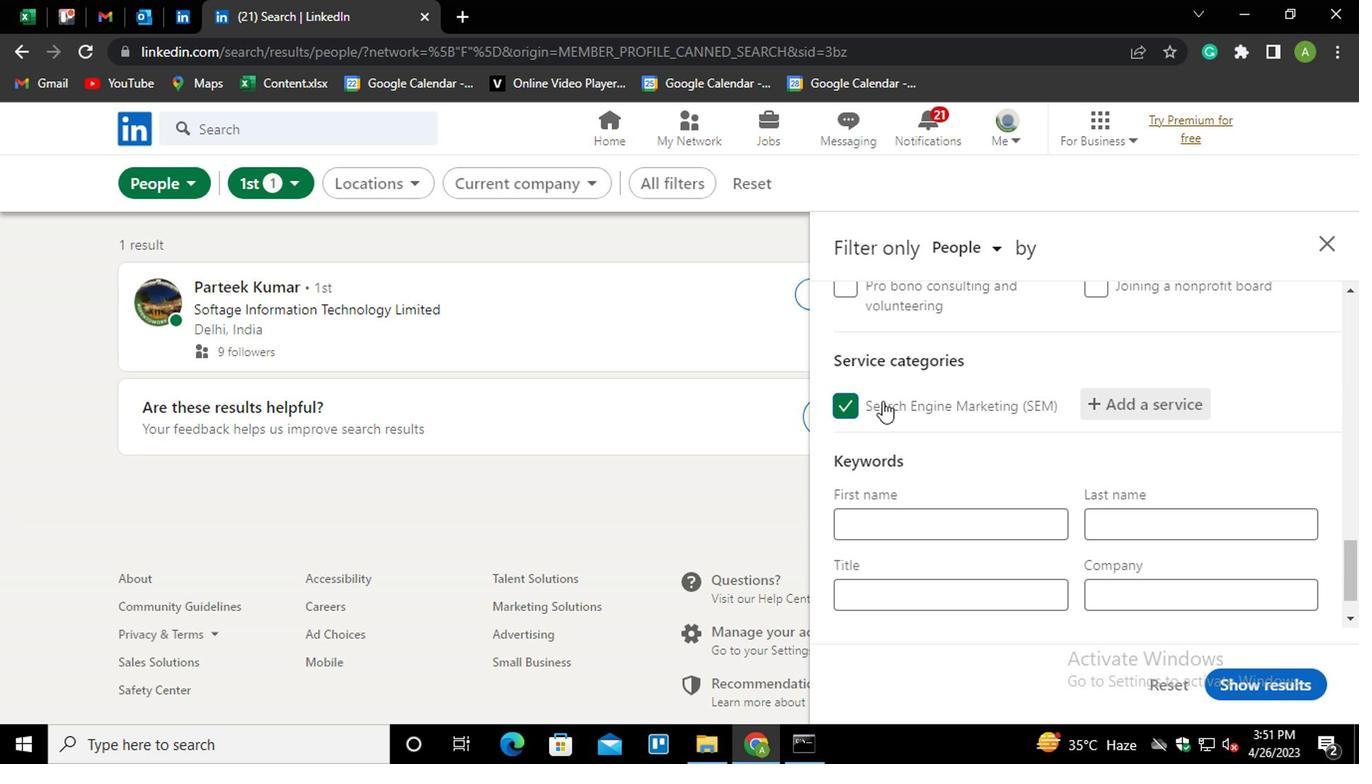 
Action: Mouse moved to (883, 397)
Screenshot: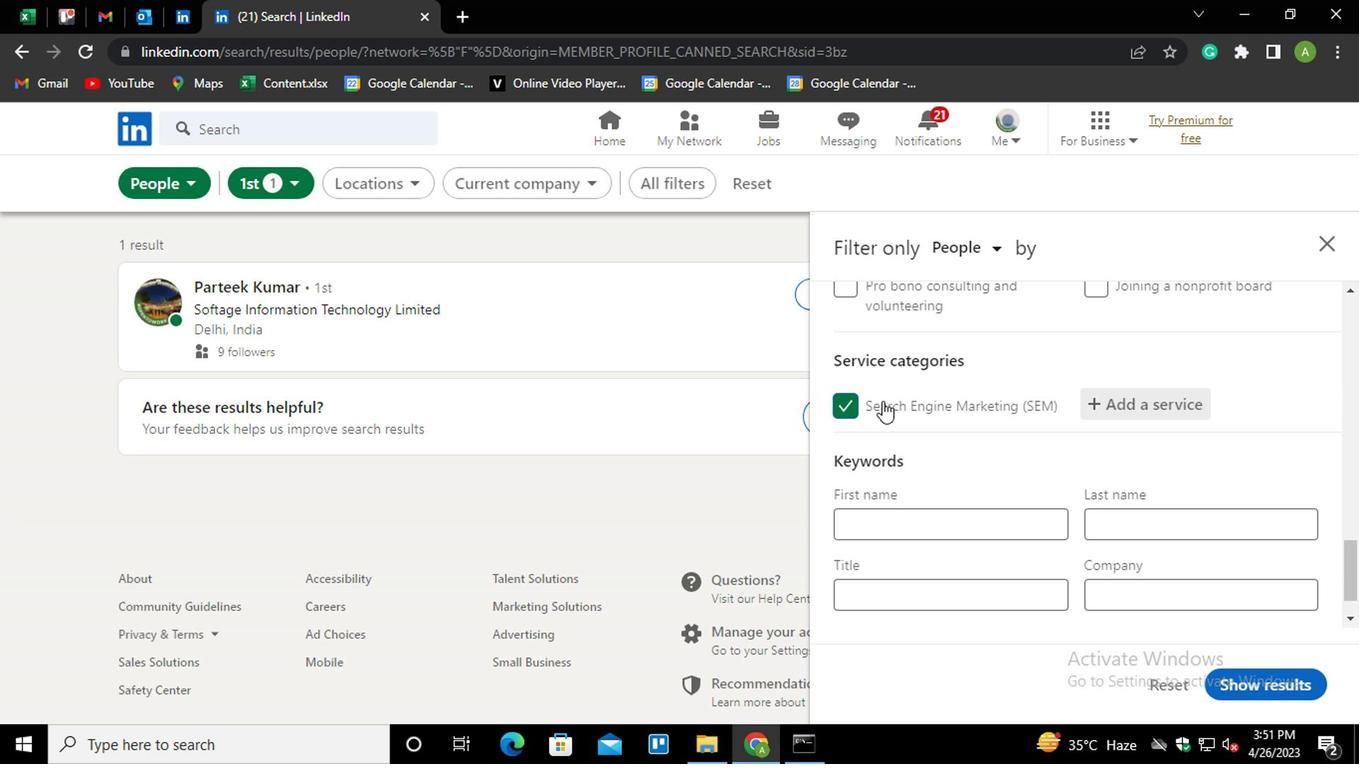 
Action: Mouse scrolled (883, 396) with delta (0, 0)
Screenshot: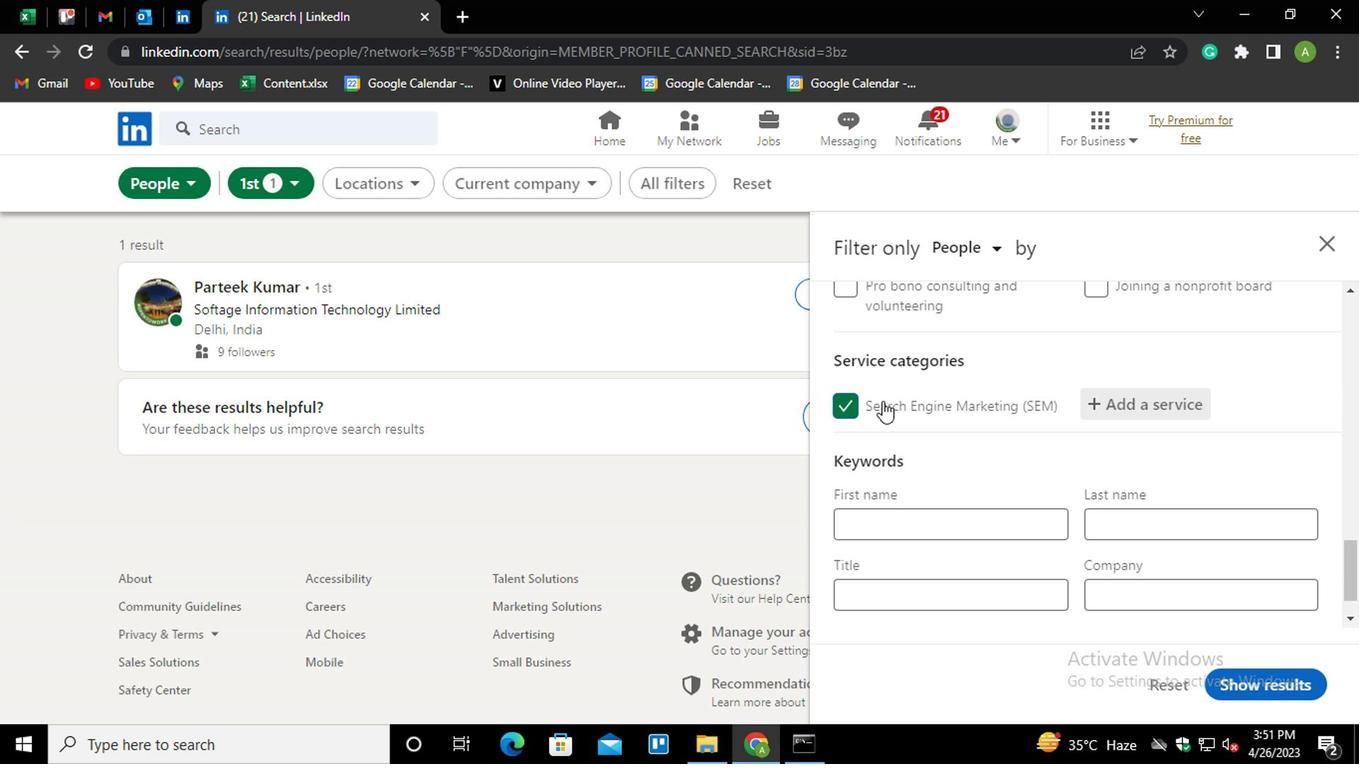 
Action: Mouse moved to (884, 397)
Screenshot: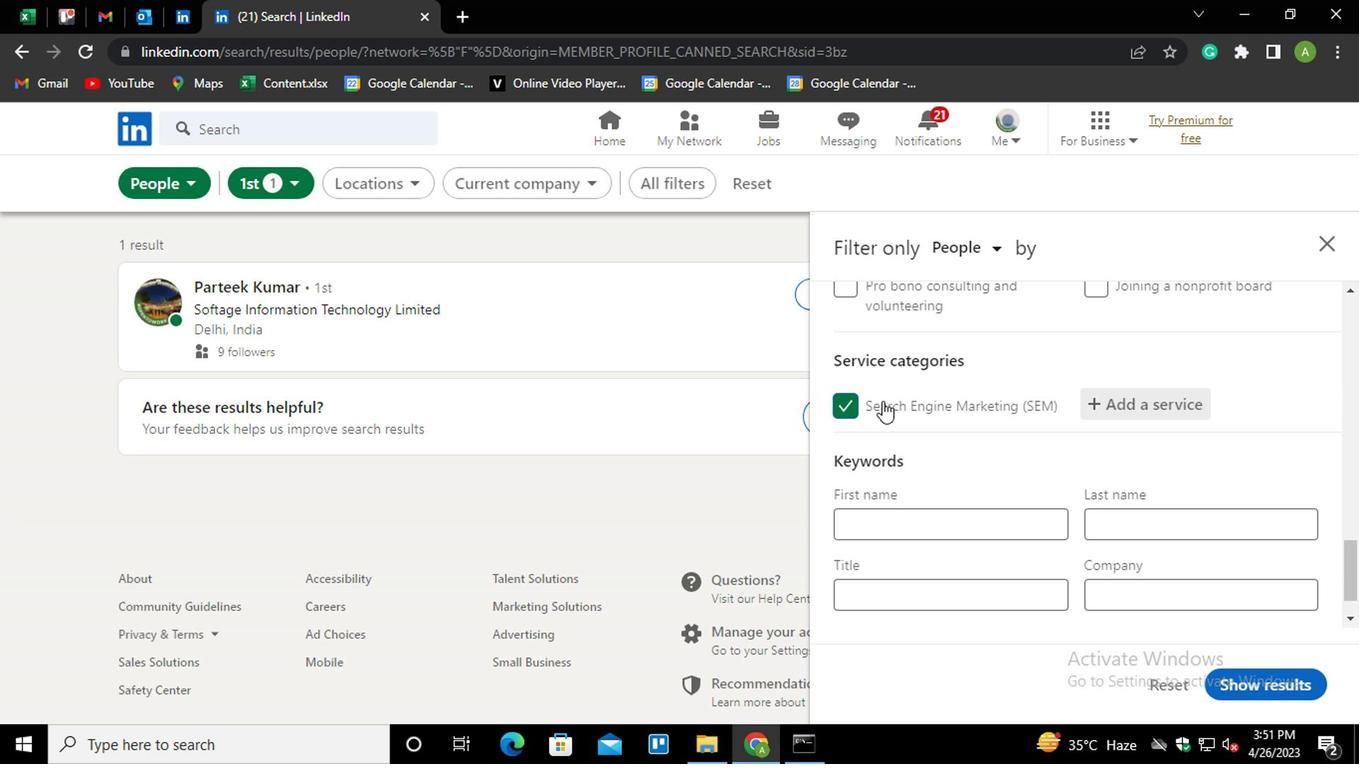 
Action: Mouse scrolled (884, 396) with delta (0, 0)
Screenshot: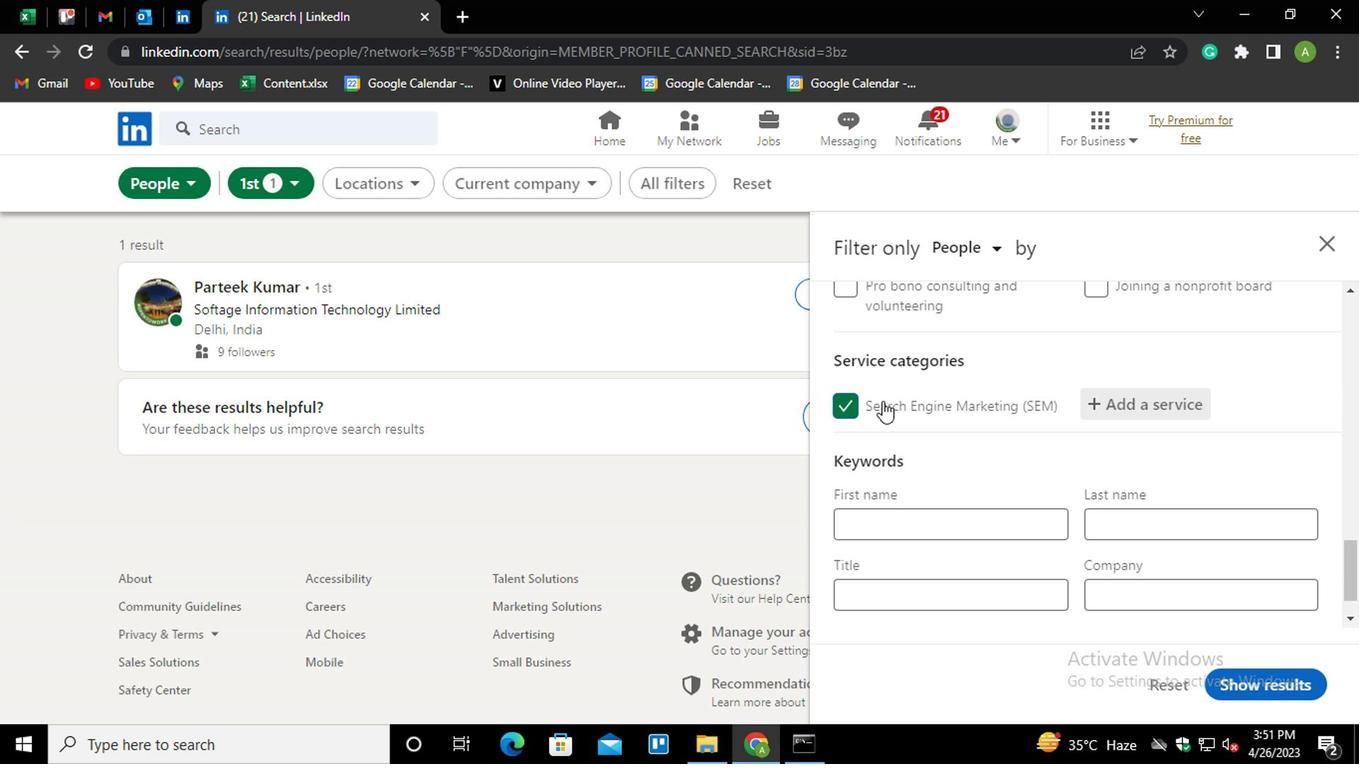 
Action: Mouse moved to (904, 525)
Screenshot: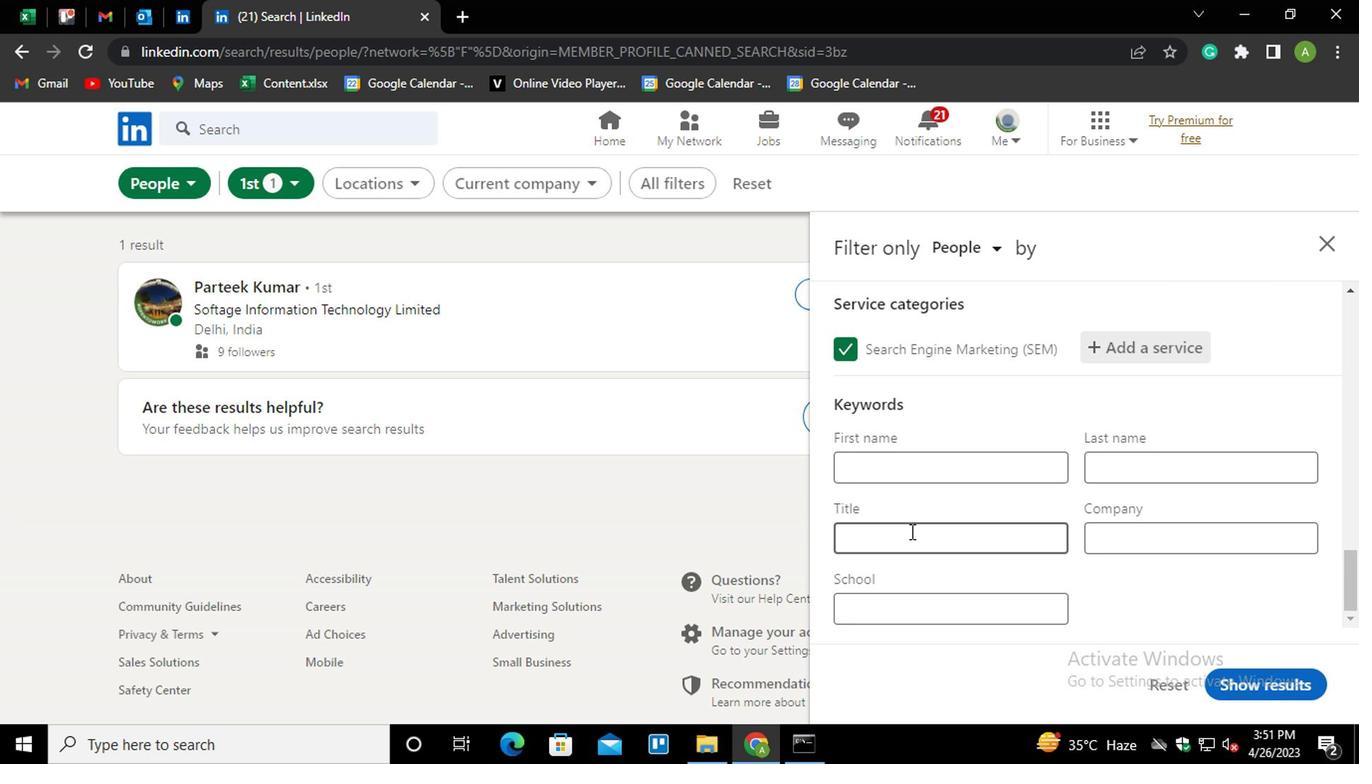 
Action: Mouse pressed left at (904, 525)
Screenshot: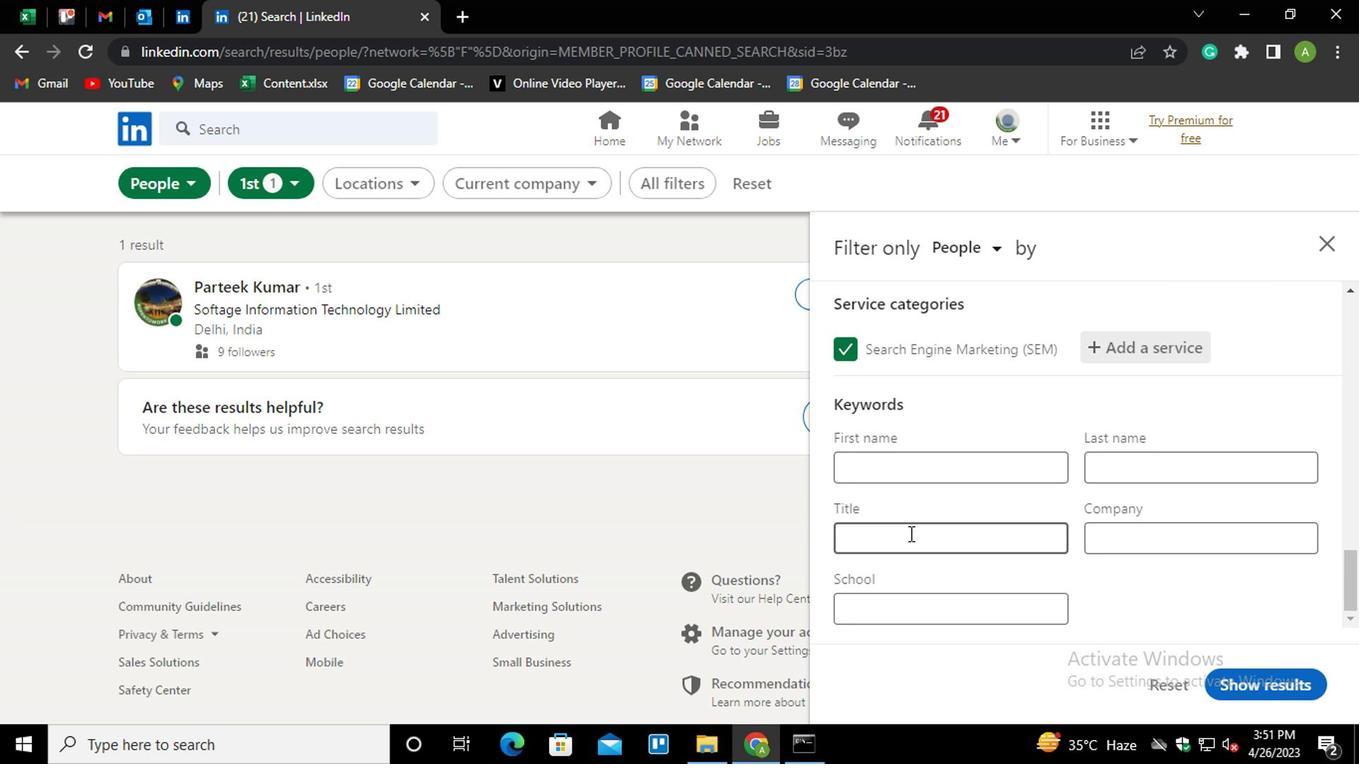 
Action: Key pressed <Key.shift>FINANCE<Key.space><Key.shift_r>MANAGER
Screenshot: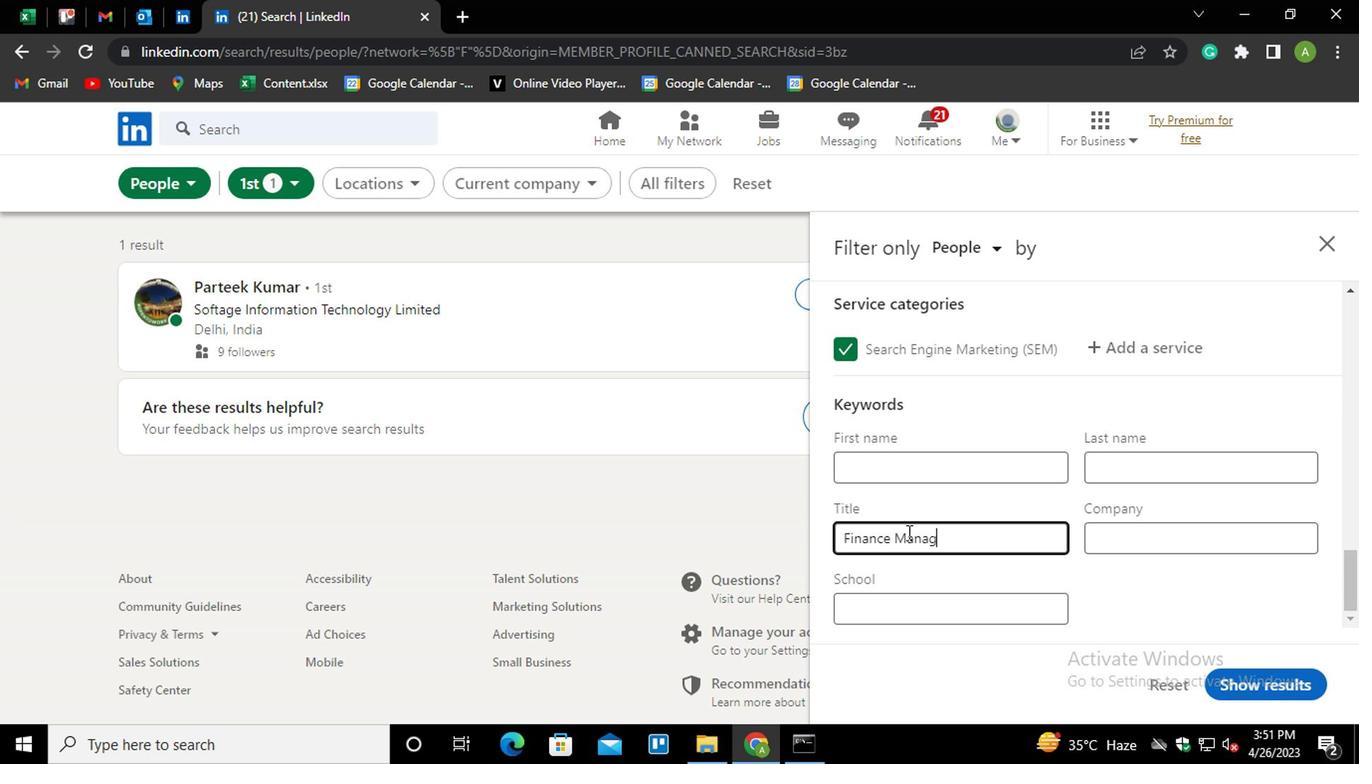 
Action: Mouse moved to (1258, 603)
Screenshot: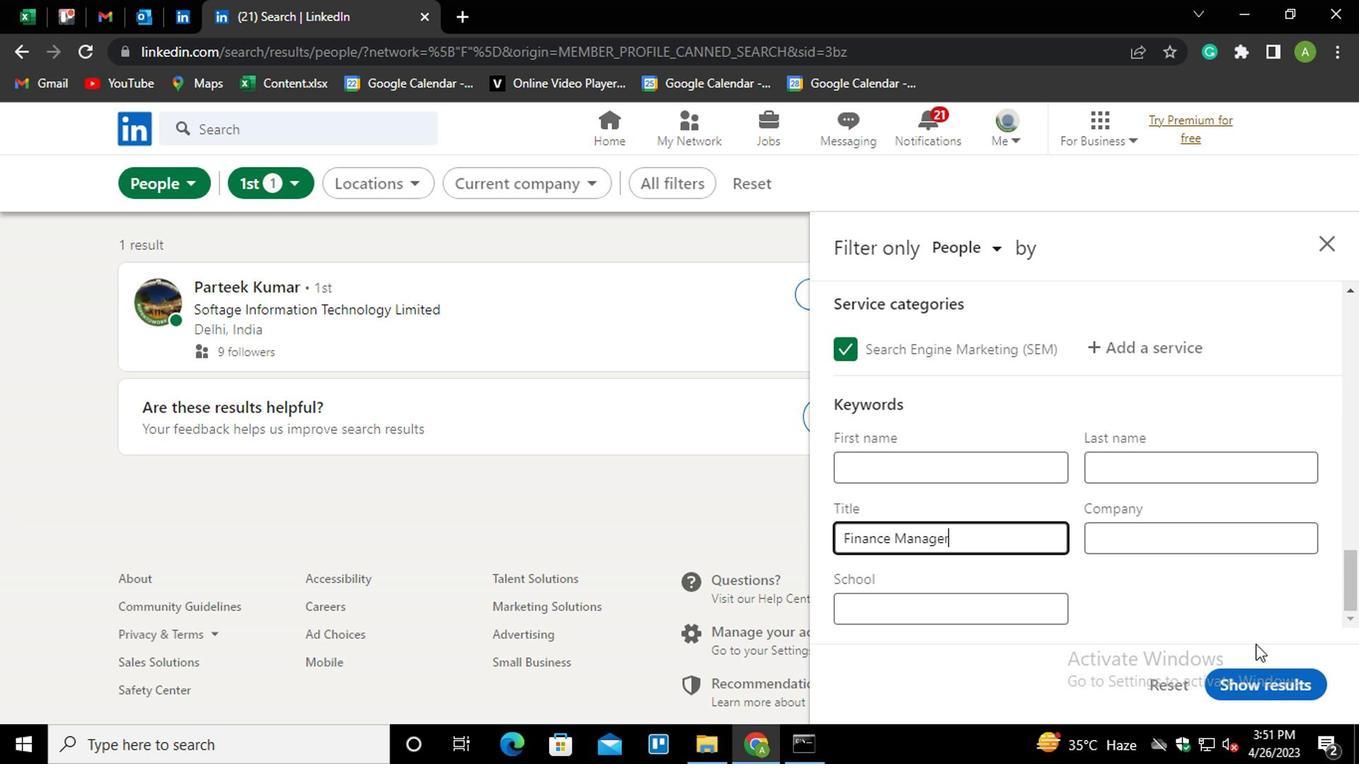 
Action: Mouse pressed left at (1258, 603)
Screenshot: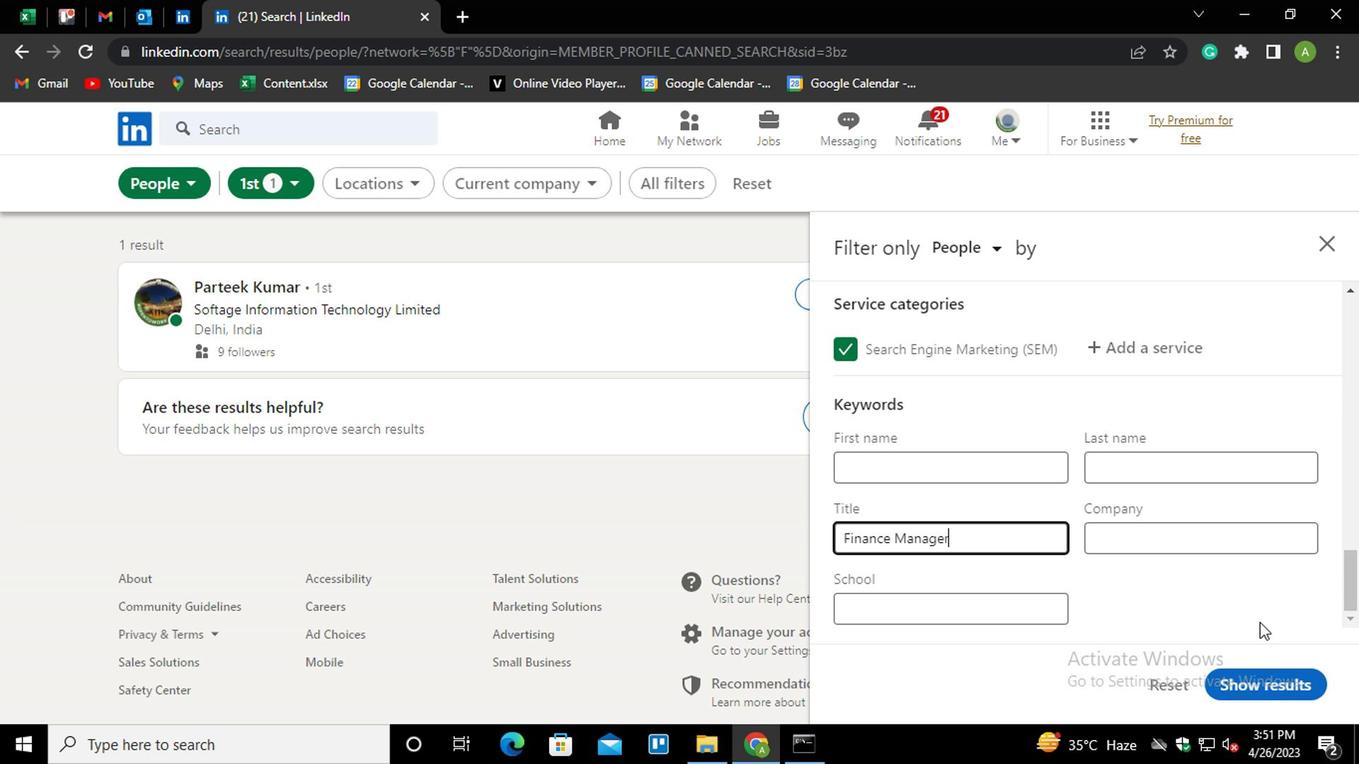 
Action: Mouse moved to (1267, 672)
Screenshot: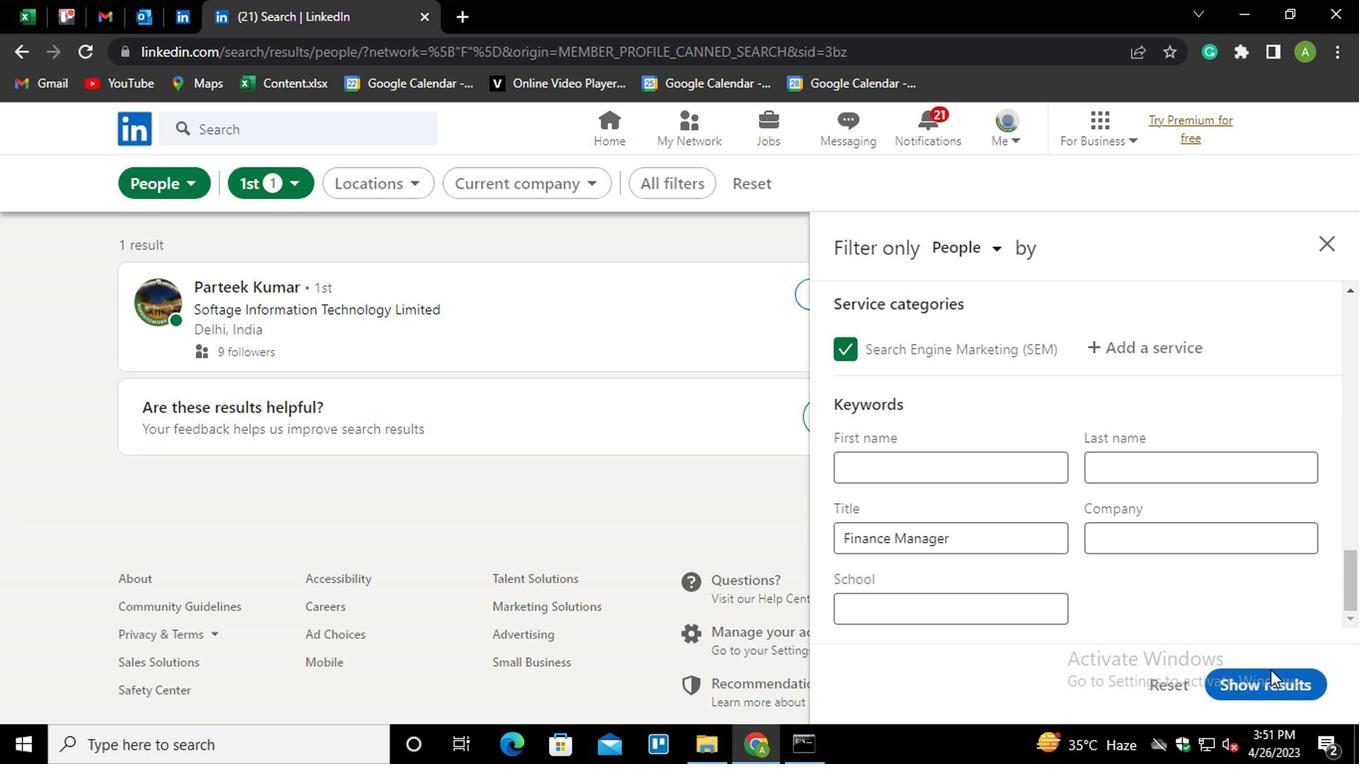 
Action: Mouse pressed left at (1267, 672)
Screenshot: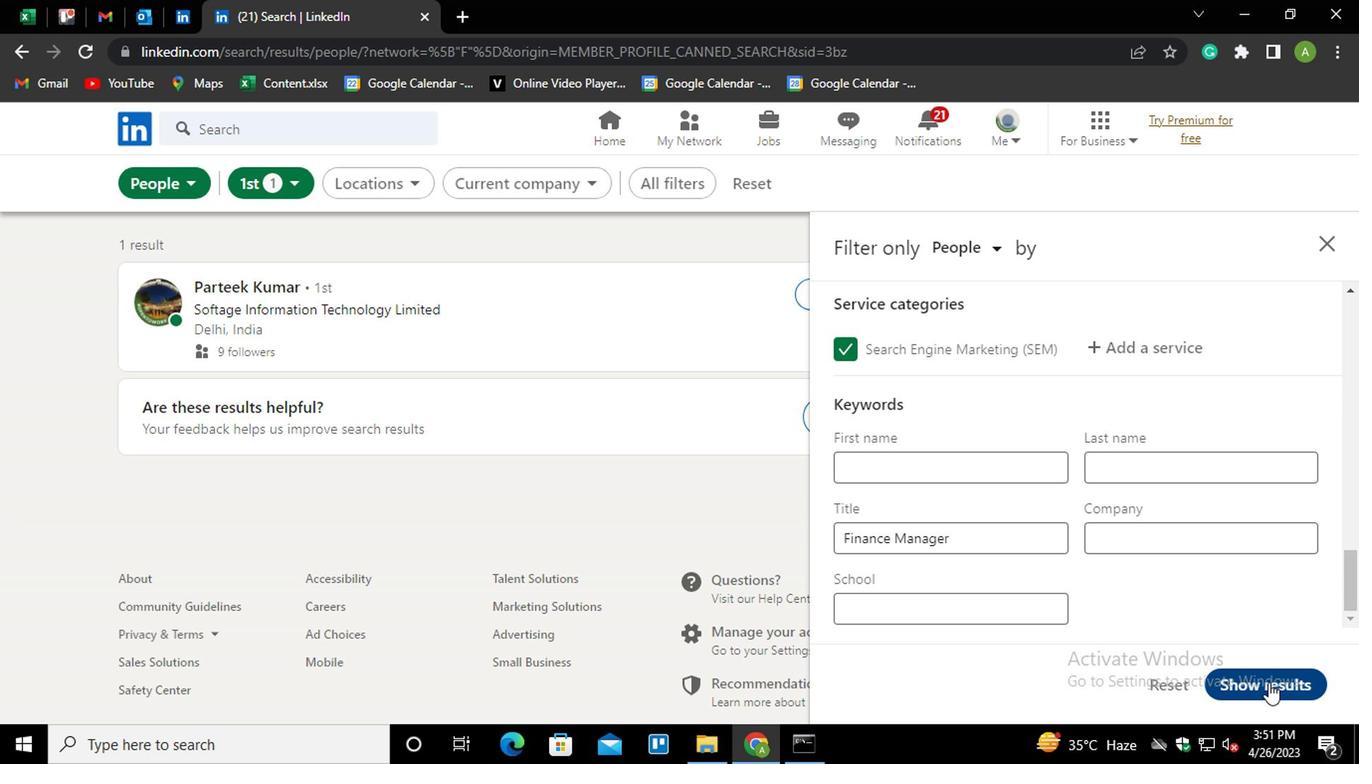 
Action: Mouse moved to (1122, 524)
Screenshot: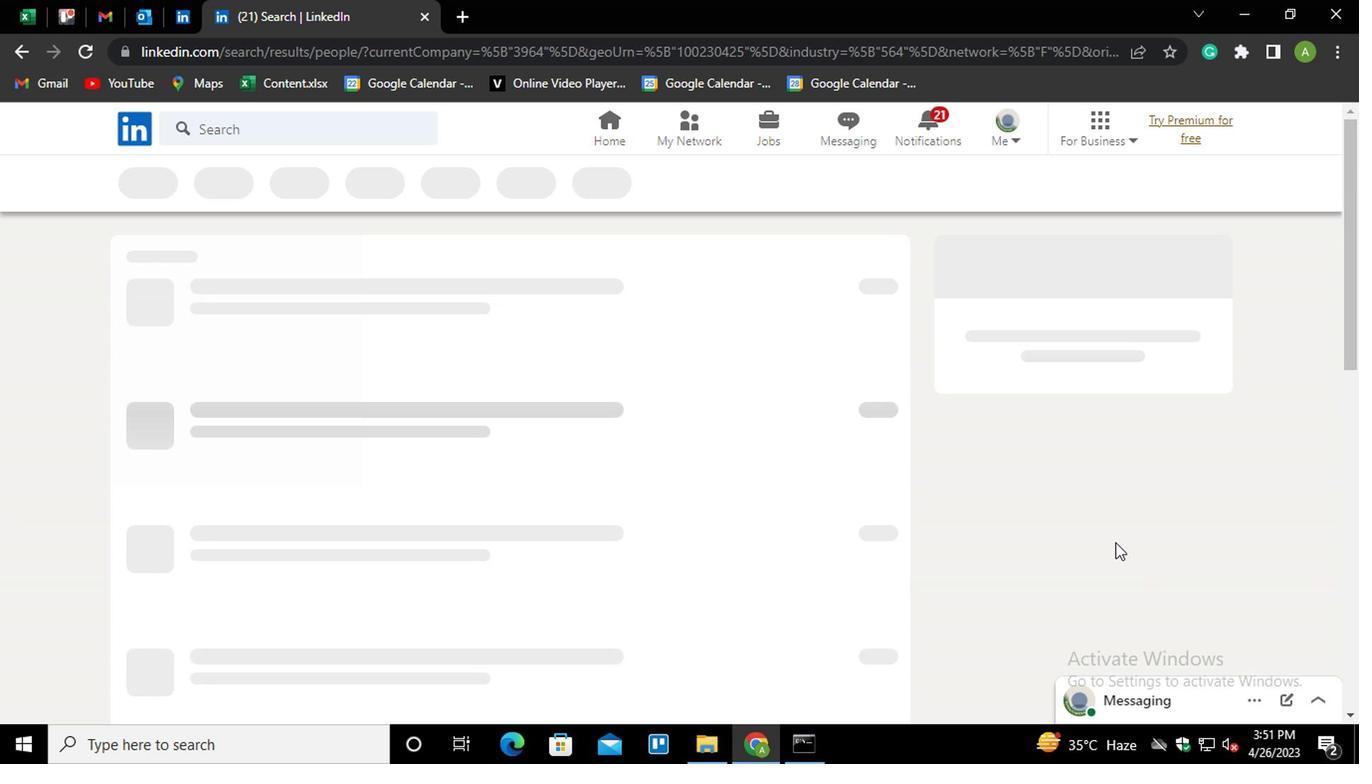 
